 Task: Compose an email with the signature Heidi Phillips with the subject Request for feedback and the message Could you arrange a training session for the team on the new software? from softage.5@softage.net to softage.8@softage.net, select last 2 words, change the font color from current to blue and background color to purple Send the email. Finally, move the email from Sent Items to the label Sports training
Action: Mouse moved to (1241, 96)
Screenshot: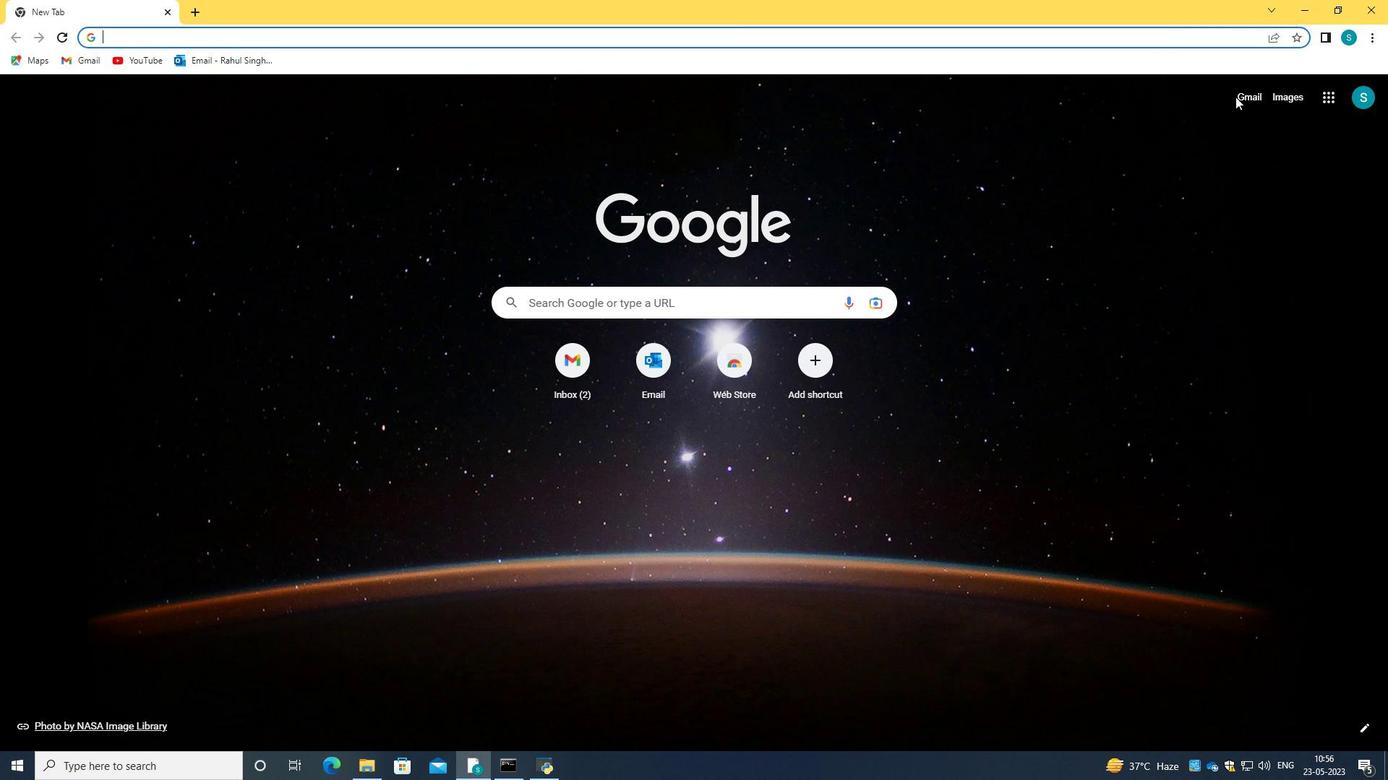 
Action: Mouse pressed left at (1241, 96)
Screenshot: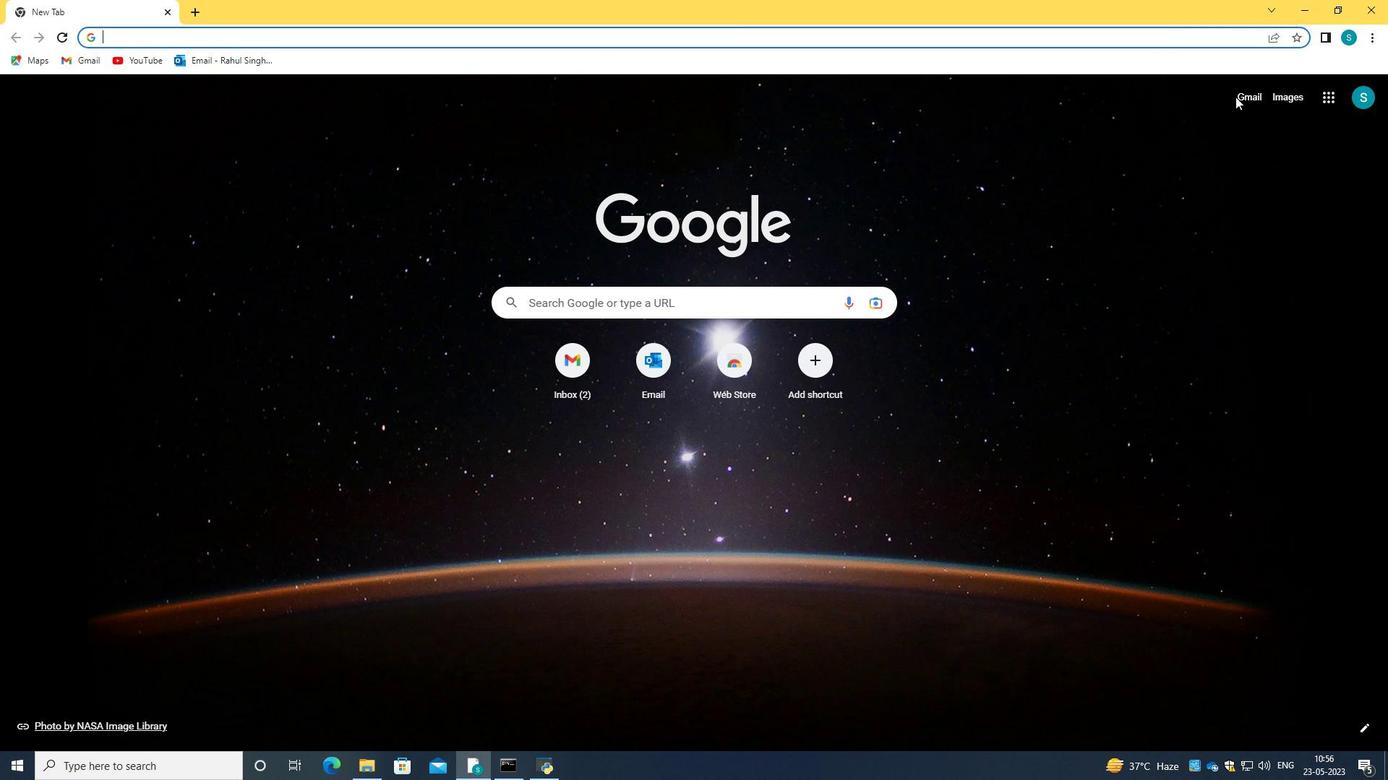 
Action: Mouse moved to (685, 226)
Screenshot: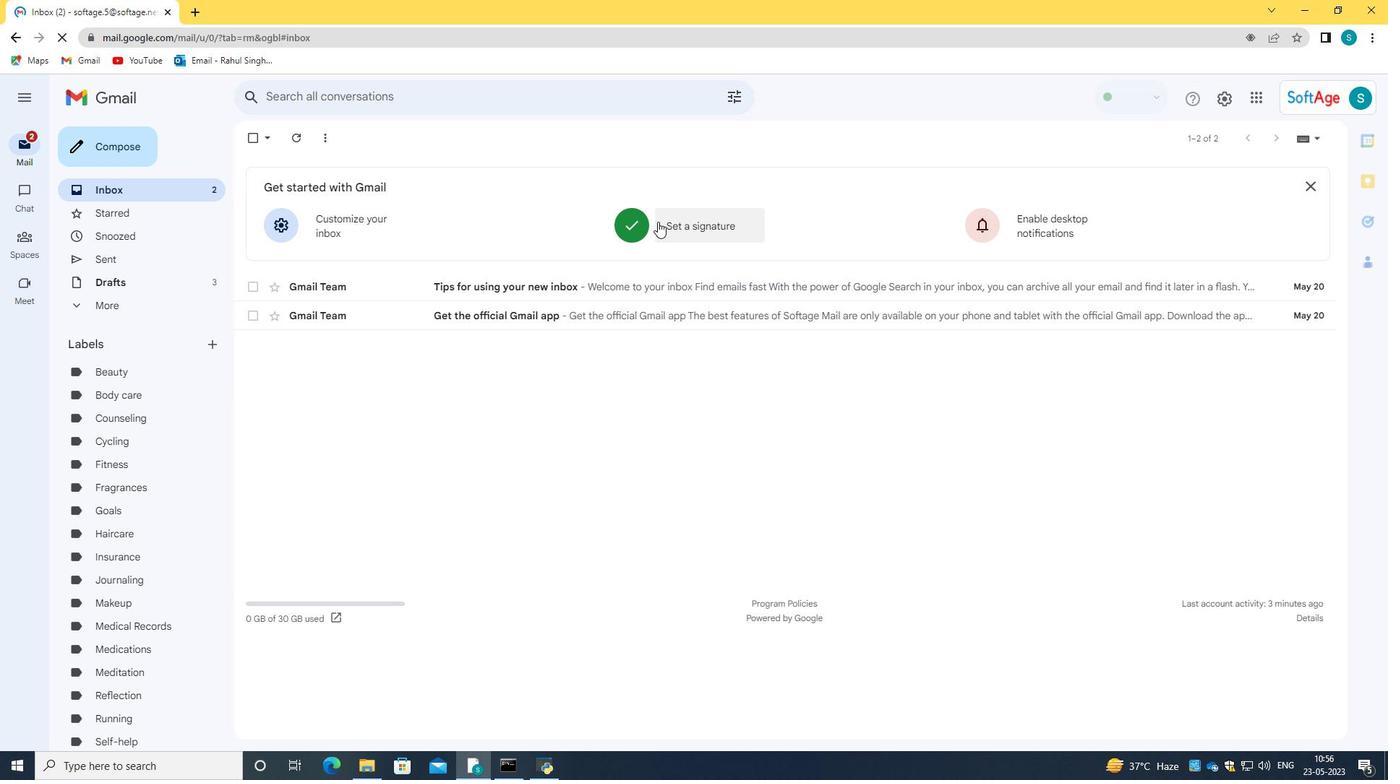 
Action: Mouse pressed left at (685, 226)
Screenshot: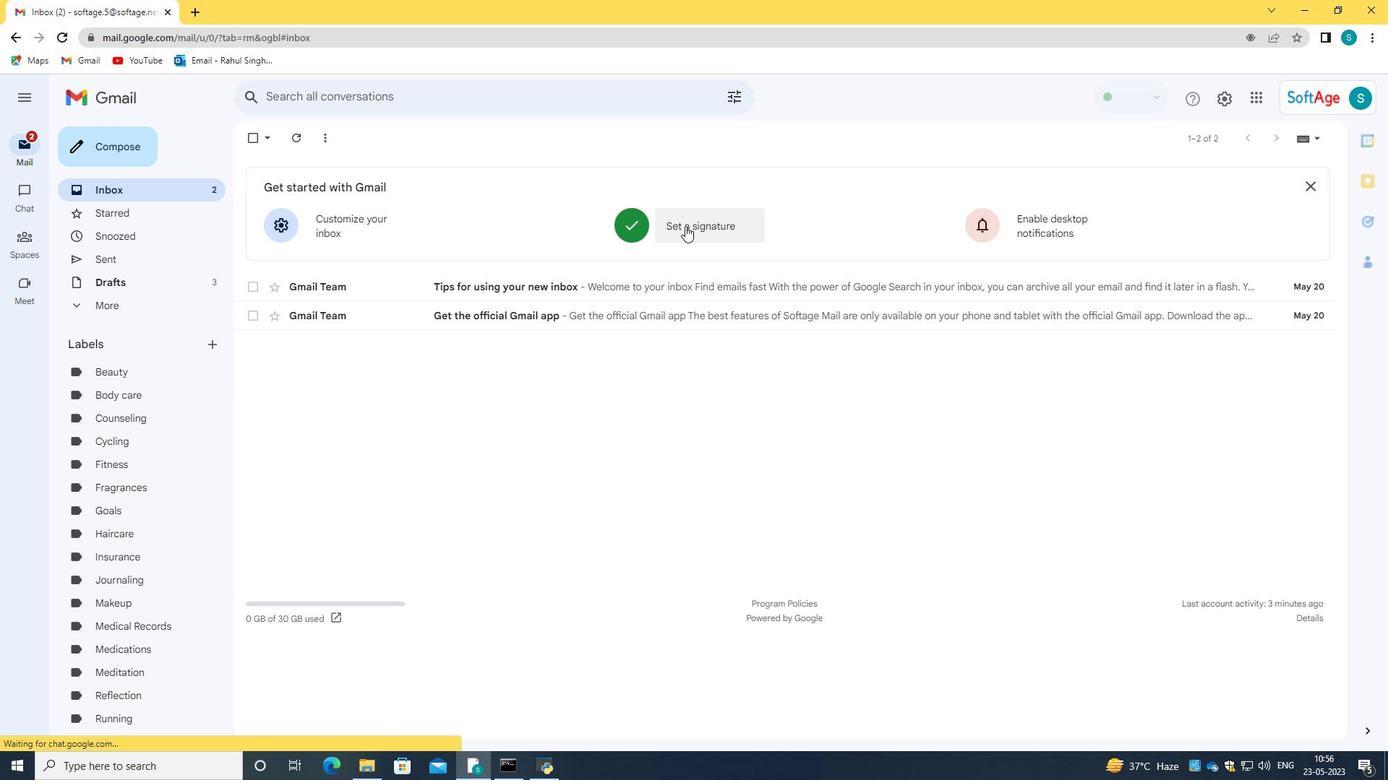 
Action: Mouse moved to (688, 224)
Screenshot: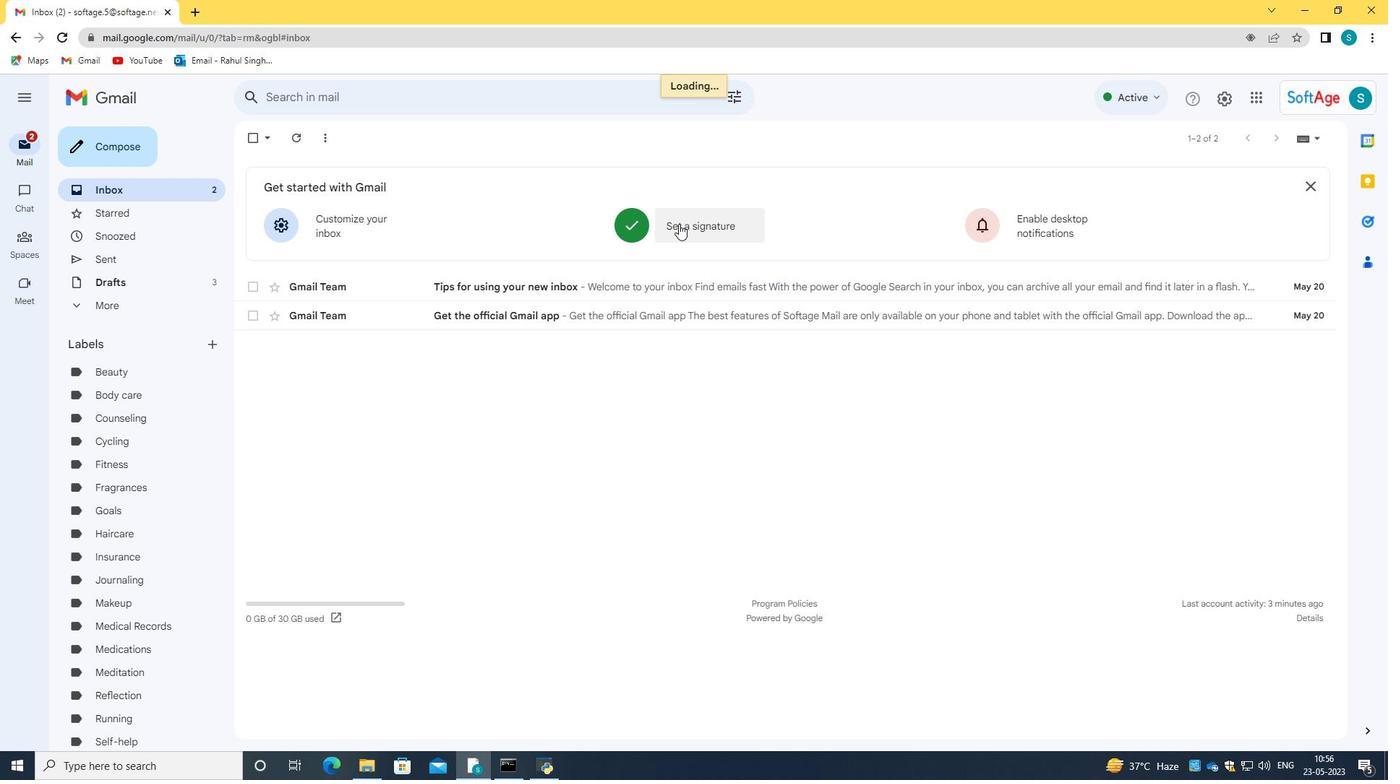 
Action: Mouse pressed left at (688, 224)
Screenshot: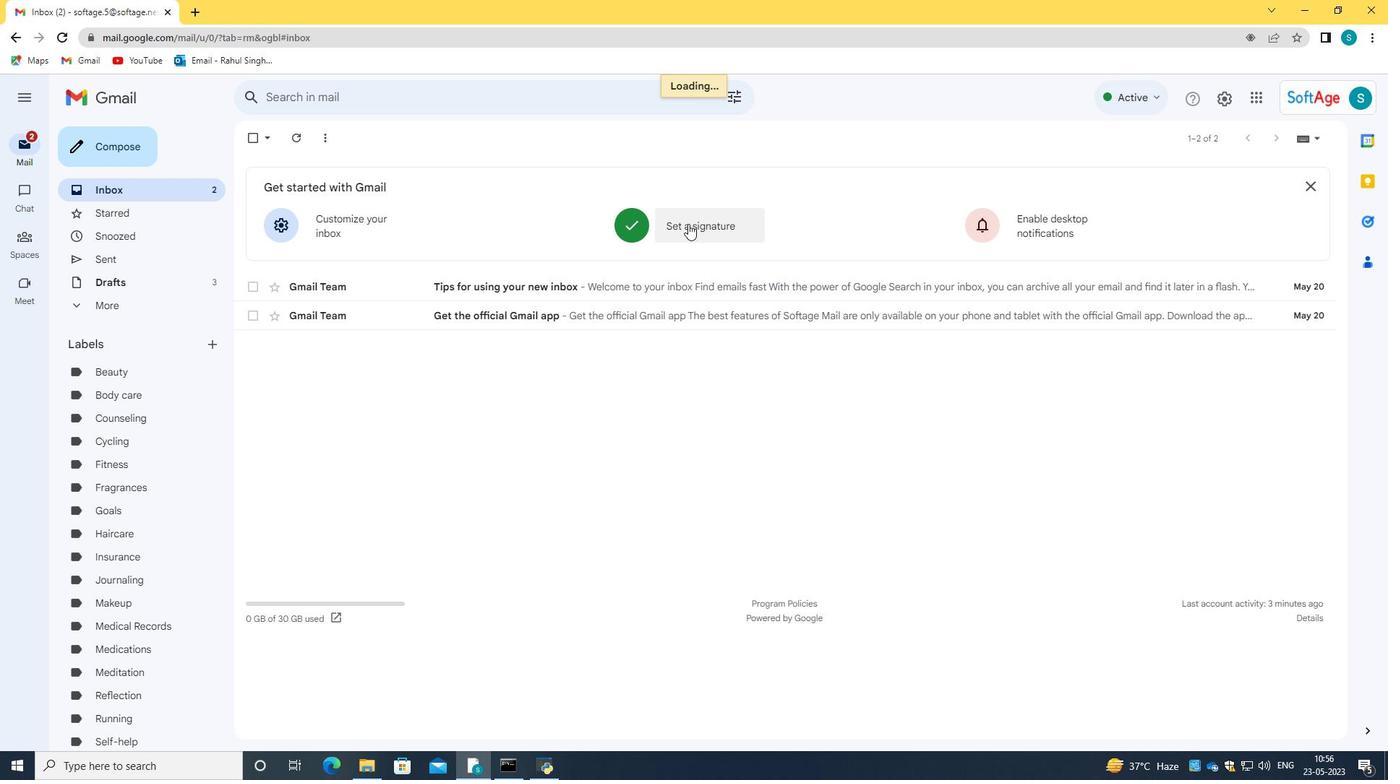 
Action: Mouse moved to (697, 323)
Screenshot: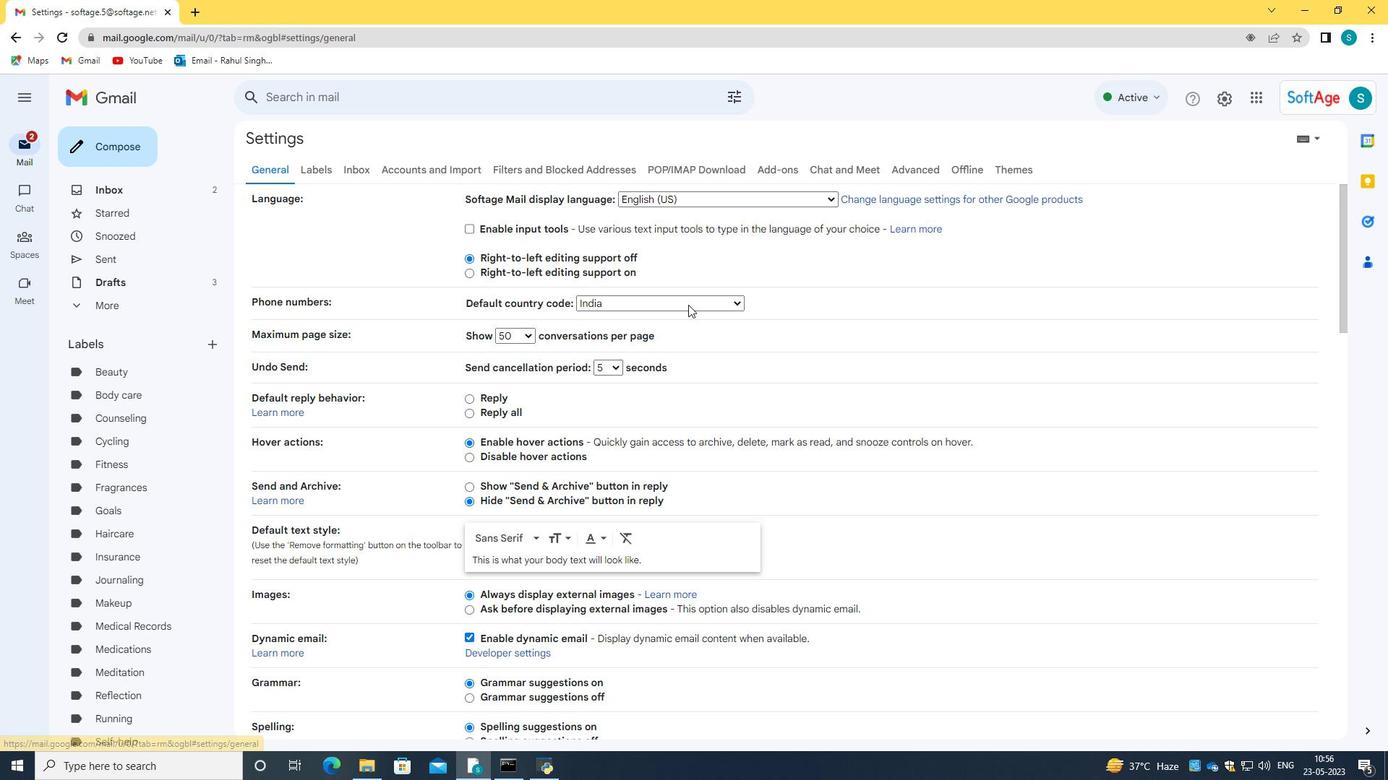 
Action: Mouse scrolled (697, 323) with delta (0, 0)
Screenshot: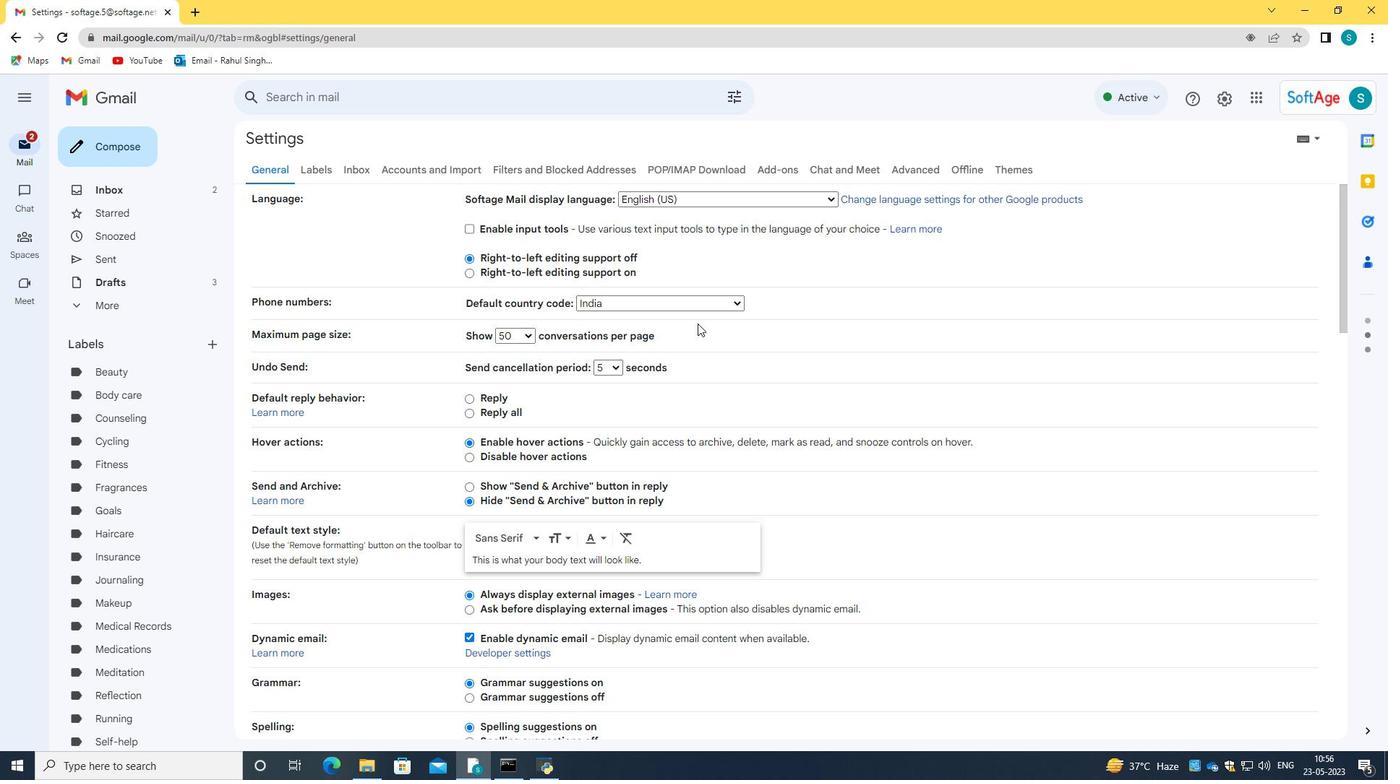 
Action: Mouse scrolled (697, 323) with delta (0, 0)
Screenshot: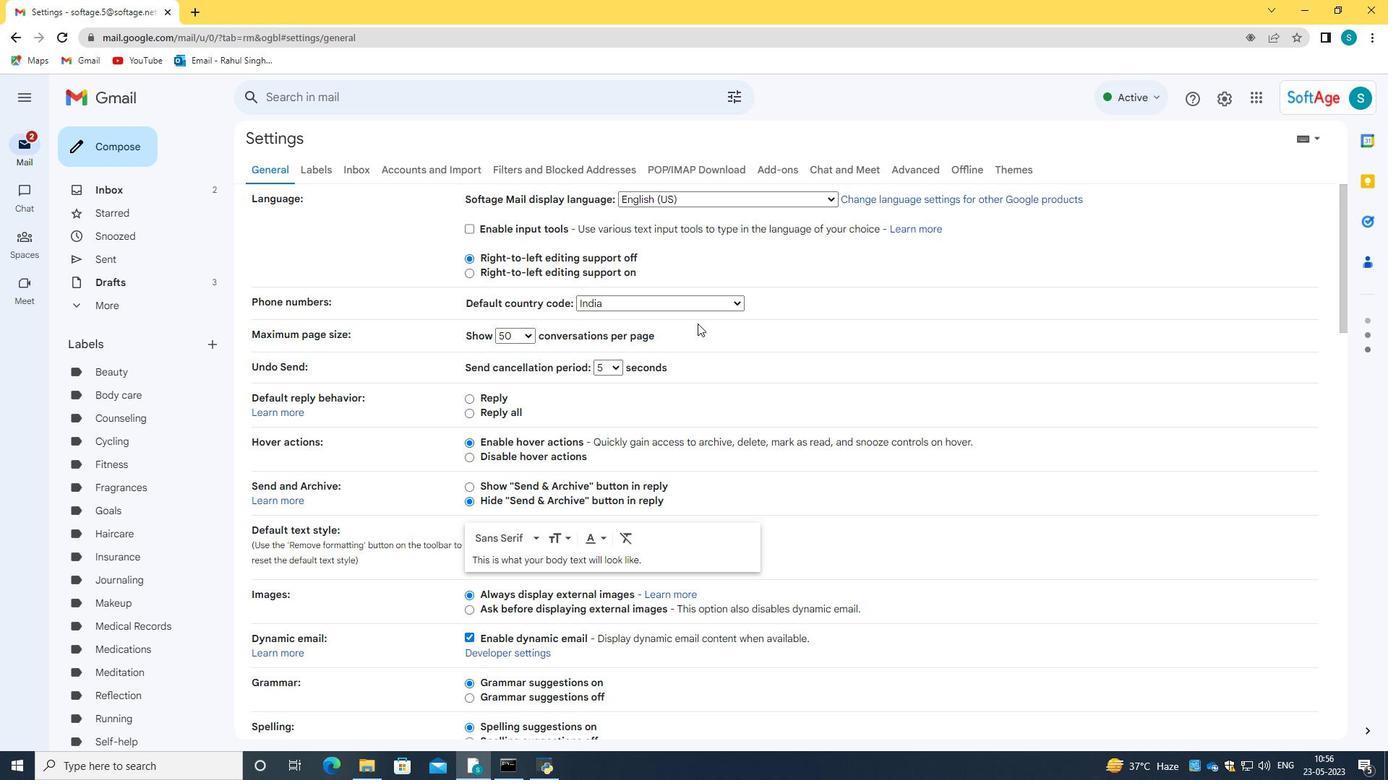 
Action: Mouse scrolled (697, 323) with delta (0, 0)
Screenshot: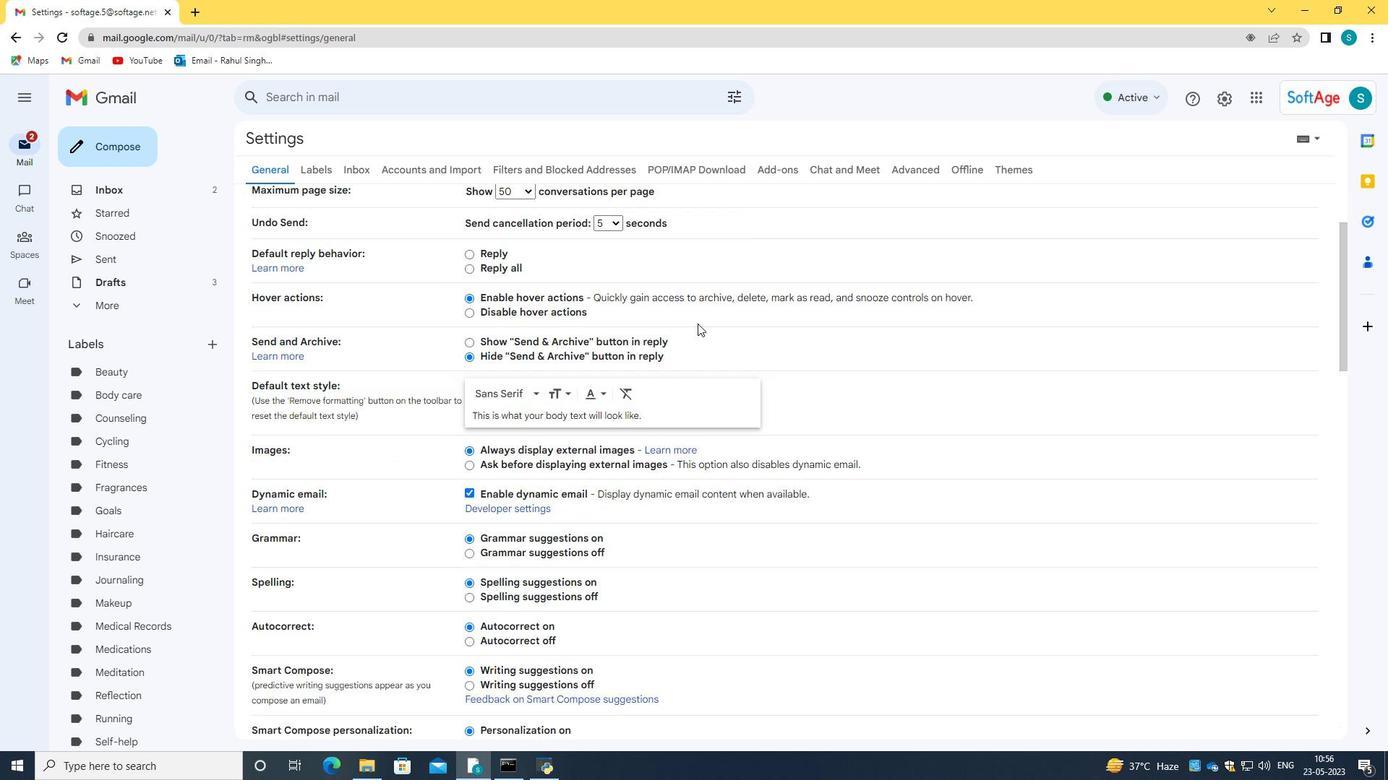
Action: Mouse scrolled (697, 323) with delta (0, 0)
Screenshot: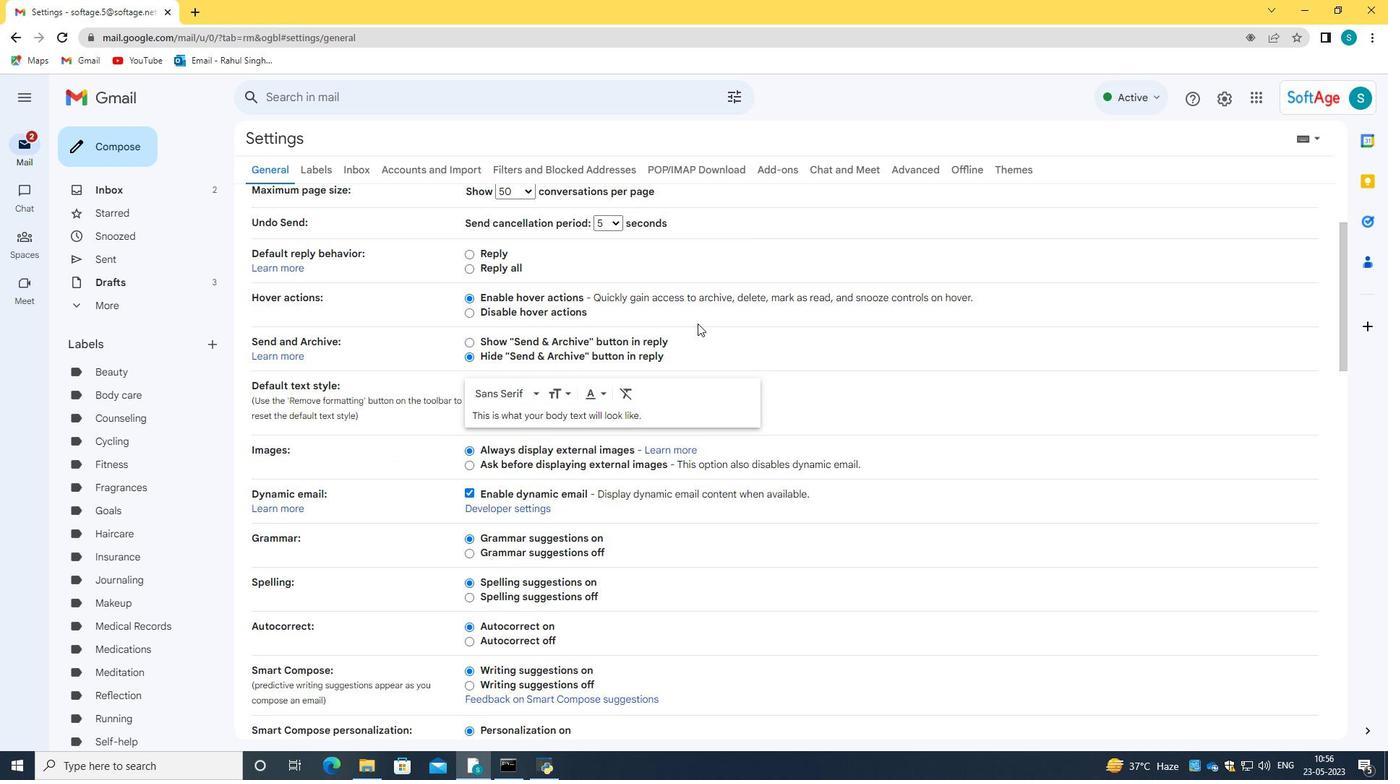 
Action: Mouse scrolled (697, 323) with delta (0, 0)
Screenshot: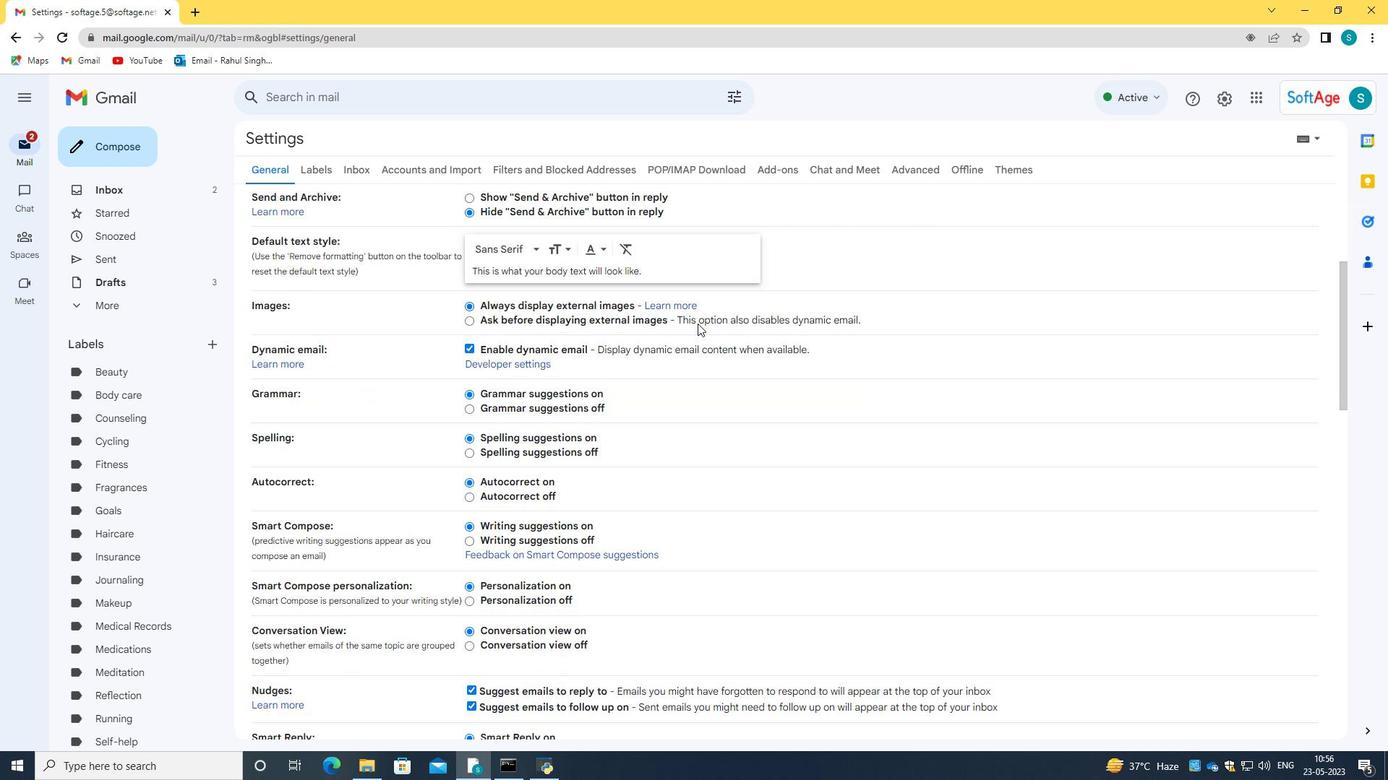 
Action: Mouse scrolled (697, 323) with delta (0, 0)
Screenshot: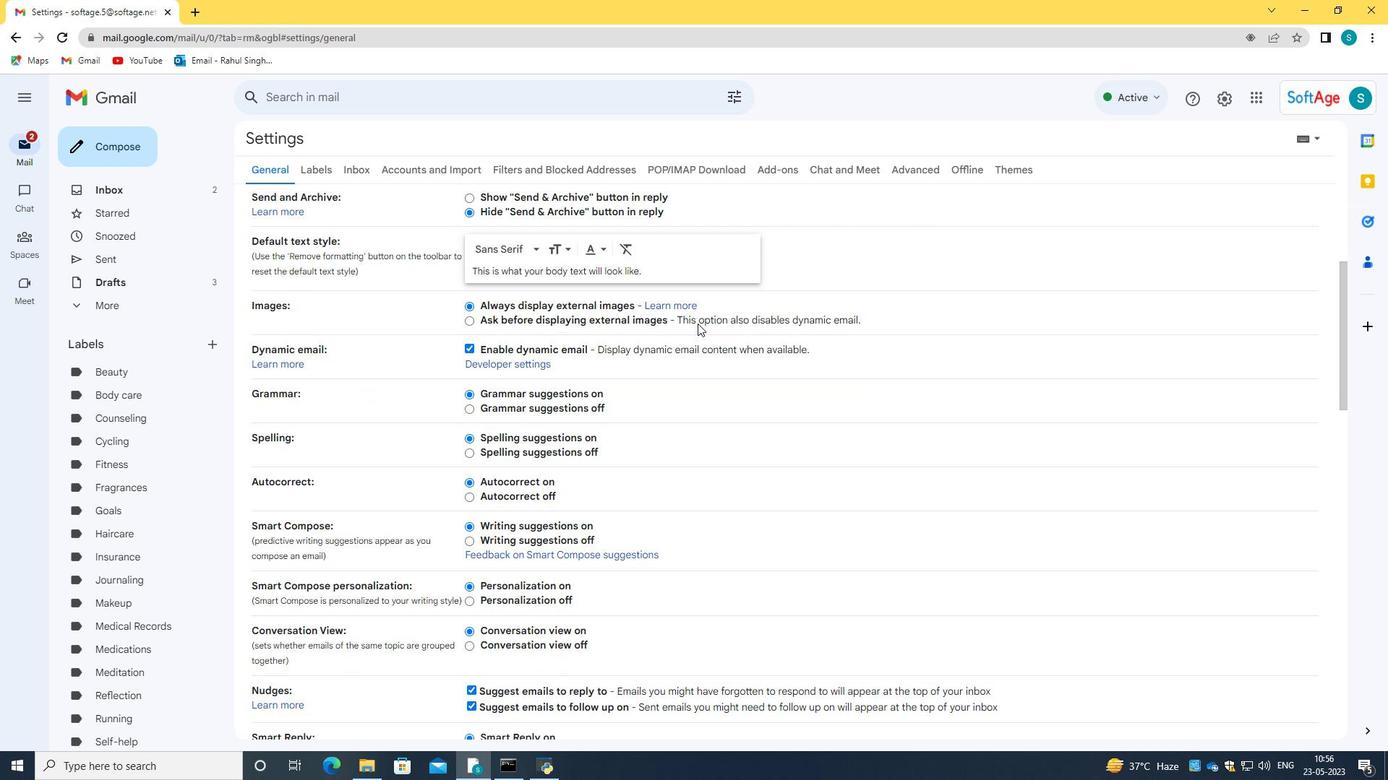 
Action: Mouse moved to (697, 323)
Screenshot: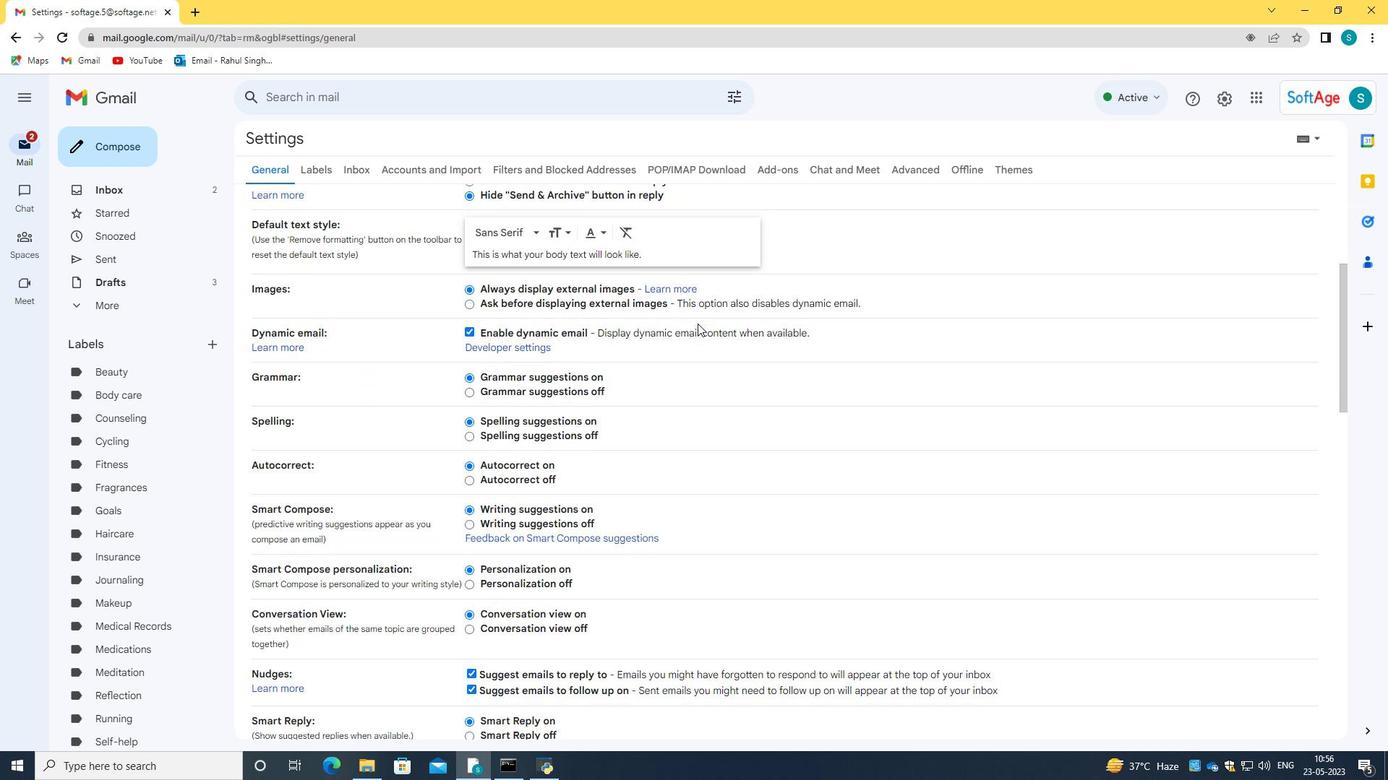 
Action: Mouse scrolled (697, 323) with delta (0, 0)
Screenshot: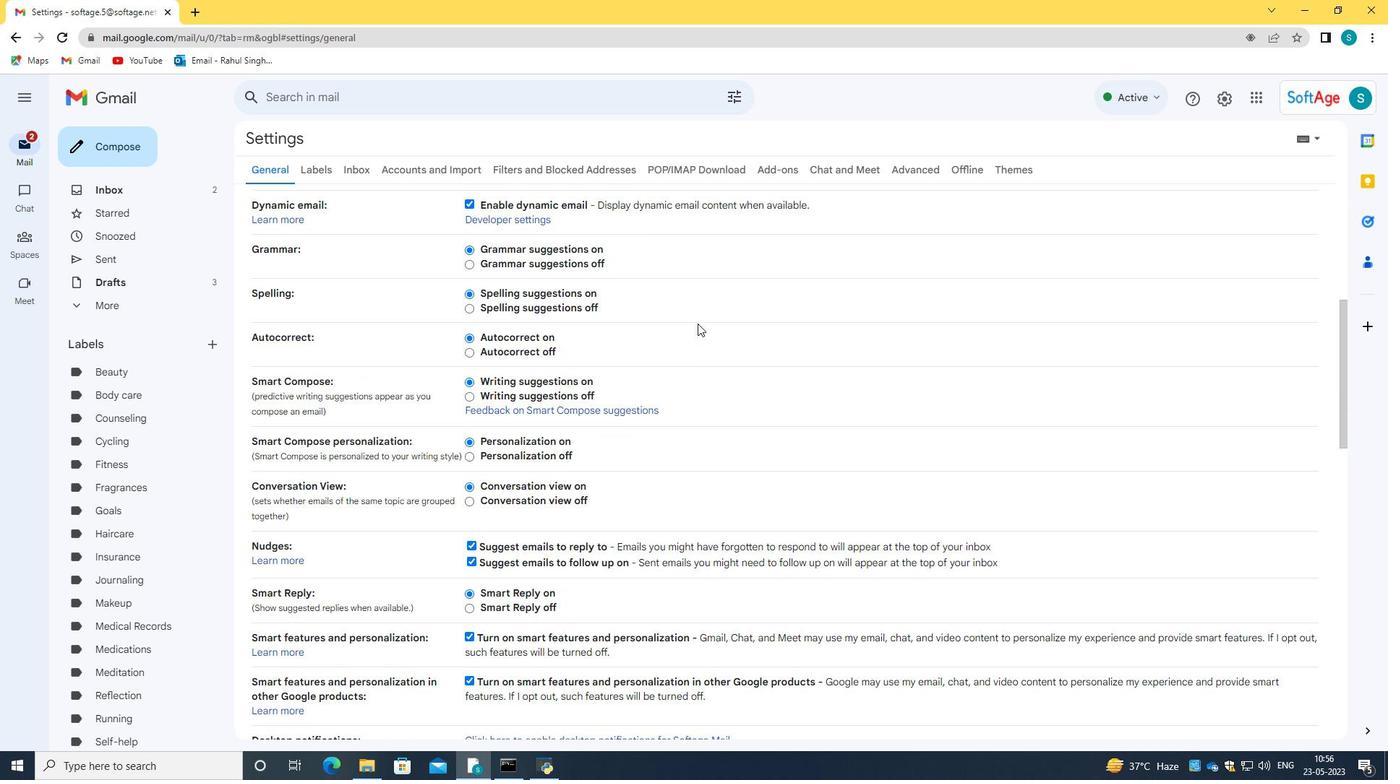 
Action: Mouse scrolled (697, 323) with delta (0, 0)
Screenshot: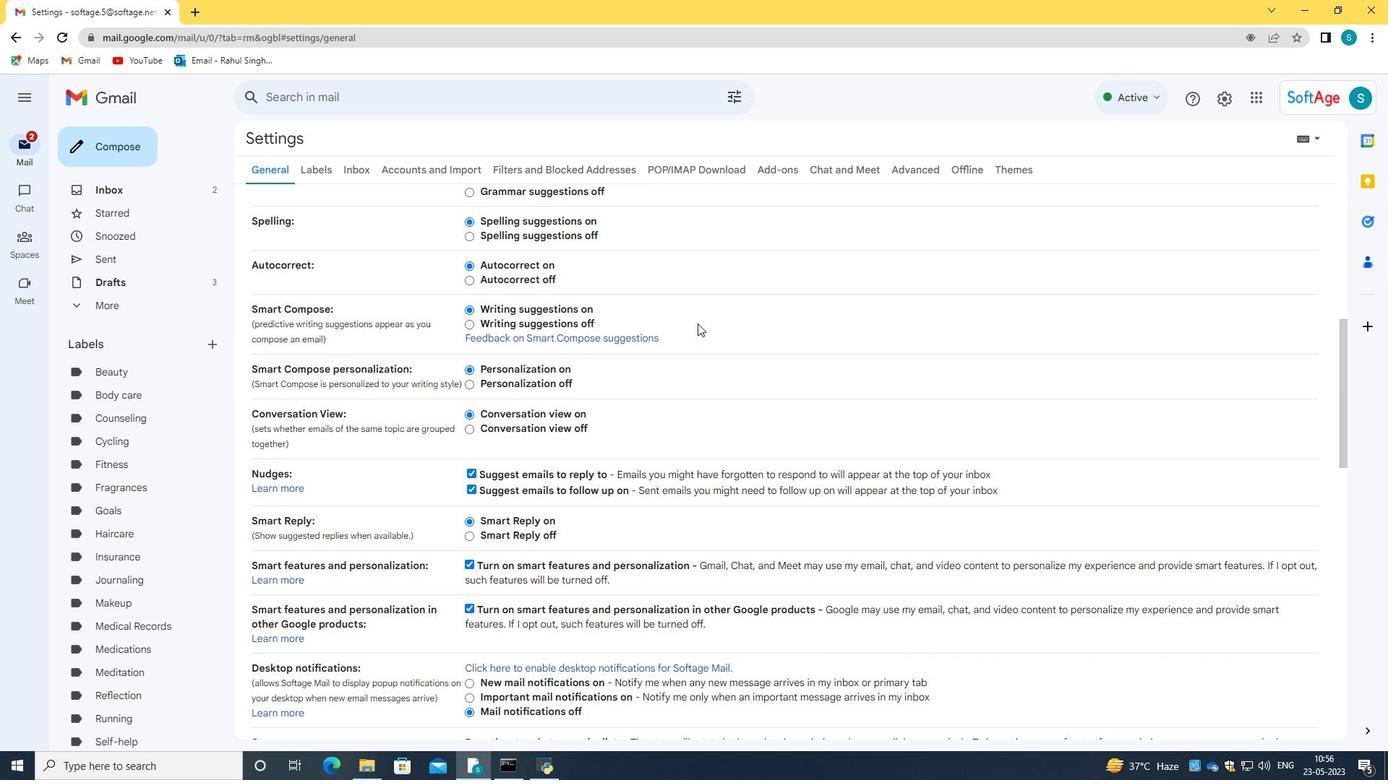 
Action: Mouse scrolled (697, 323) with delta (0, 0)
Screenshot: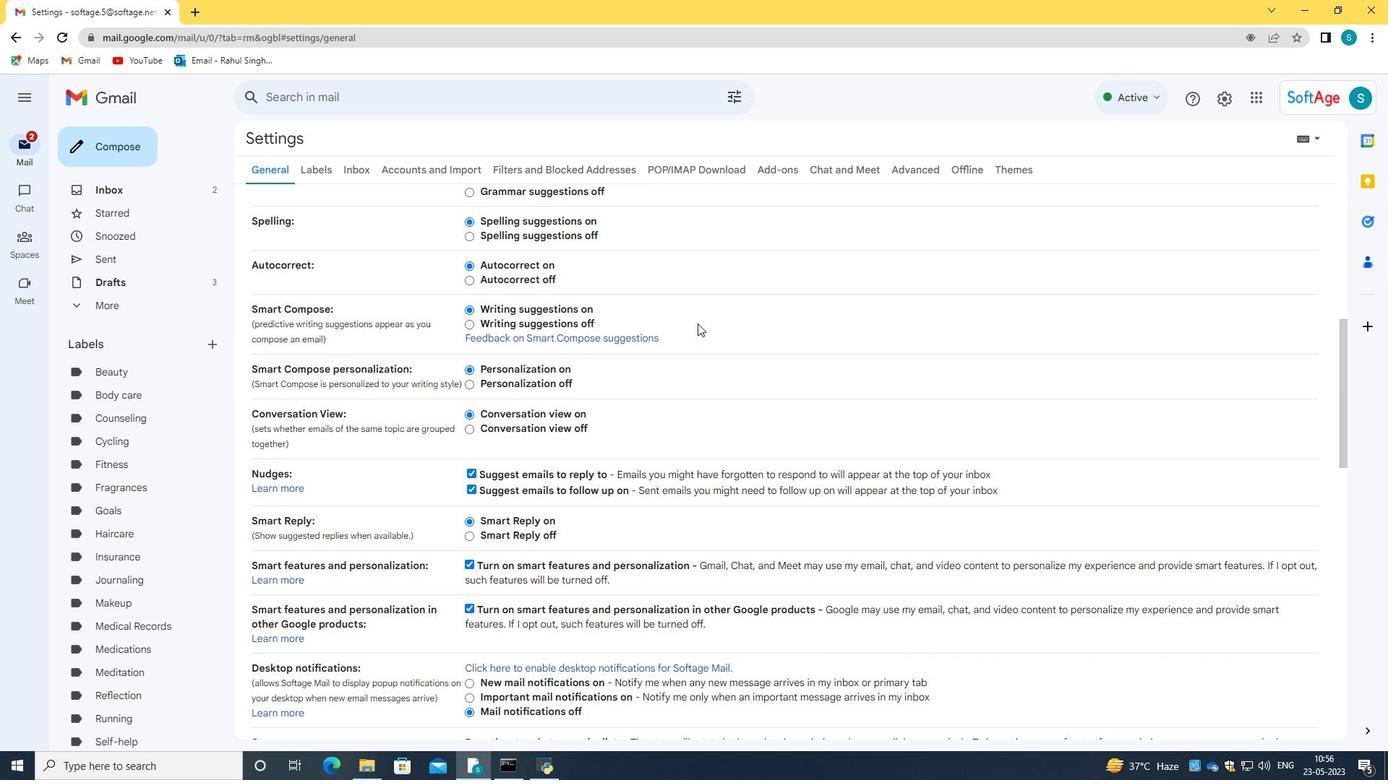 
Action: Mouse scrolled (697, 323) with delta (0, 0)
Screenshot: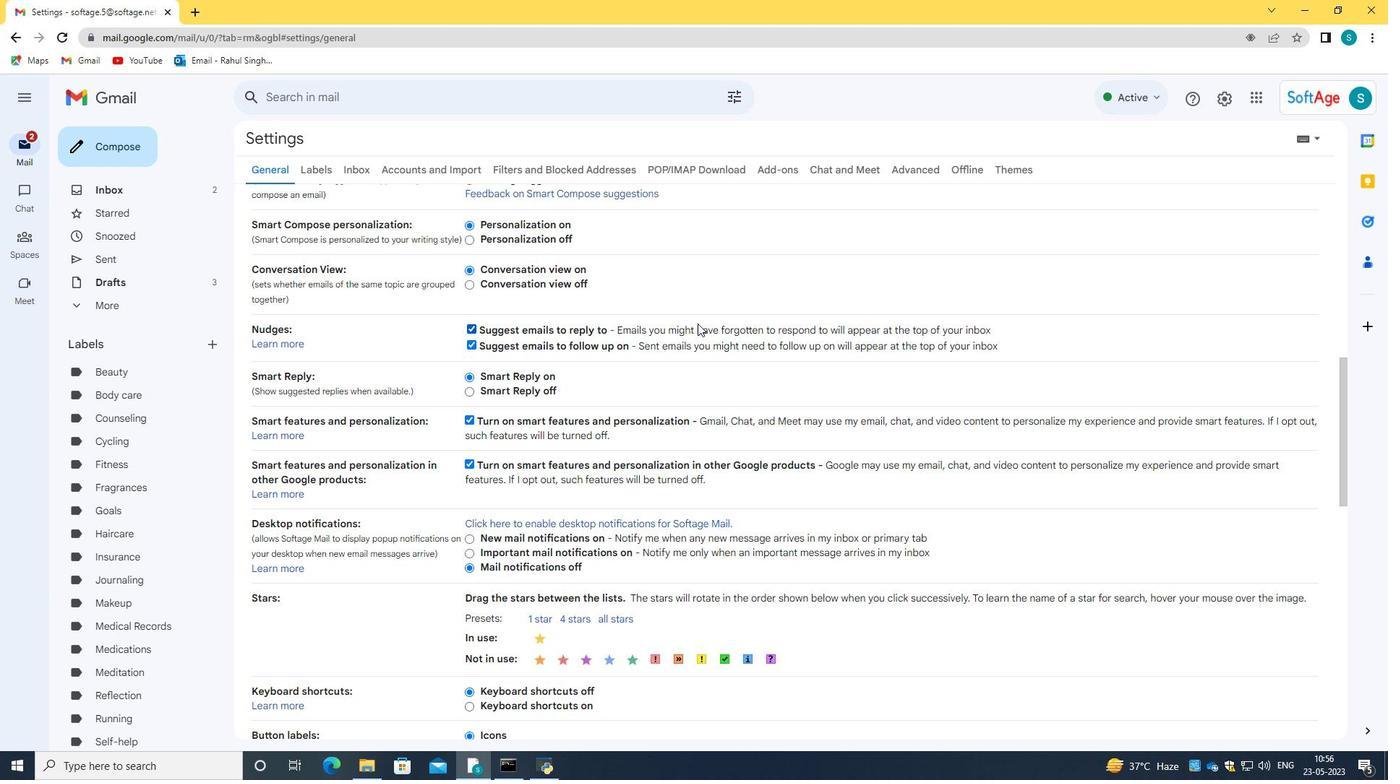 
Action: Mouse scrolled (697, 323) with delta (0, 0)
Screenshot: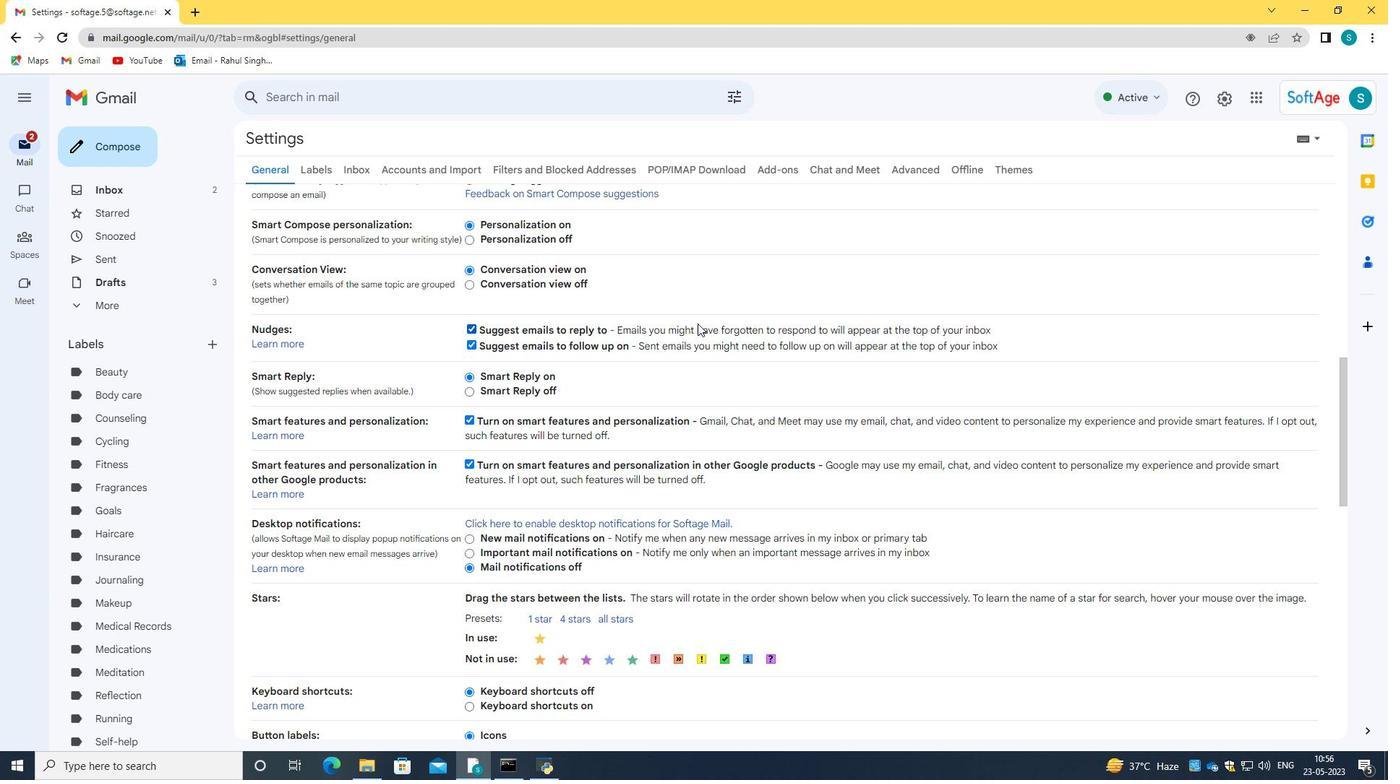 
Action: Mouse scrolled (697, 323) with delta (0, 0)
Screenshot: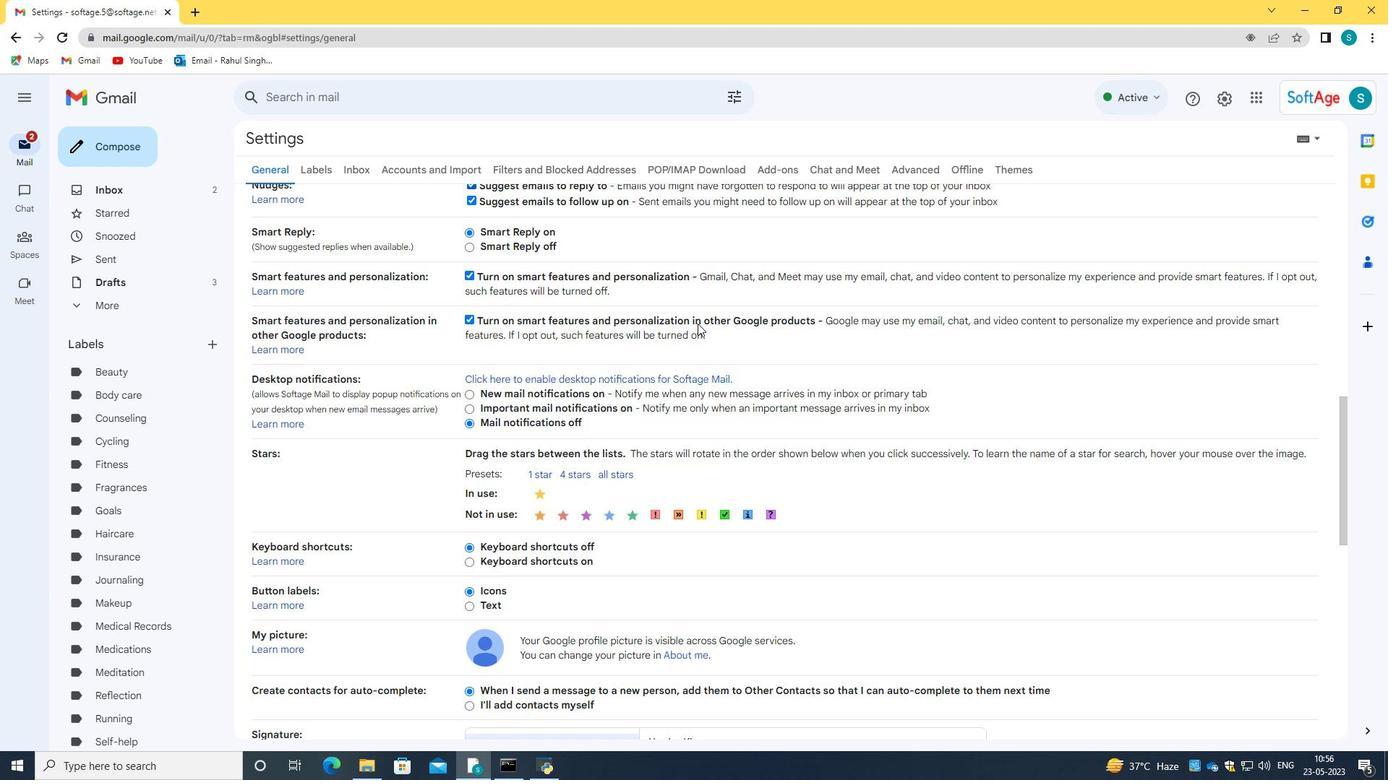 
Action: Mouse moved to (697, 331)
Screenshot: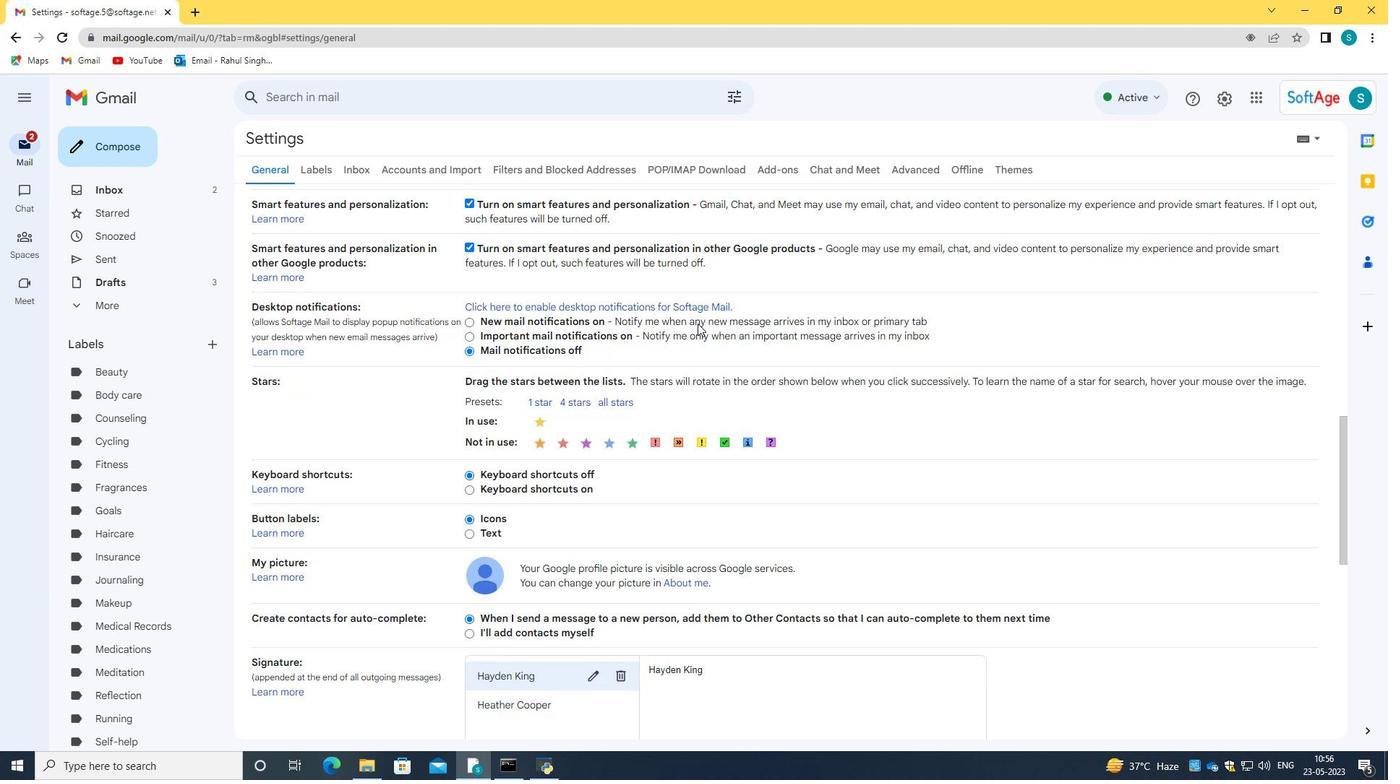 
Action: Mouse scrolled (697, 330) with delta (0, 0)
Screenshot: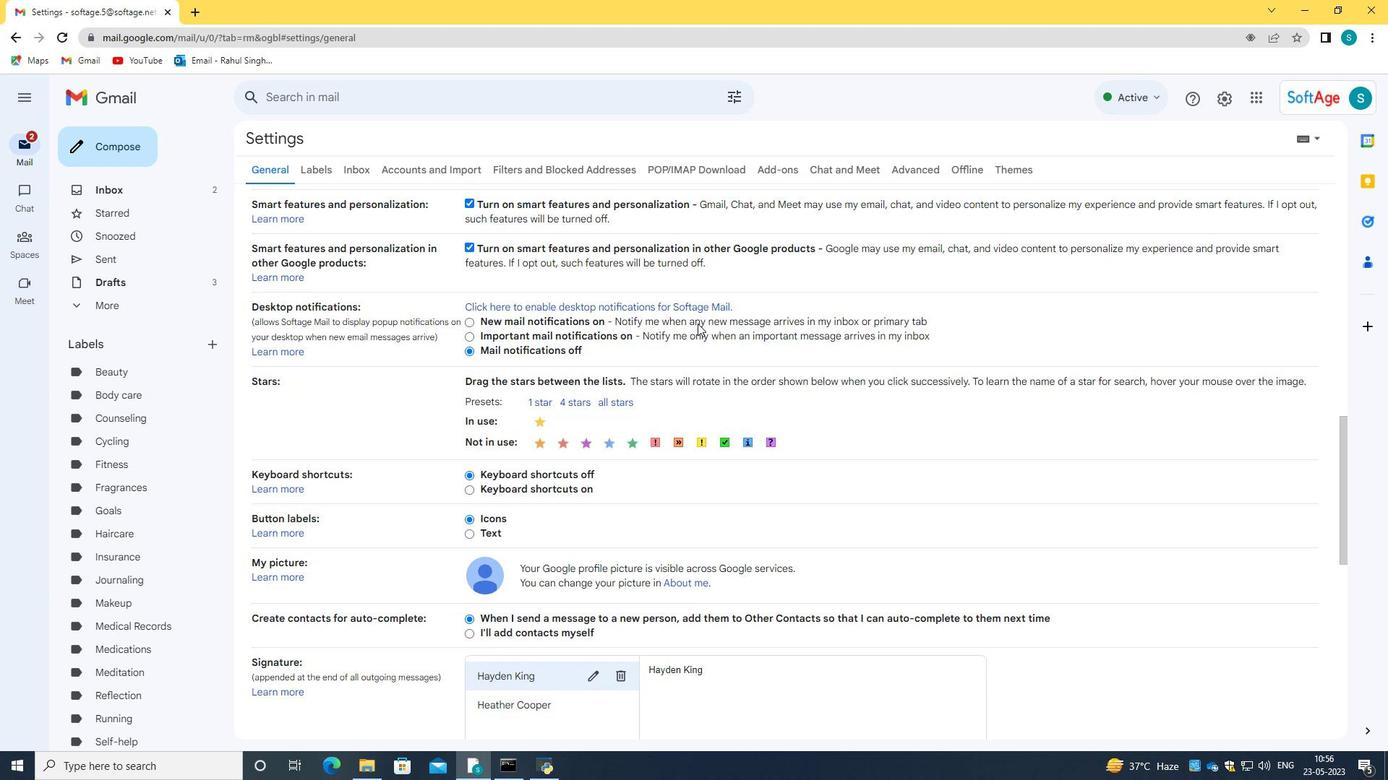 
Action: Mouse scrolled (697, 330) with delta (0, 0)
Screenshot: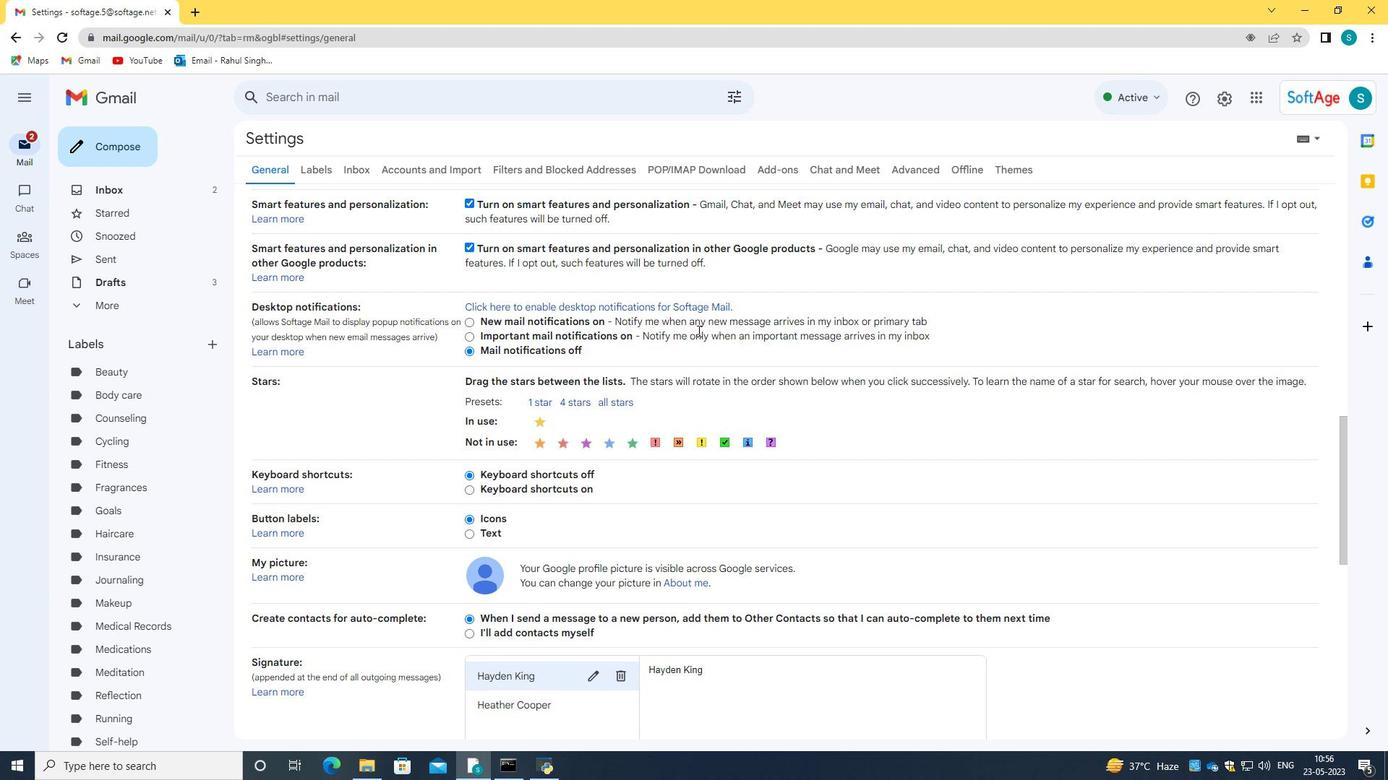 
Action: Mouse moved to (584, 648)
Screenshot: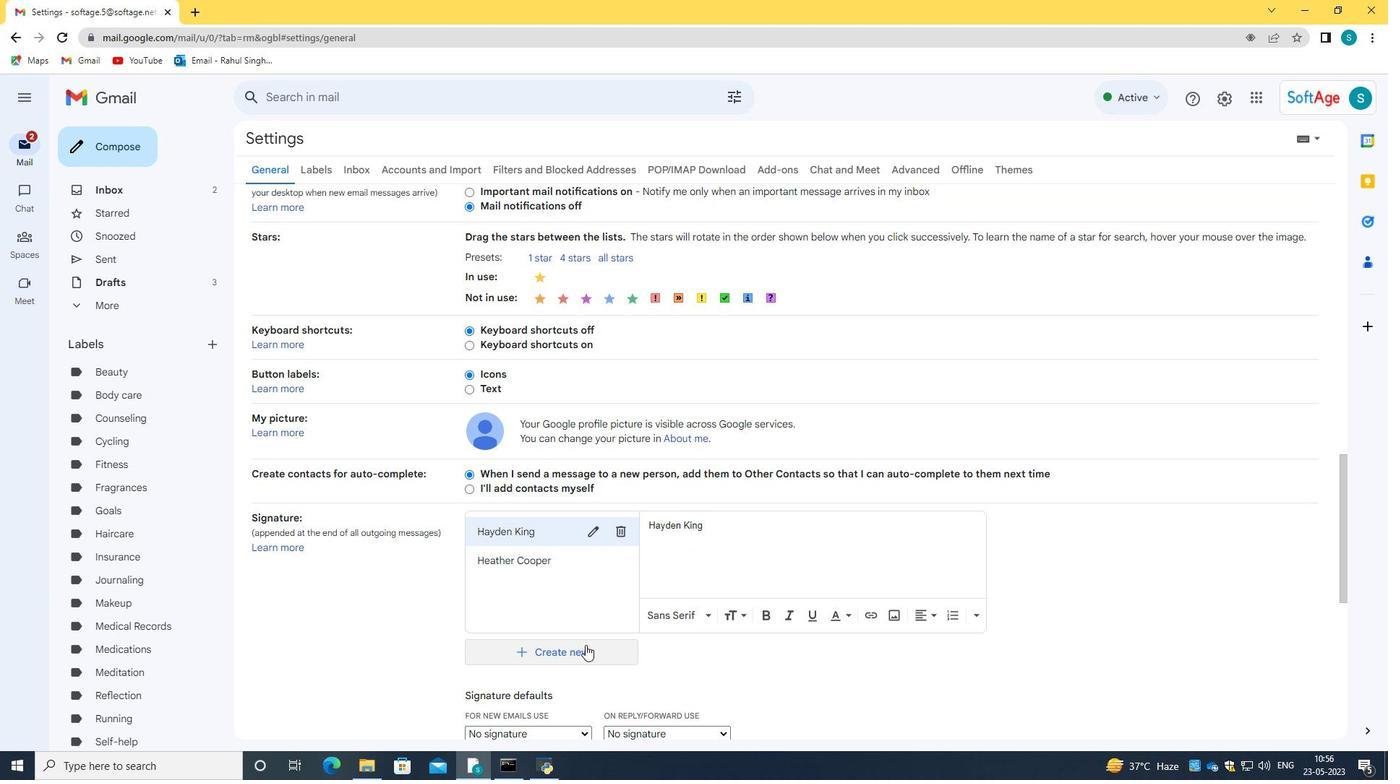 
Action: Mouse pressed left at (584, 648)
Screenshot: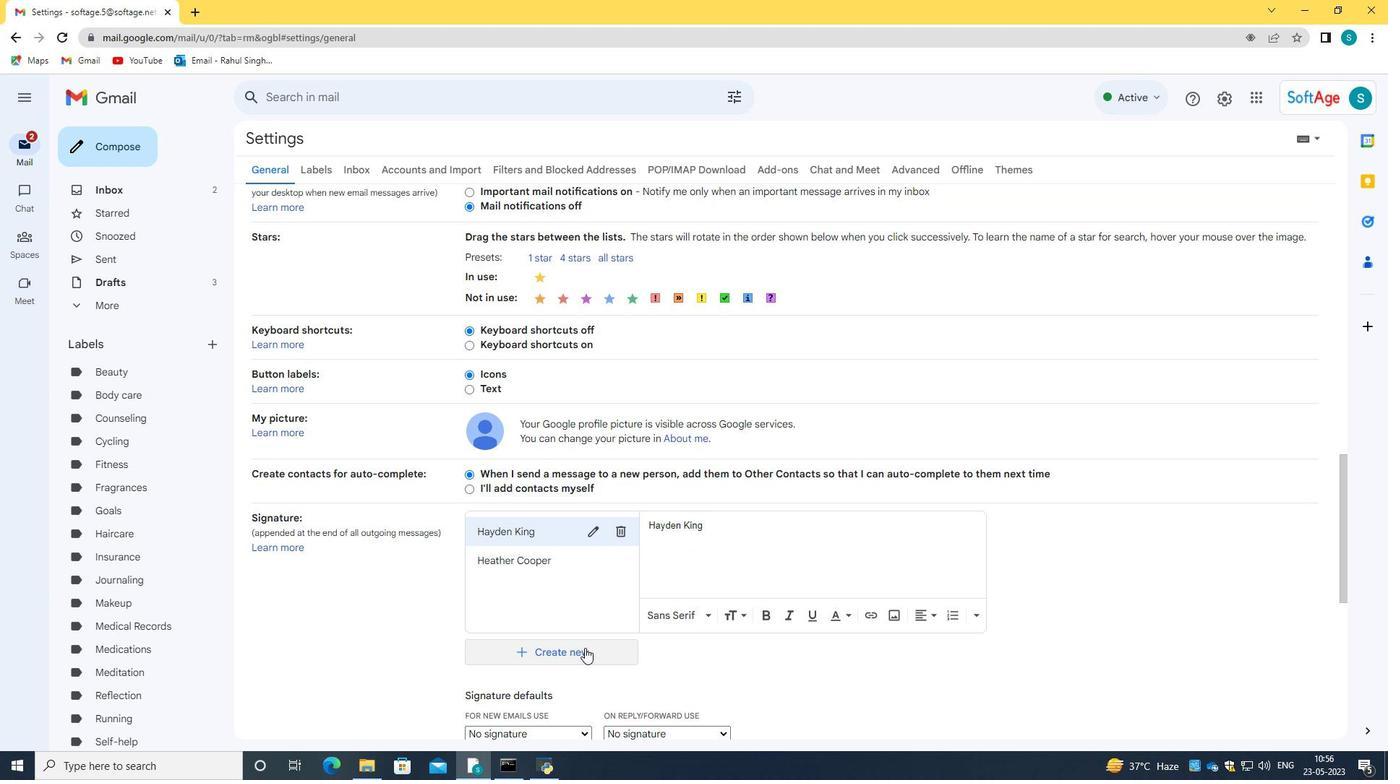 
Action: Mouse moved to (607, 410)
Screenshot: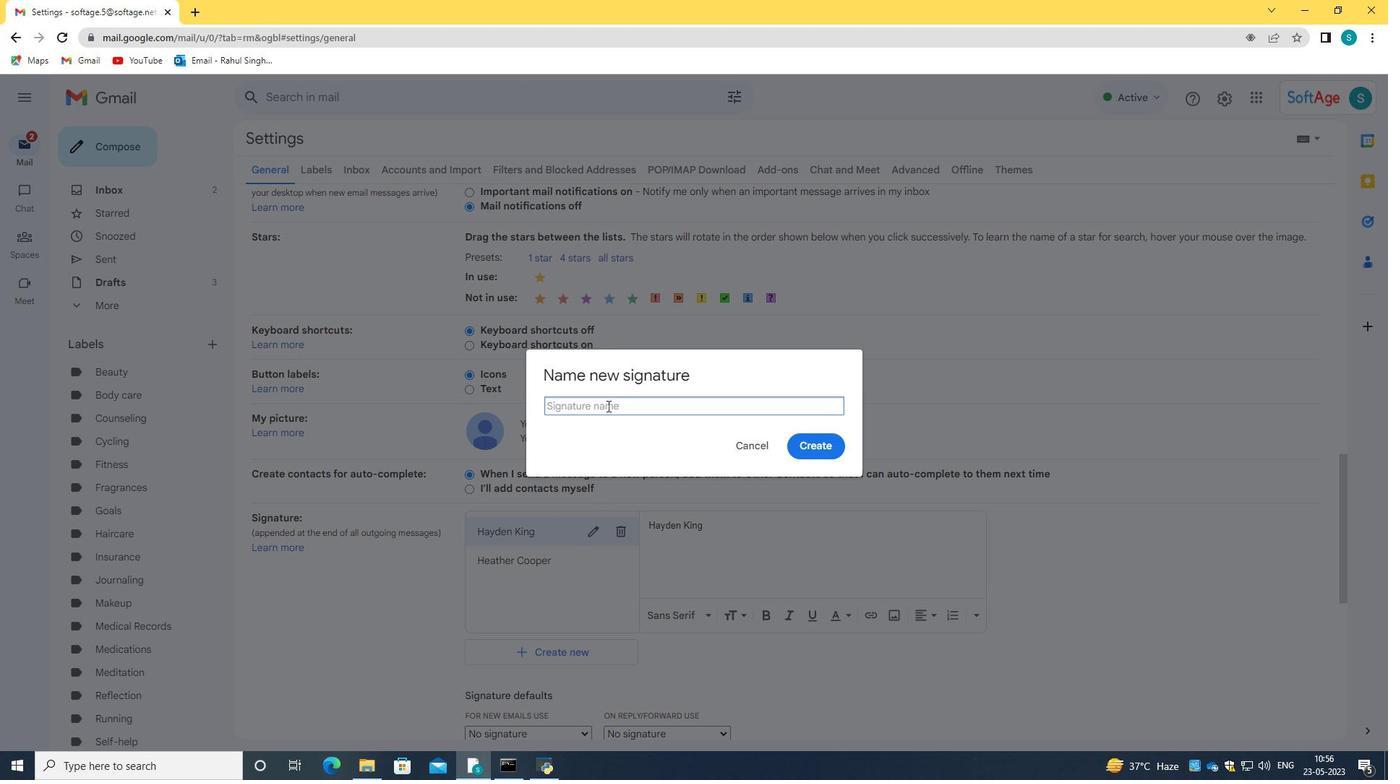 
Action: Key pressed <Key.caps_lock>H<Key.caps_lock>eidi<Key.space><Key.caps_lock>P<Key.caps_lock>hillips
Screenshot: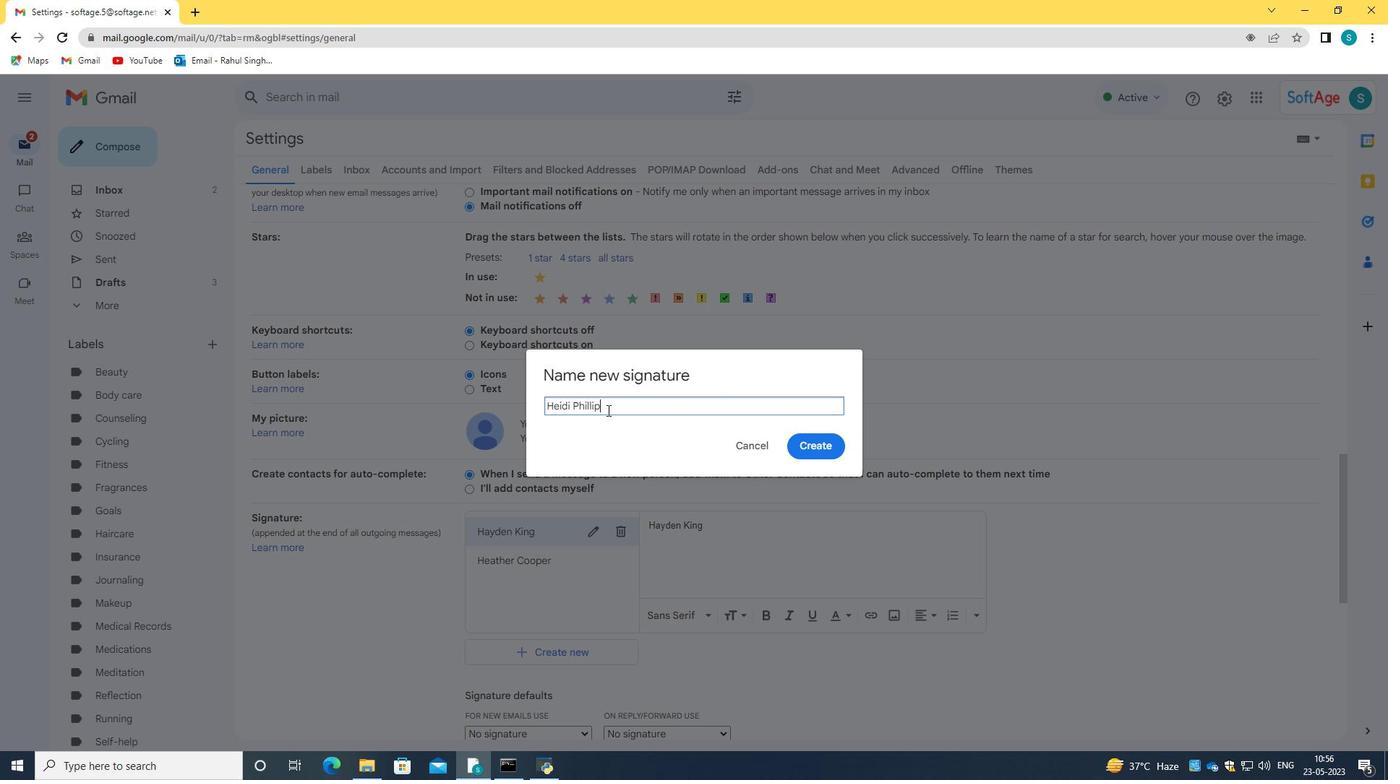 
Action: Mouse moved to (790, 447)
Screenshot: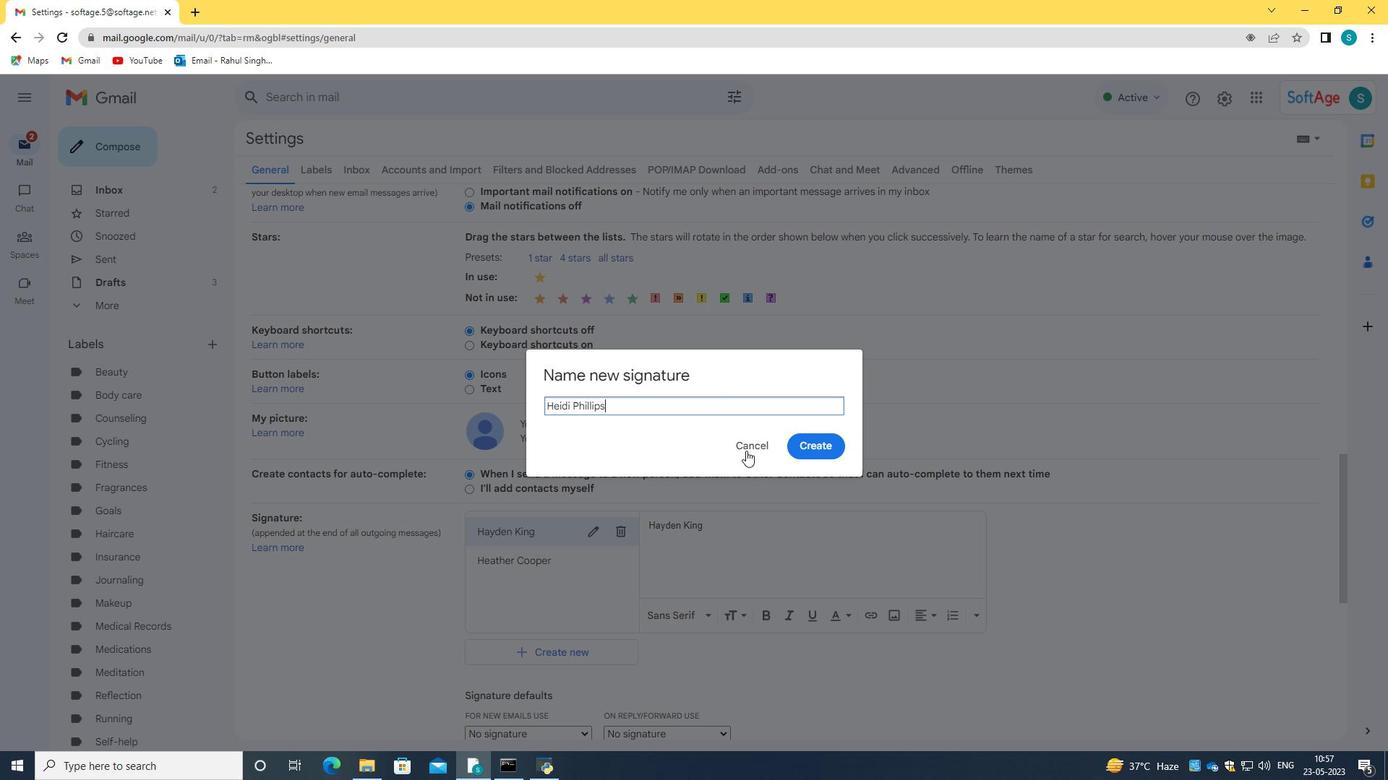 
Action: Mouse pressed left at (790, 447)
Screenshot: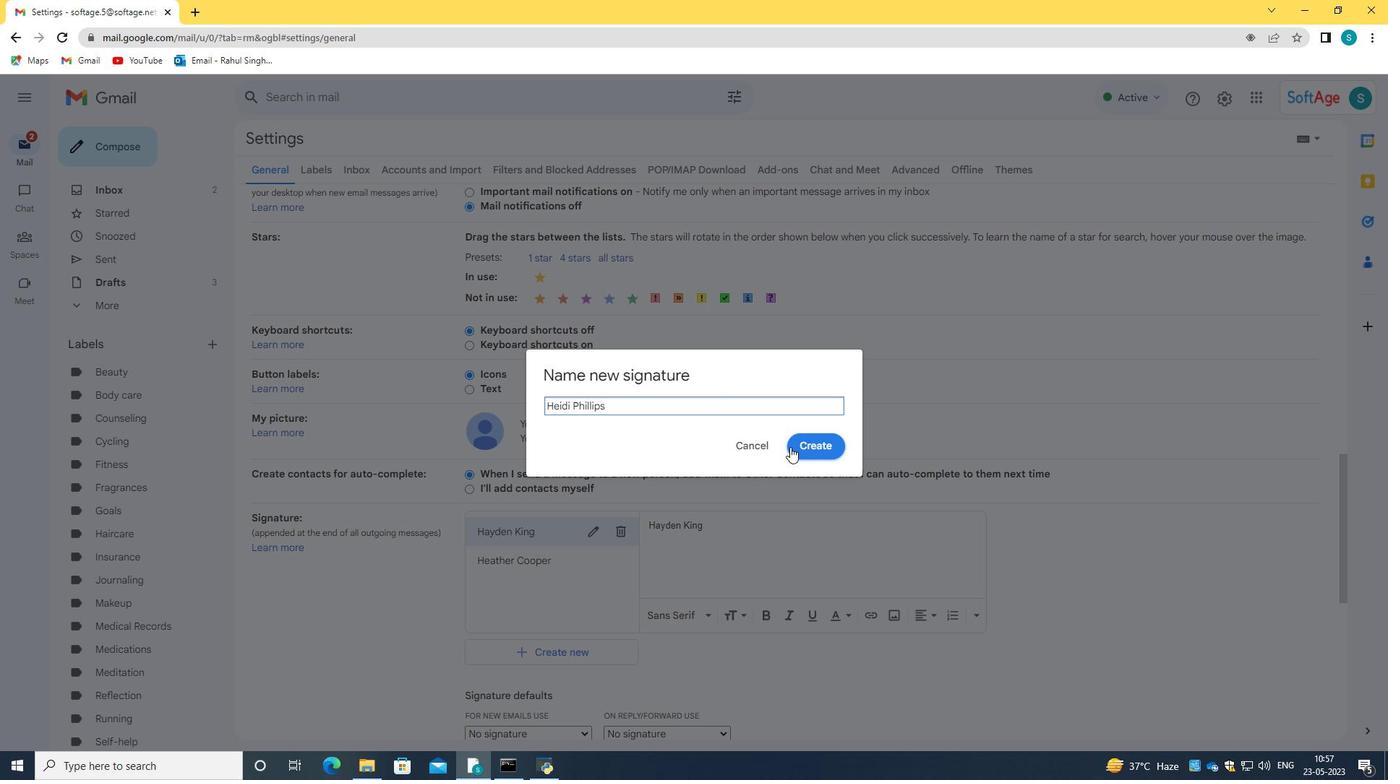 
Action: Mouse moved to (683, 527)
Screenshot: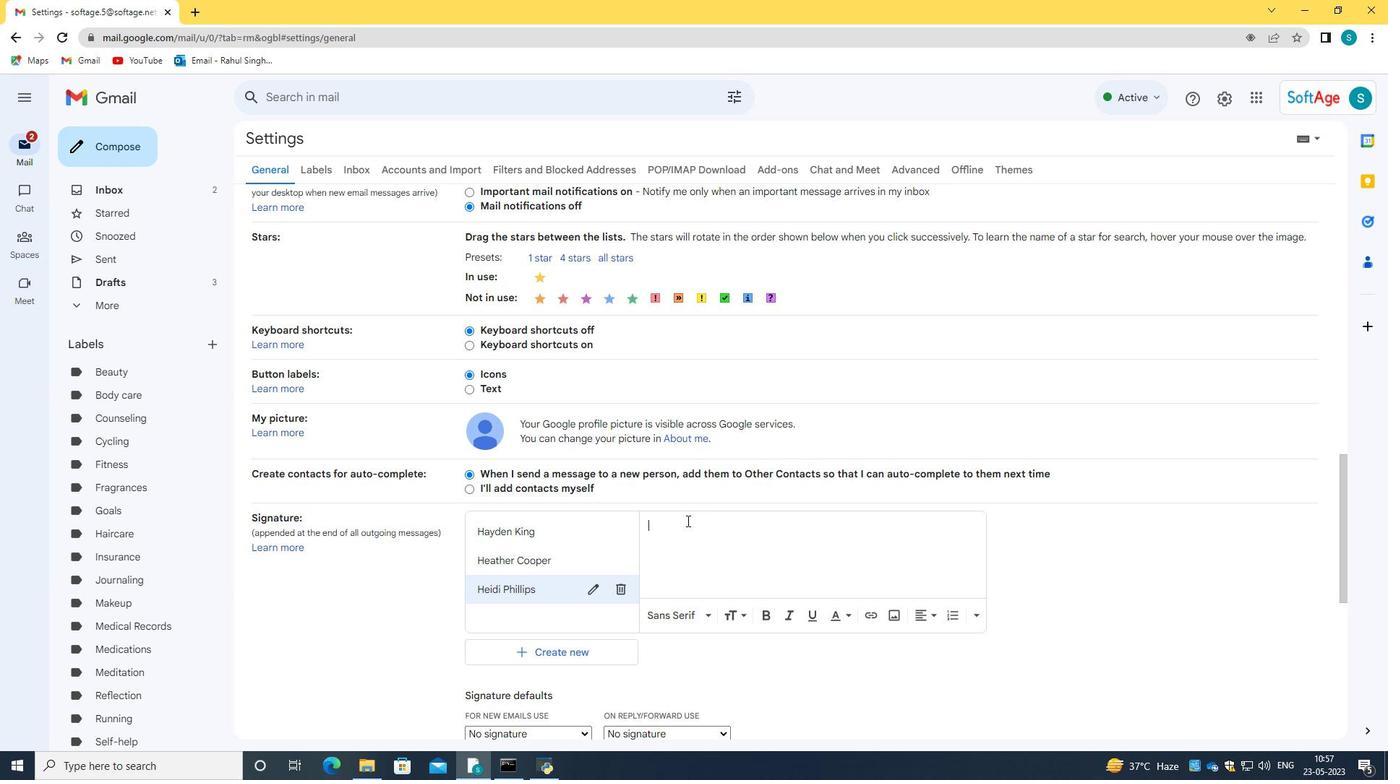
Action: Key pressed <Key.caps_lock>H<Key.caps_lock>eidi<Key.space><Key.caps_lock>P<Key.caps_lock>hillips
Screenshot: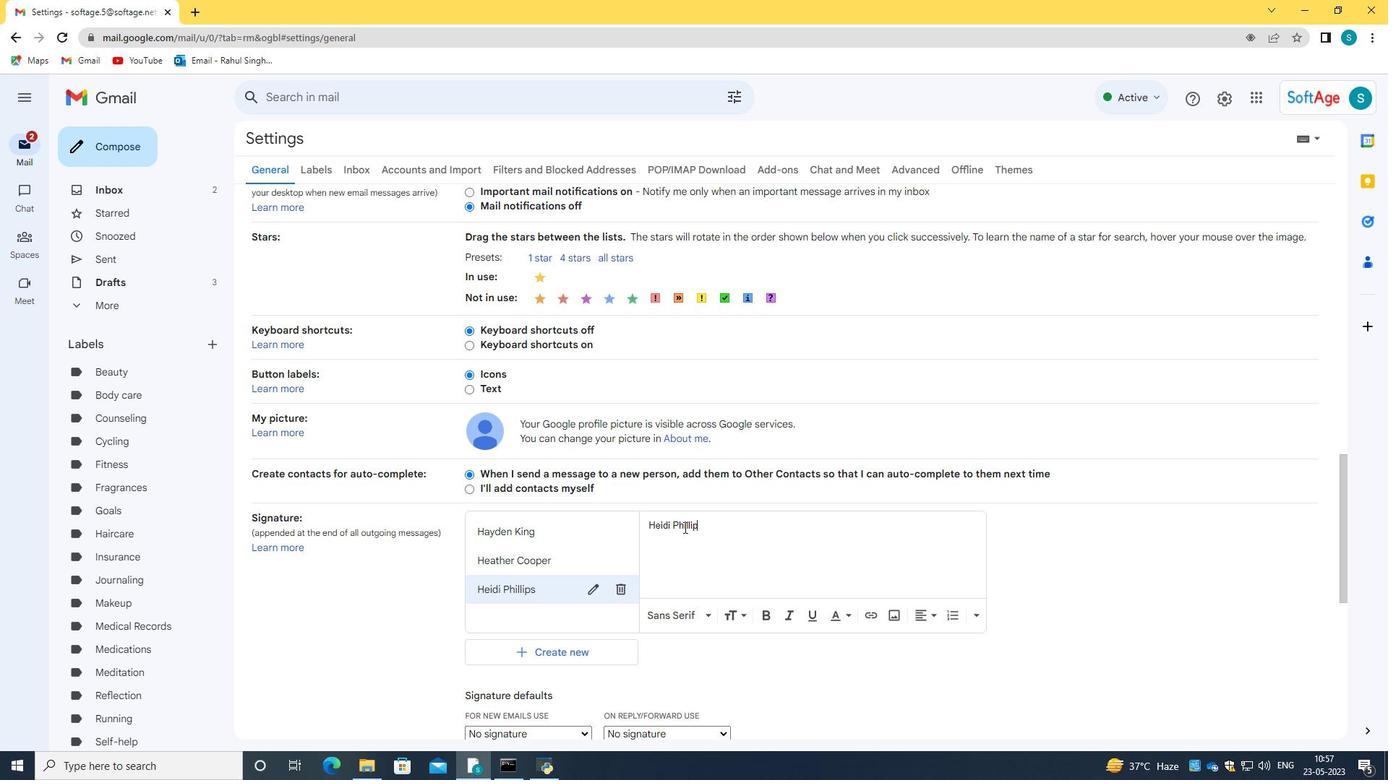 
Action: Mouse moved to (736, 556)
Screenshot: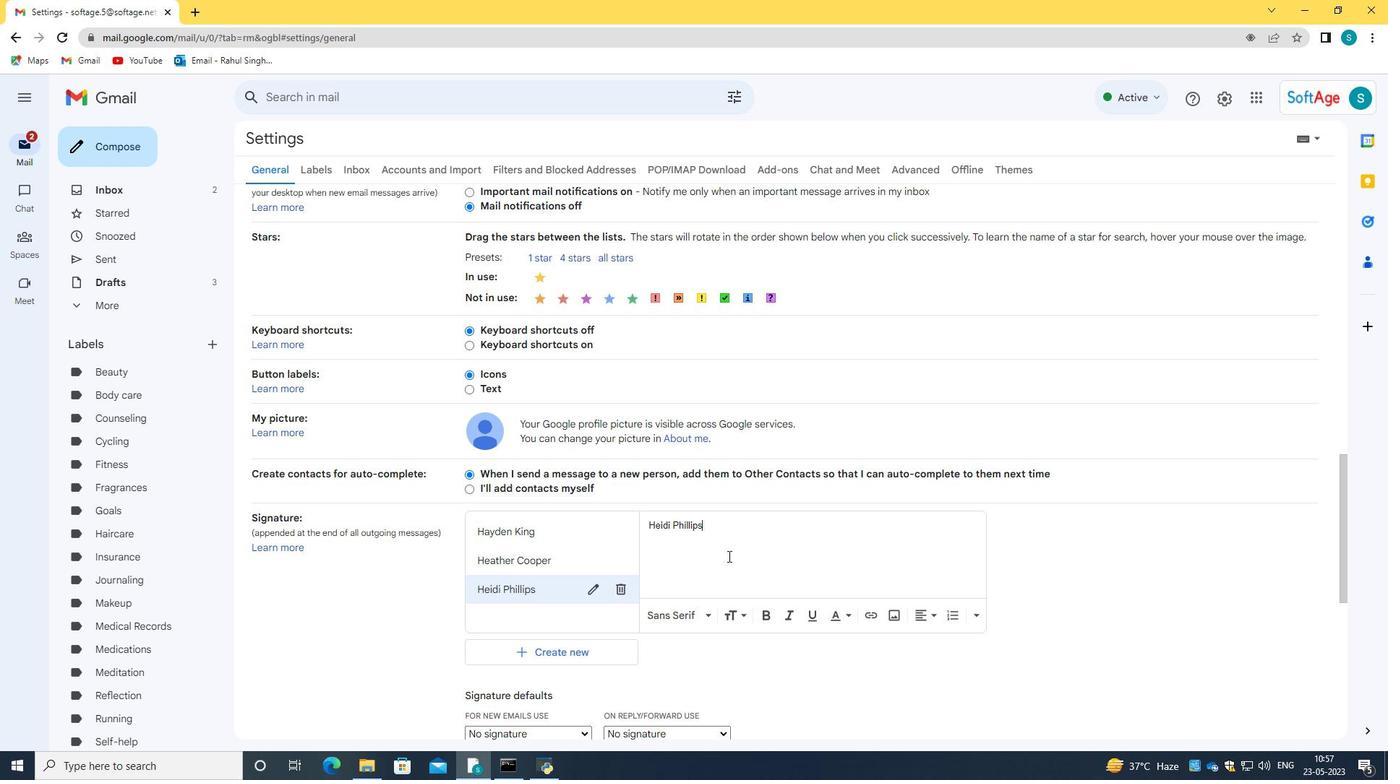 
Action: Mouse scrolled (736, 555) with delta (0, 0)
Screenshot: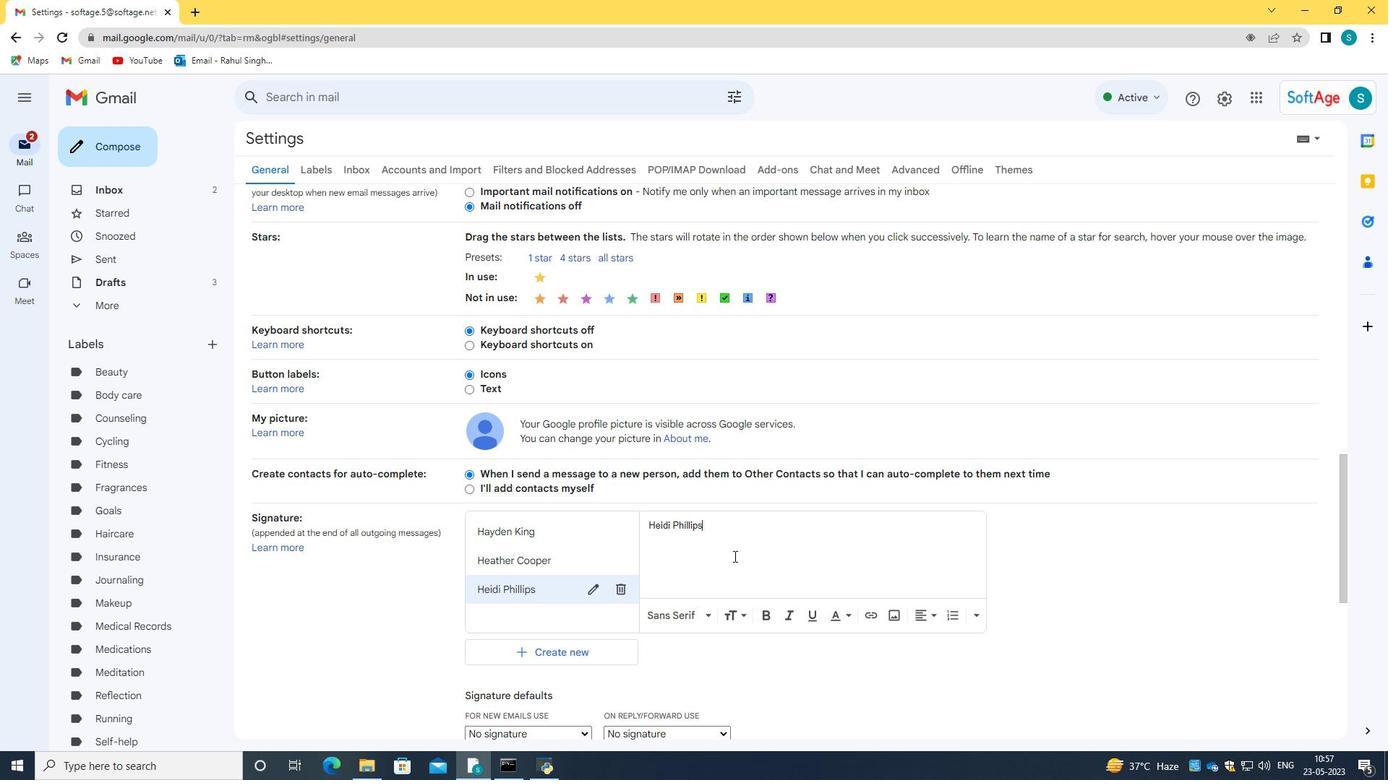 
Action: Mouse scrolled (736, 555) with delta (0, 0)
Screenshot: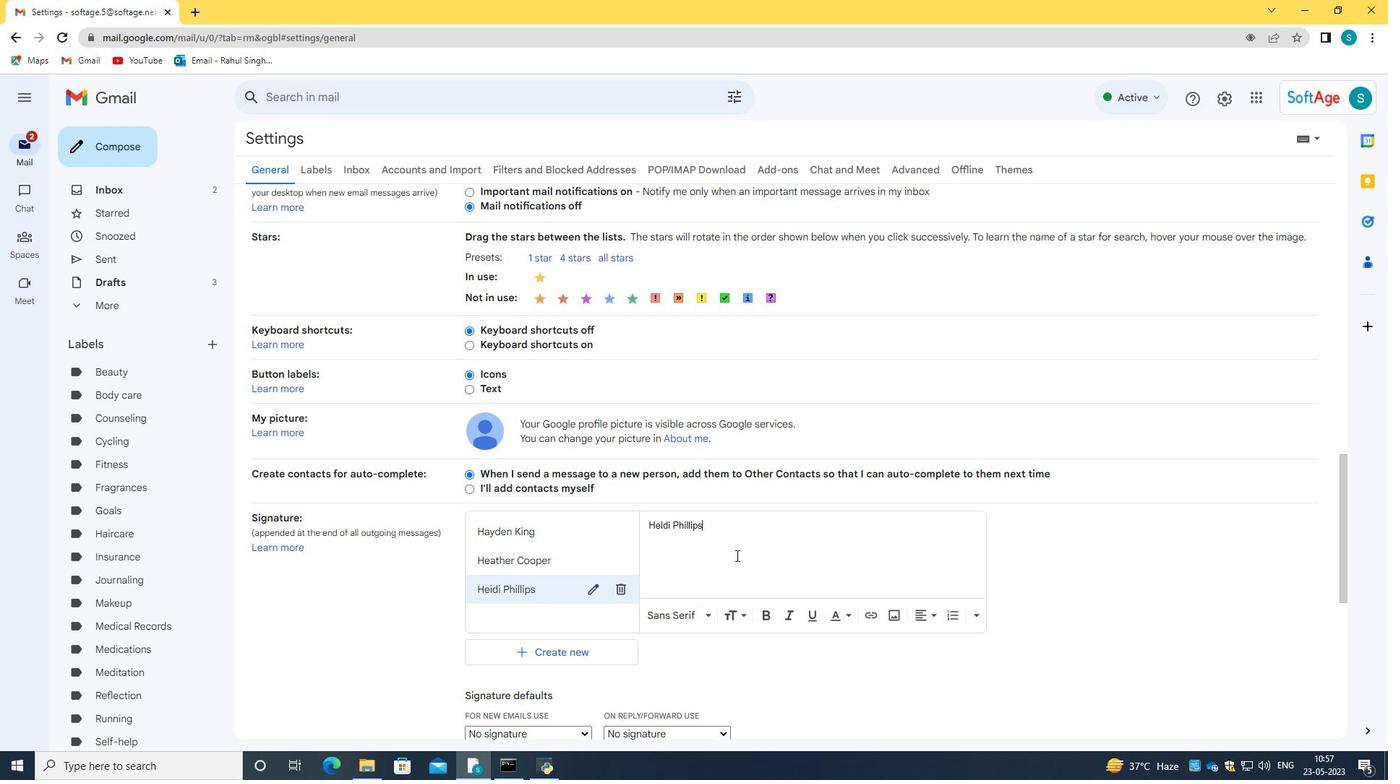
Action: Mouse scrolled (736, 555) with delta (0, 0)
Screenshot: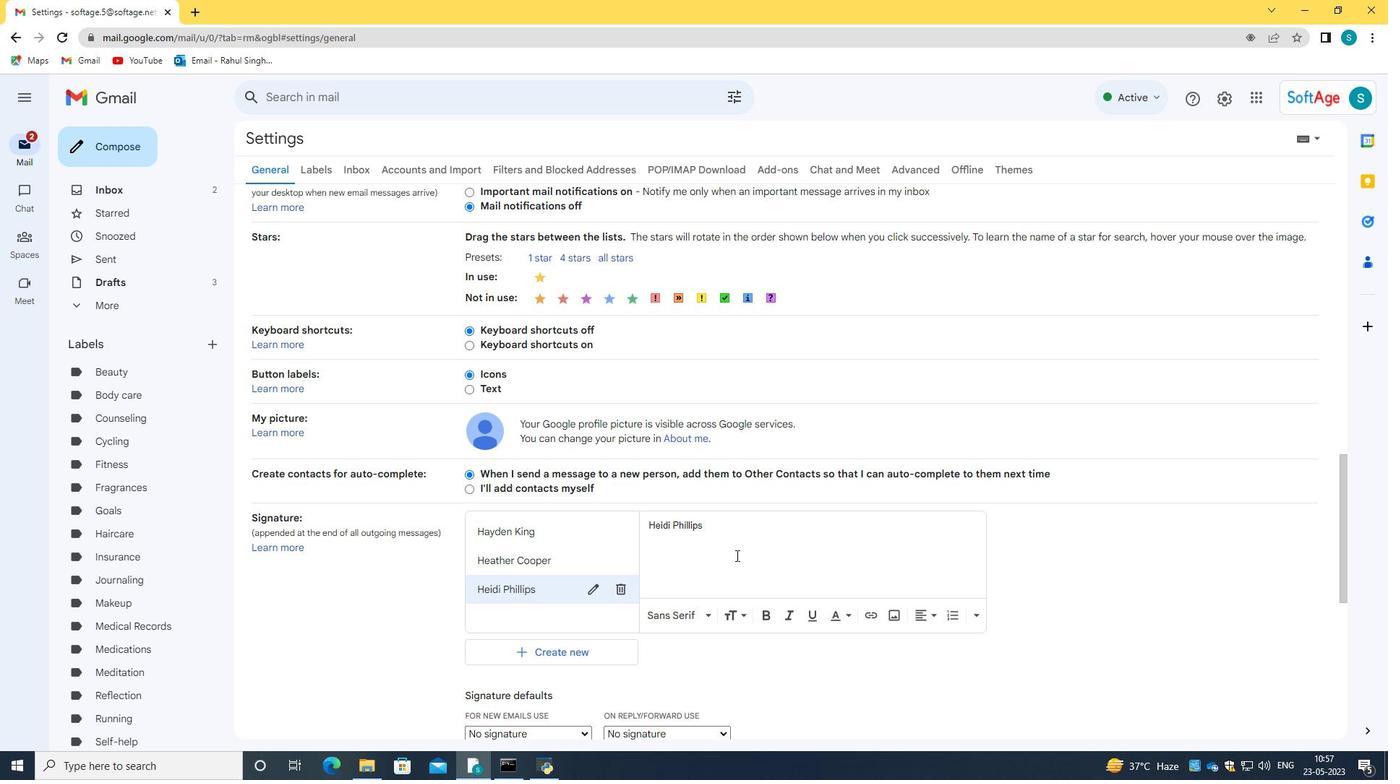 
Action: Mouse scrolled (736, 555) with delta (0, 0)
Screenshot: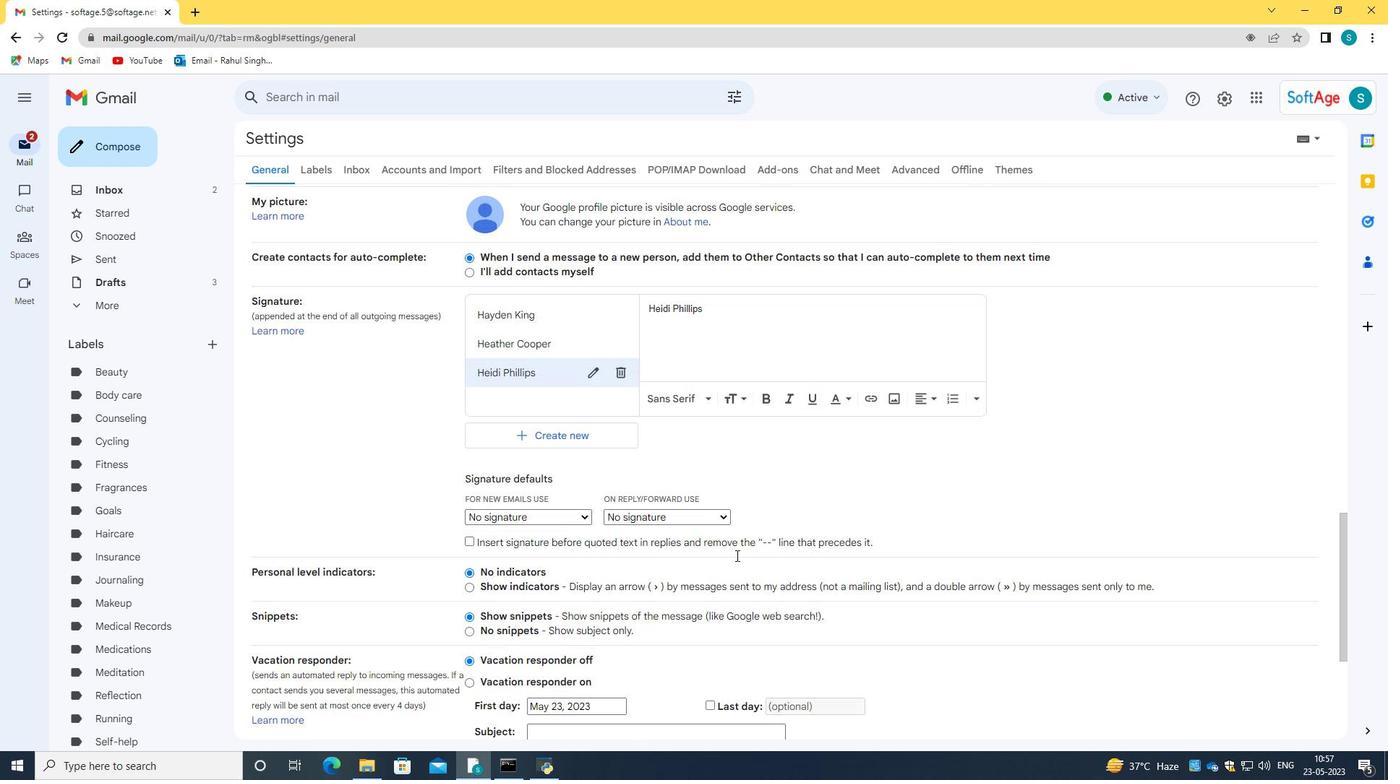 
Action: Mouse scrolled (736, 555) with delta (0, 0)
Screenshot: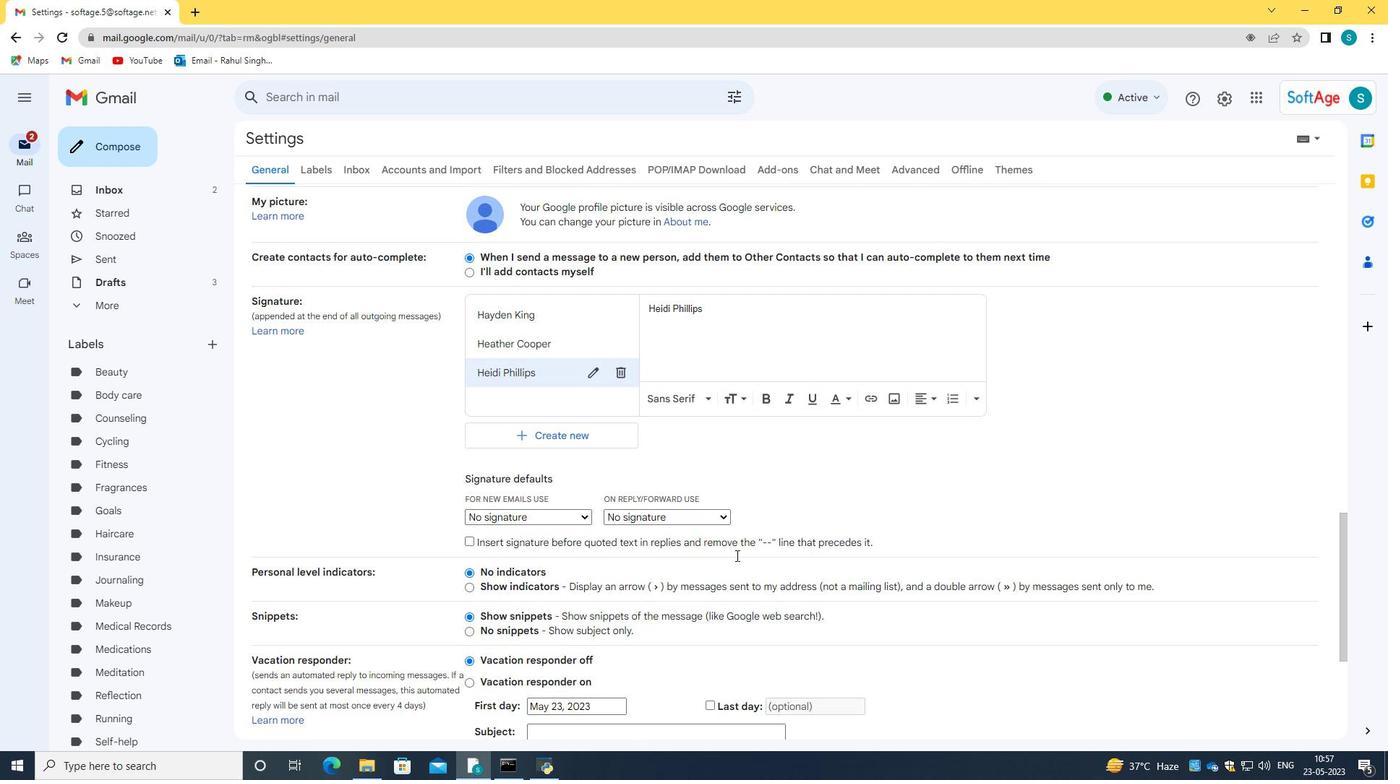 
Action: Mouse scrolled (736, 555) with delta (0, 0)
Screenshot: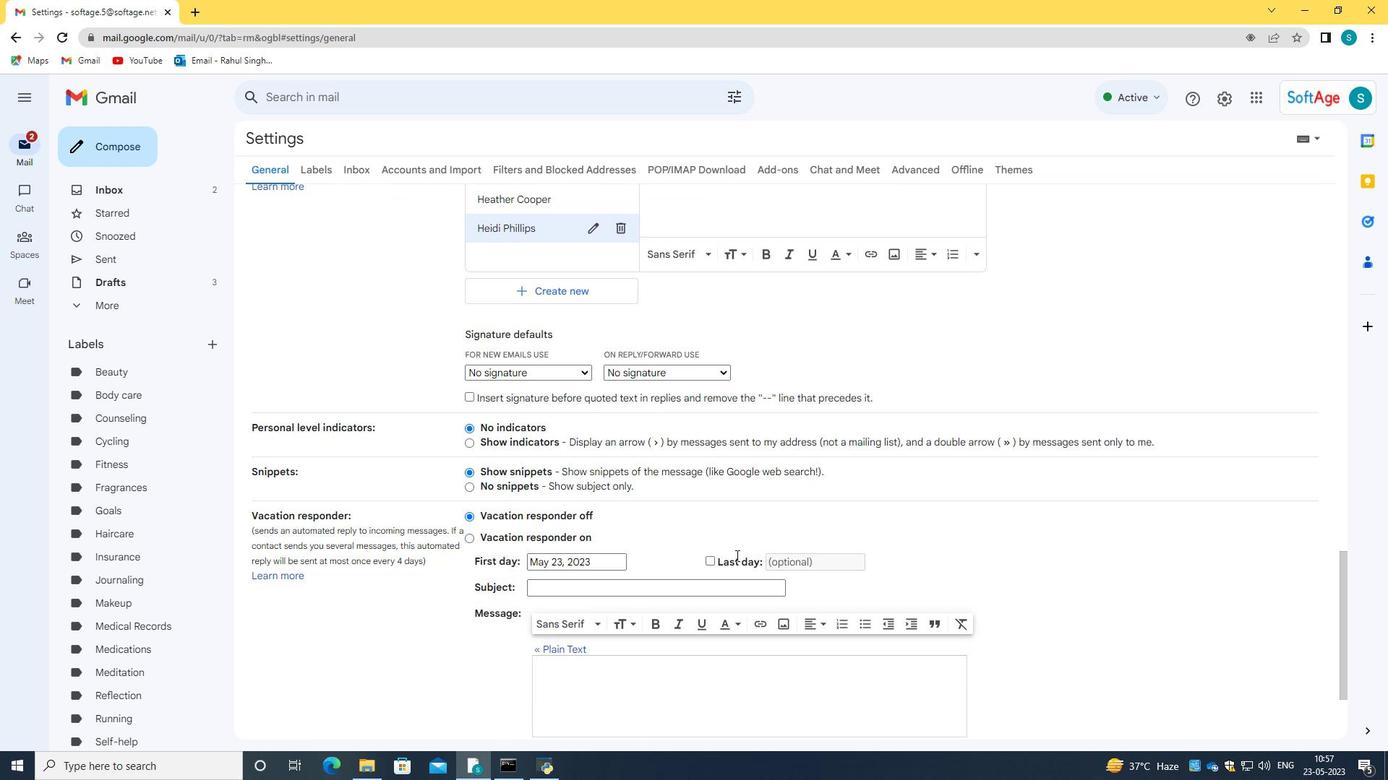 
Action: Mouse scrolled (736, 555) with delta (0, 0)
Screenshot: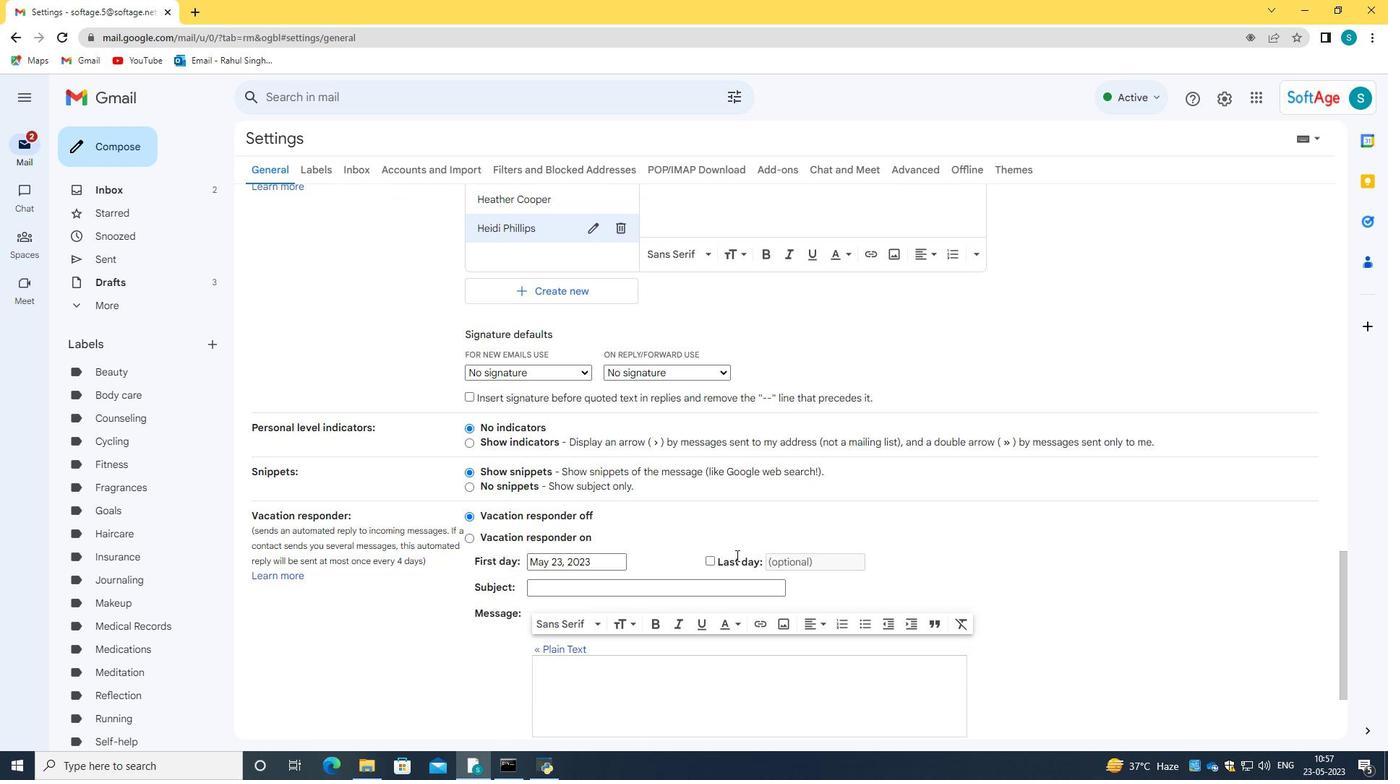 
Action: Mouse moved to (737, 556)
Screenshot: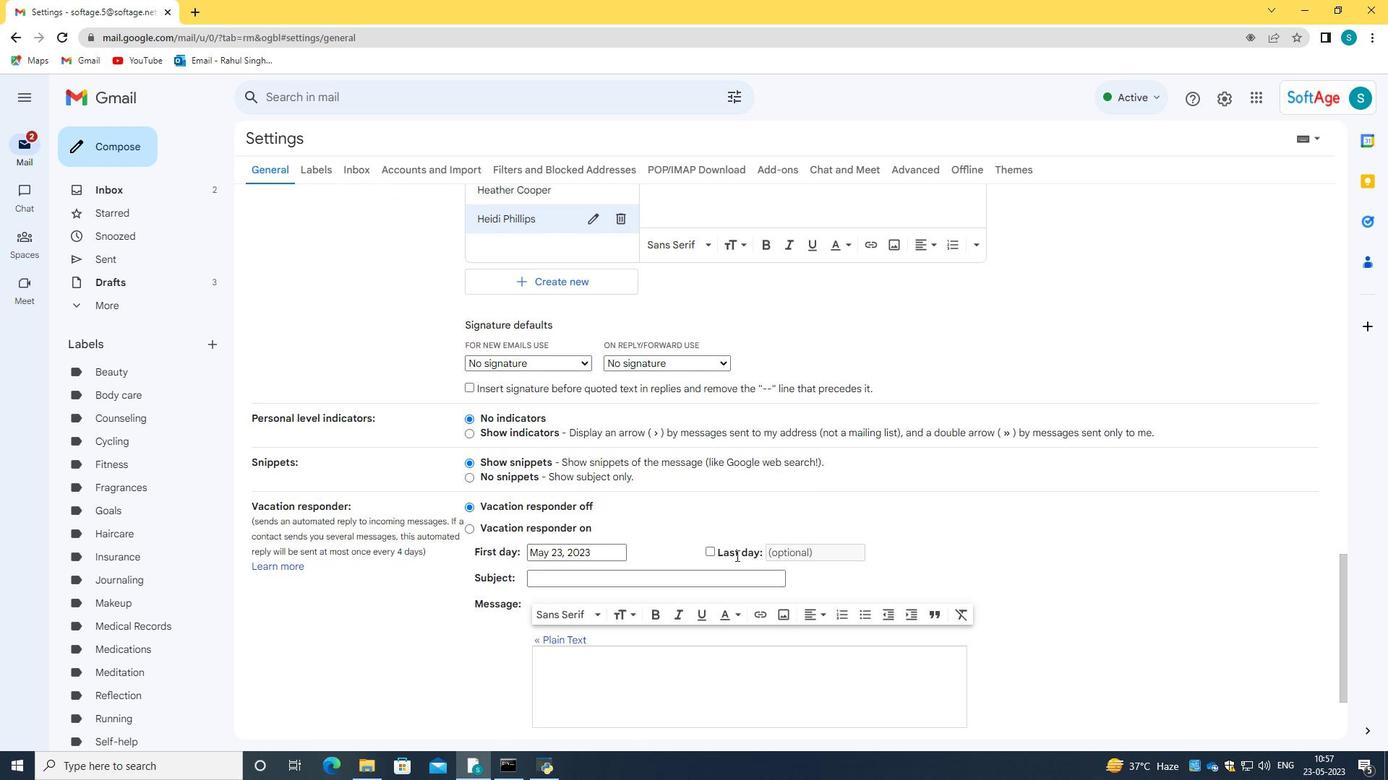 
Action: Mouse scrolled (737, 555) with delta (0, 0)
Screenshot: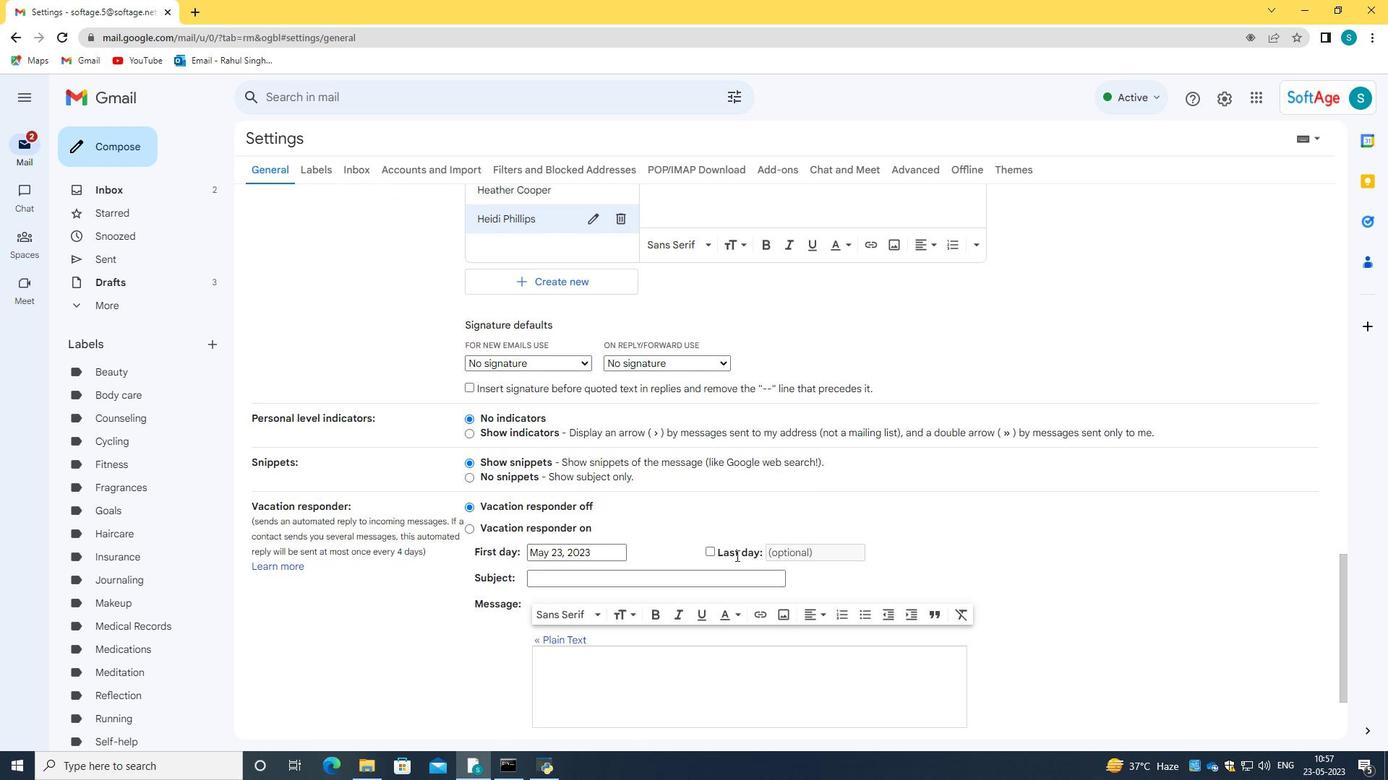 
Action: Mouse moved to (763, 666)
Screenshot: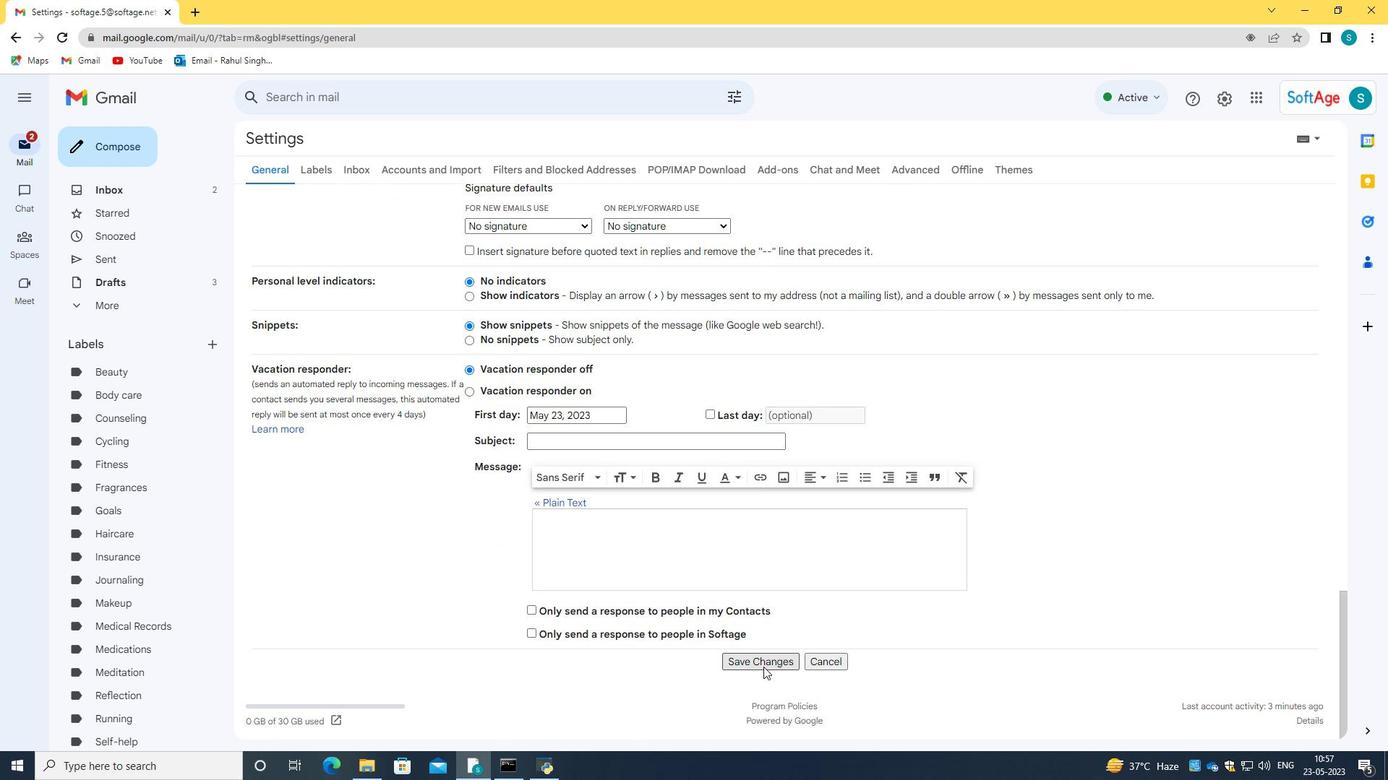 
Action: Mouse pressed left at (763, 666)
Screenshot: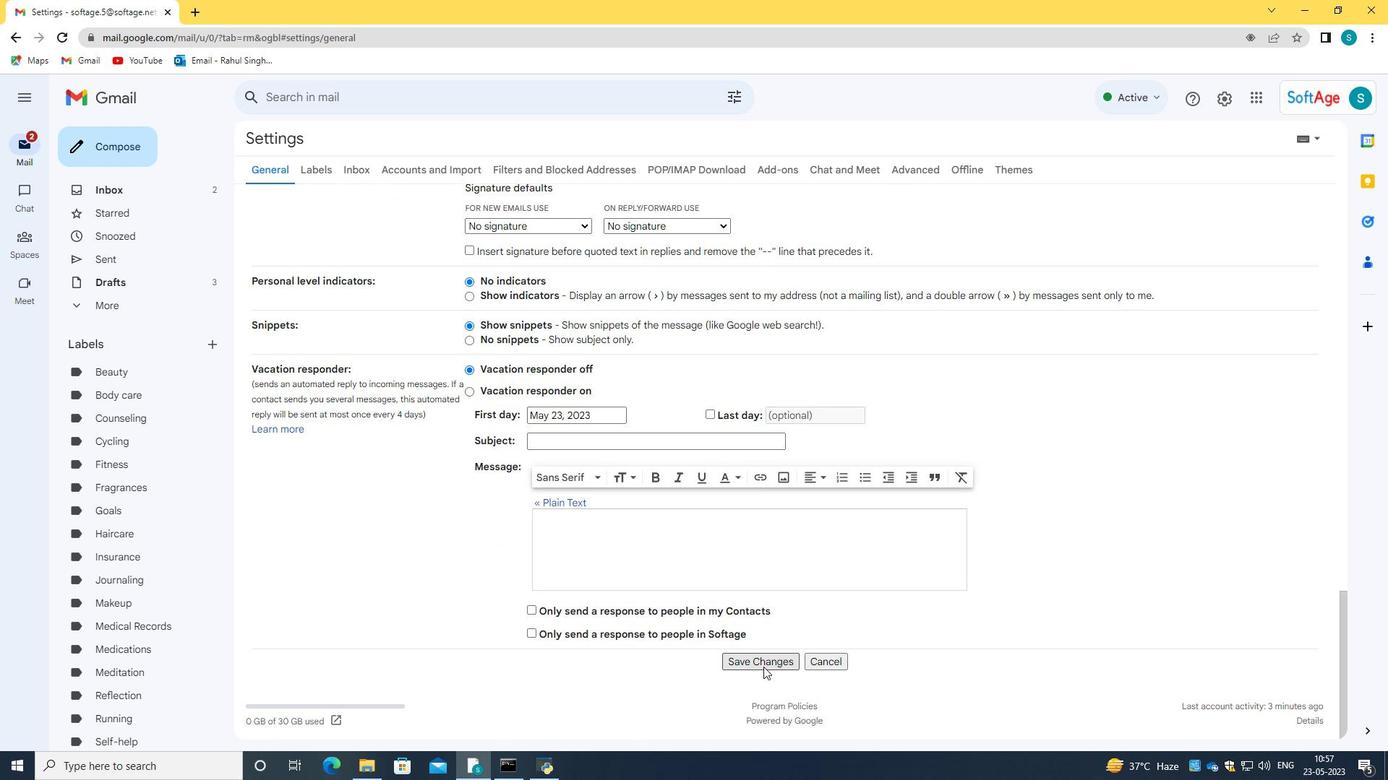 
Action: Mouse moved to (407, 456)
Screenshot: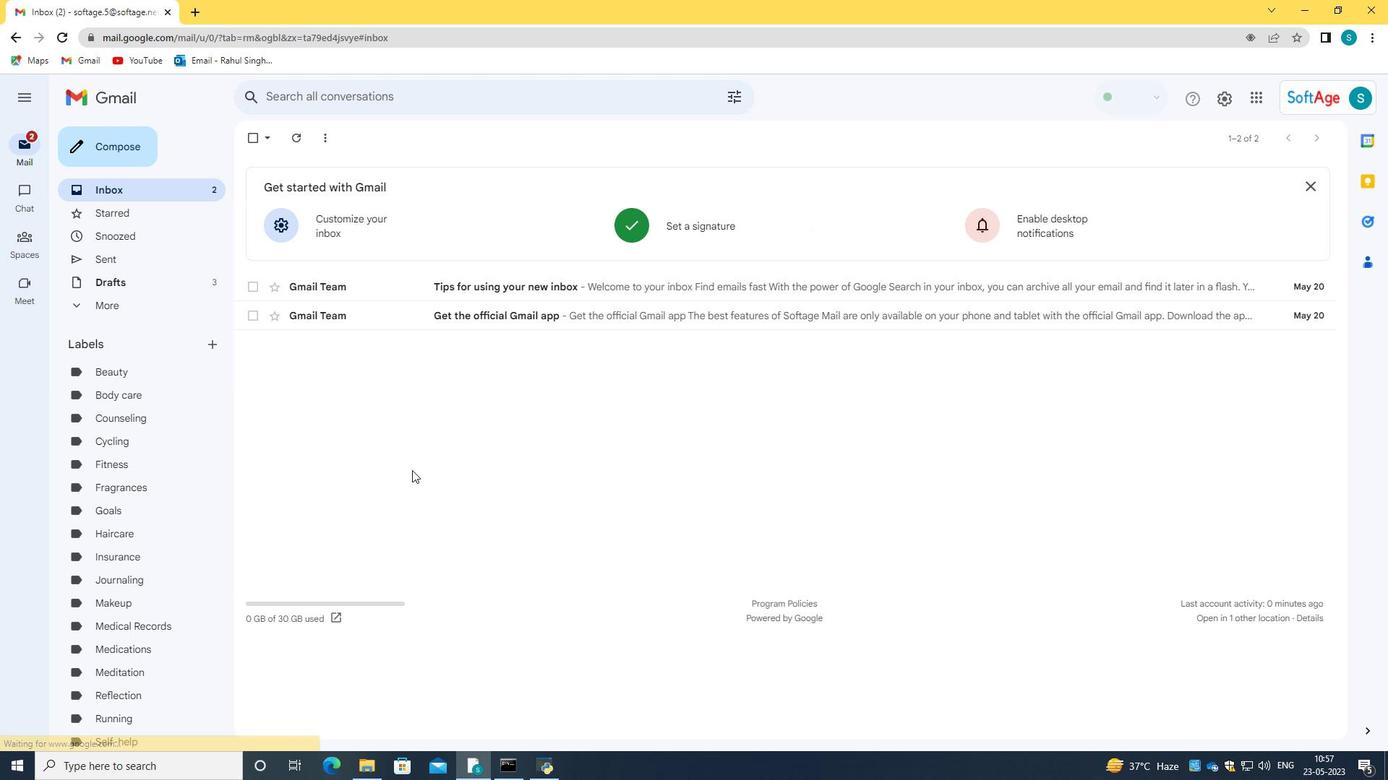 
Action: Mouse pressed left at (407, 456)
Screenshot: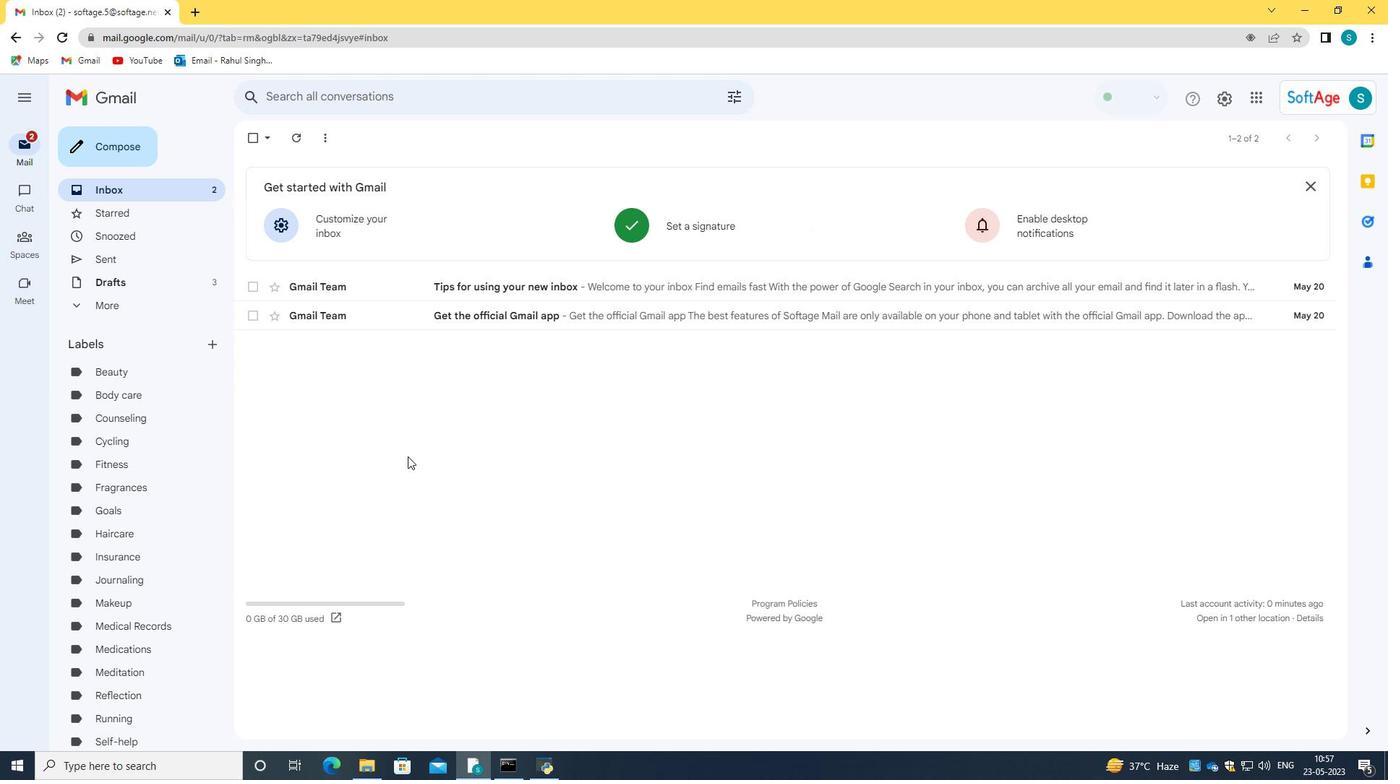 
Action: Mouse moved to (143, 265)
Screenshot: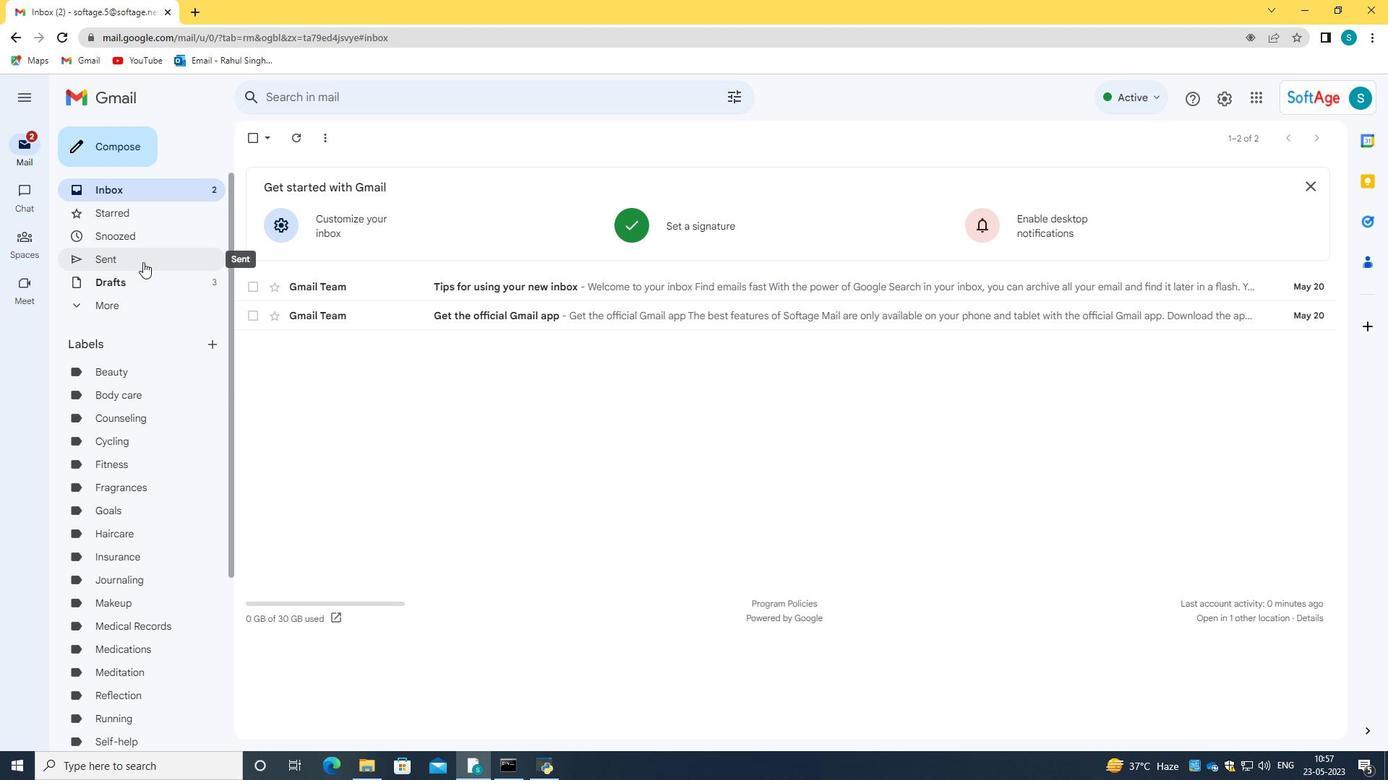 
Action: Mouse pressed left at (143, 265)
Screenshot: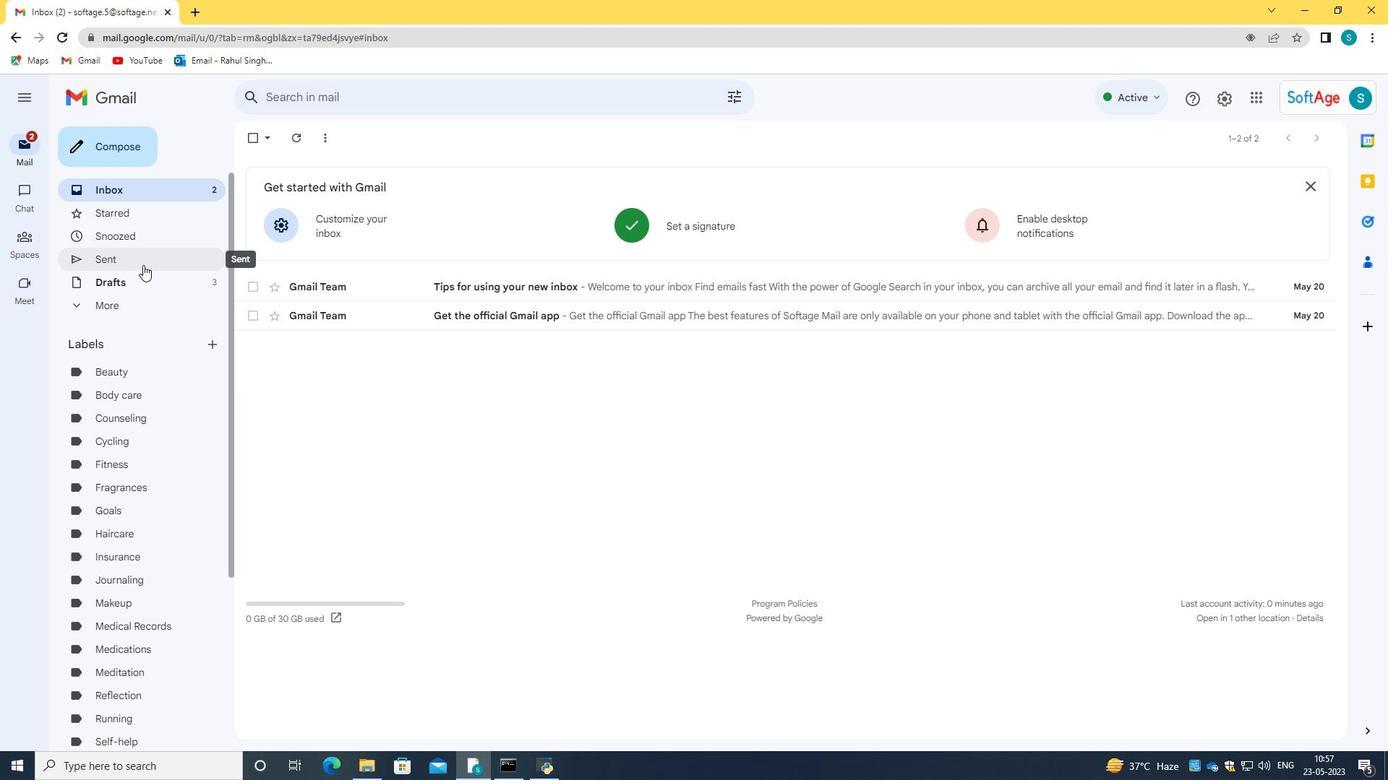 
Action: Mouse moved to (415, 210)
Screenshot: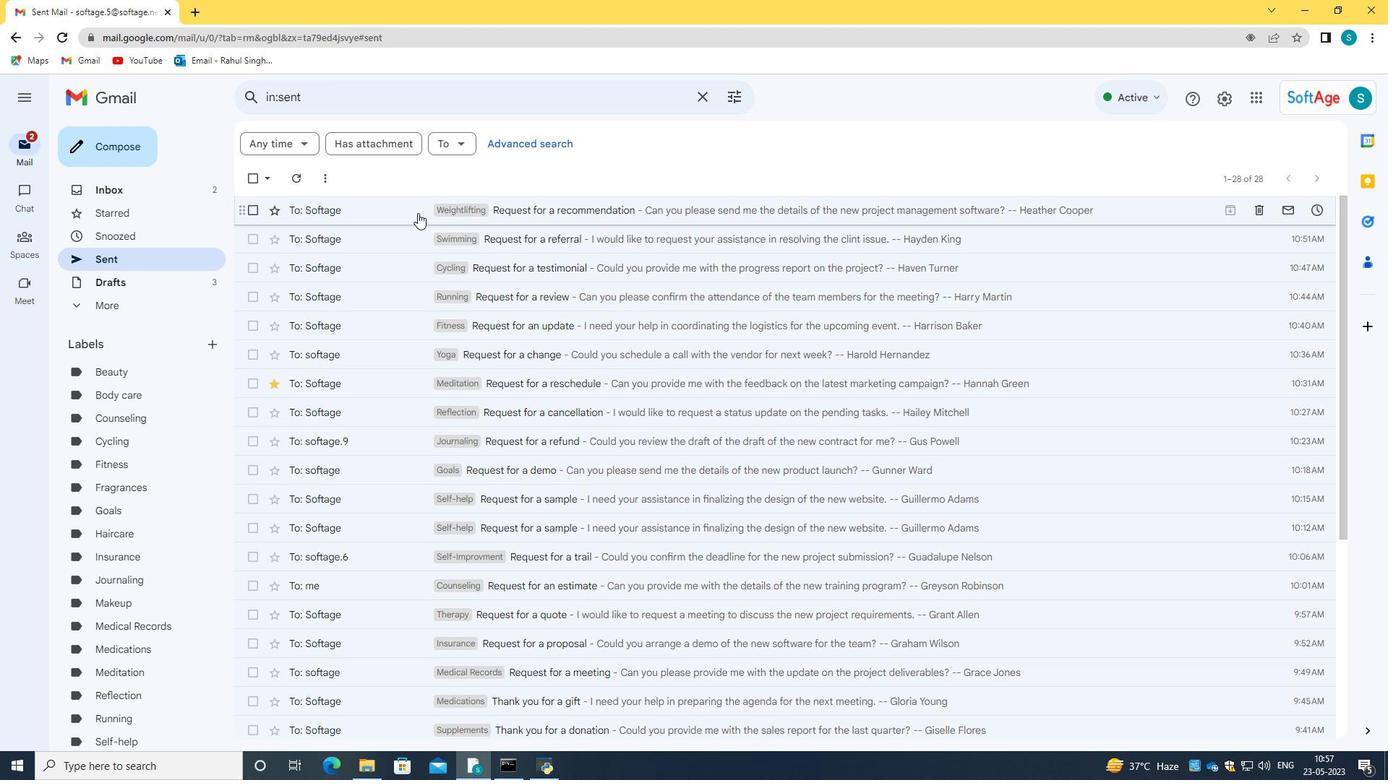 
Action: Mouse pressed left at (415, 210)
Screenshot: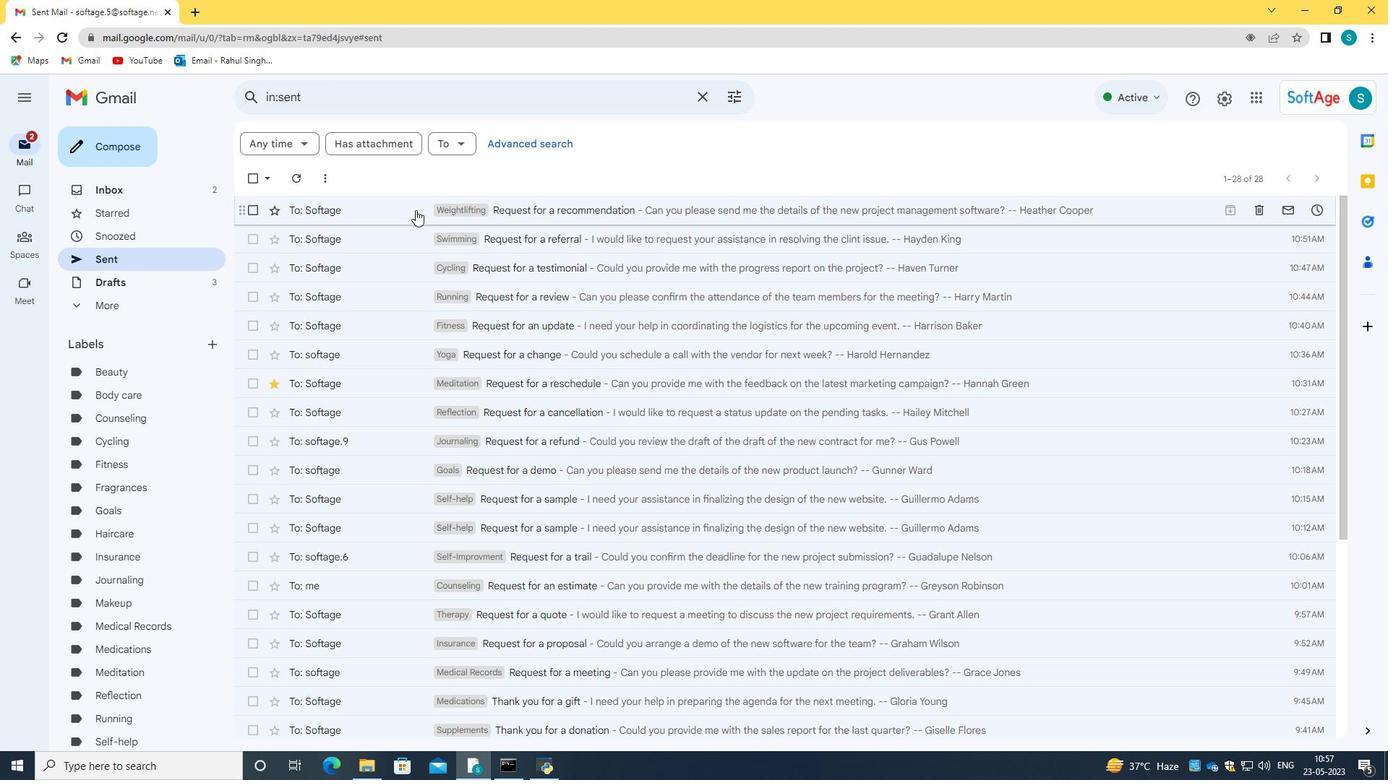 
Action: Mouse moved to (15, 39)
Screenshot: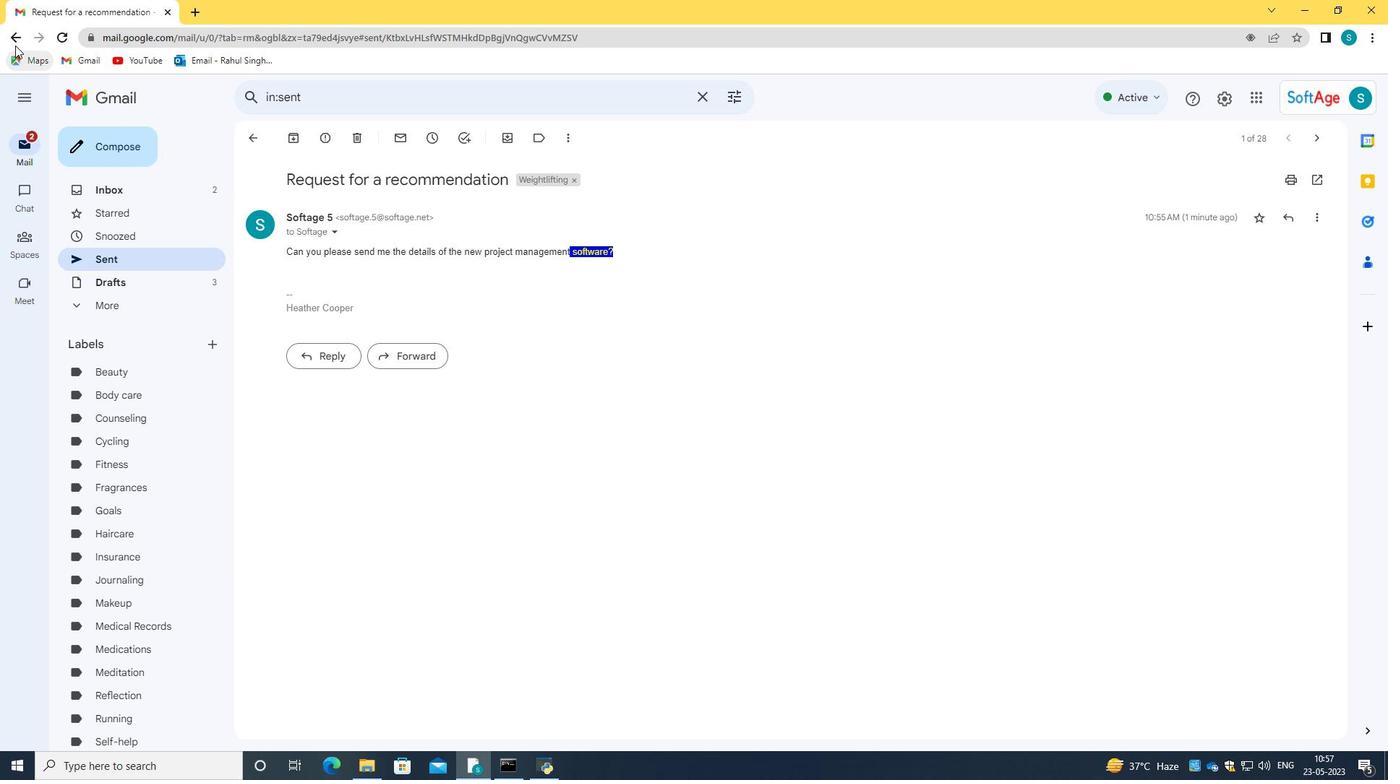 
Action: Mouse pressed left at (15, 39)
Screenshot: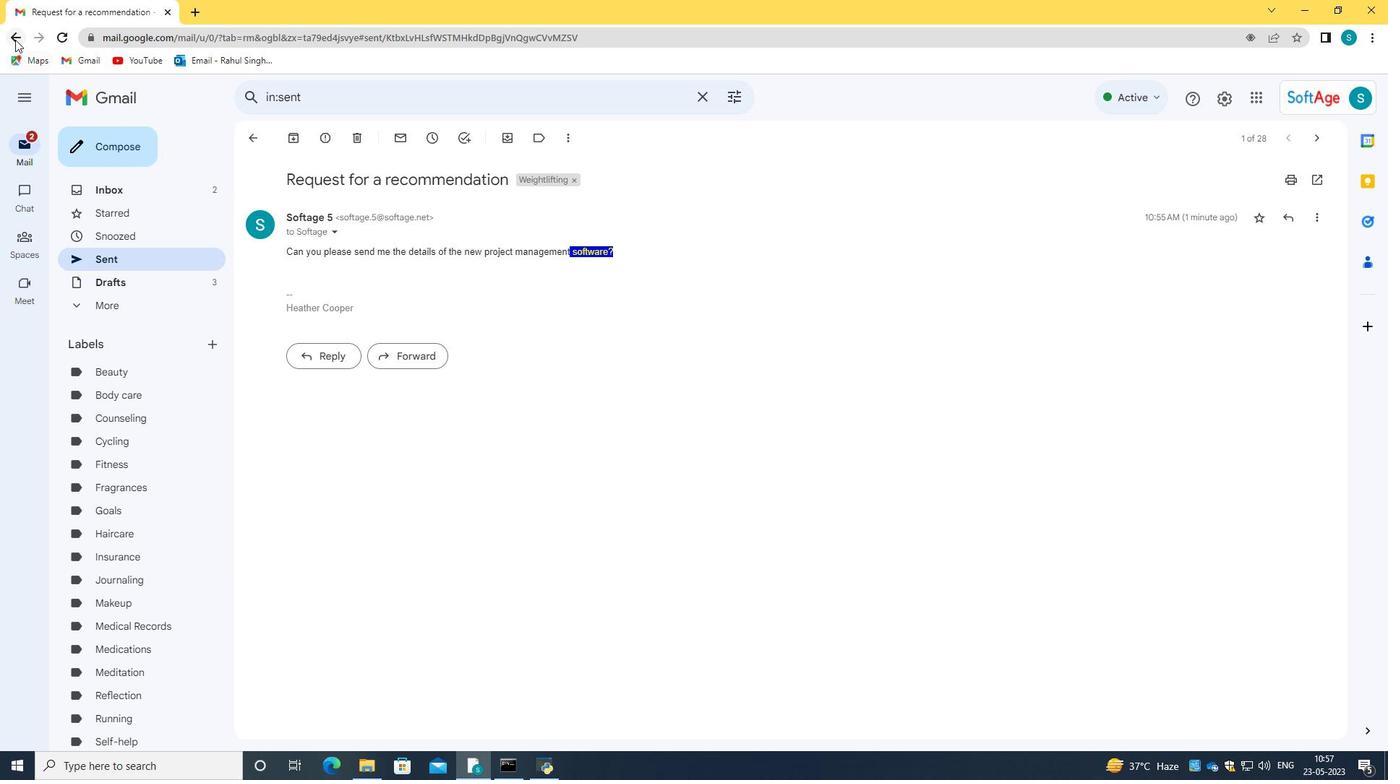 
Action: Mouse moved to (102, 137)
Screenshot: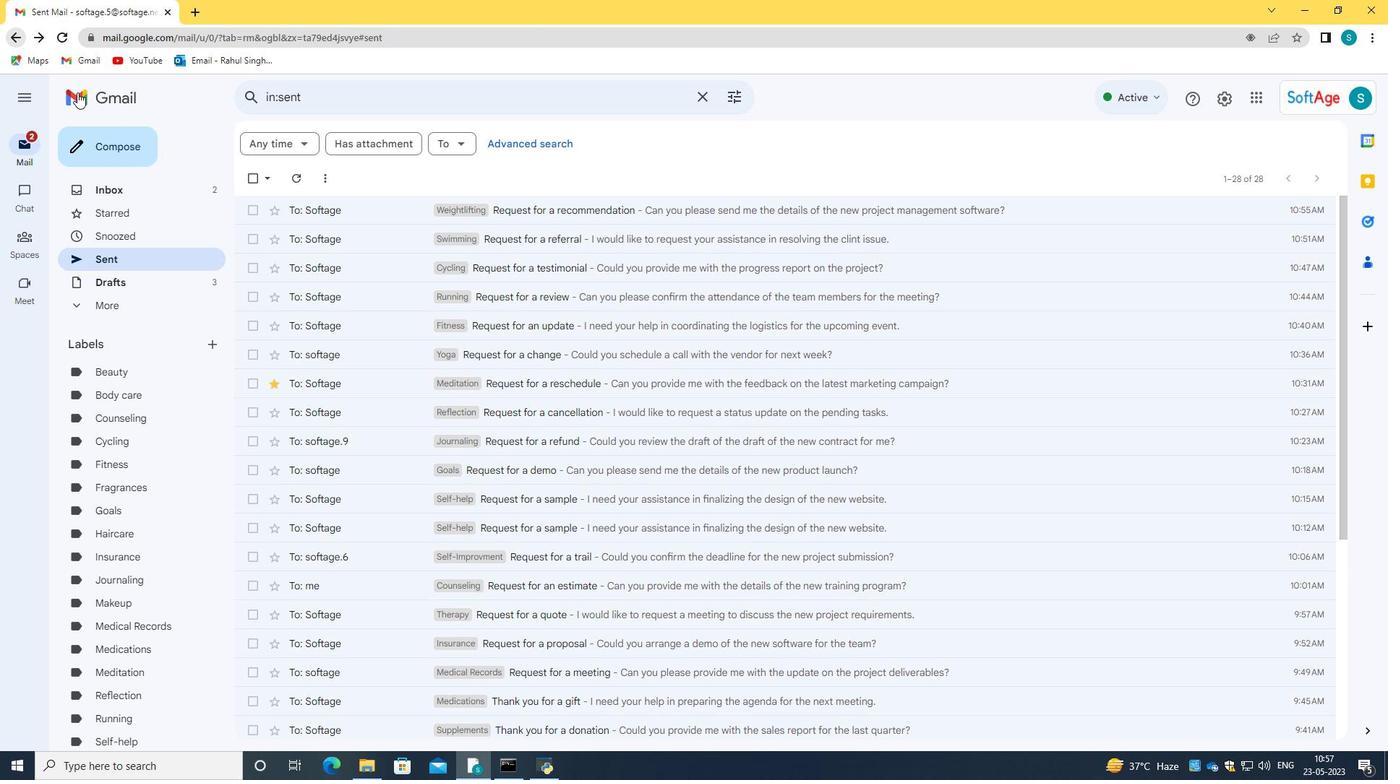 
Action: Mouse pressed left at (102, 137)
Screenshot: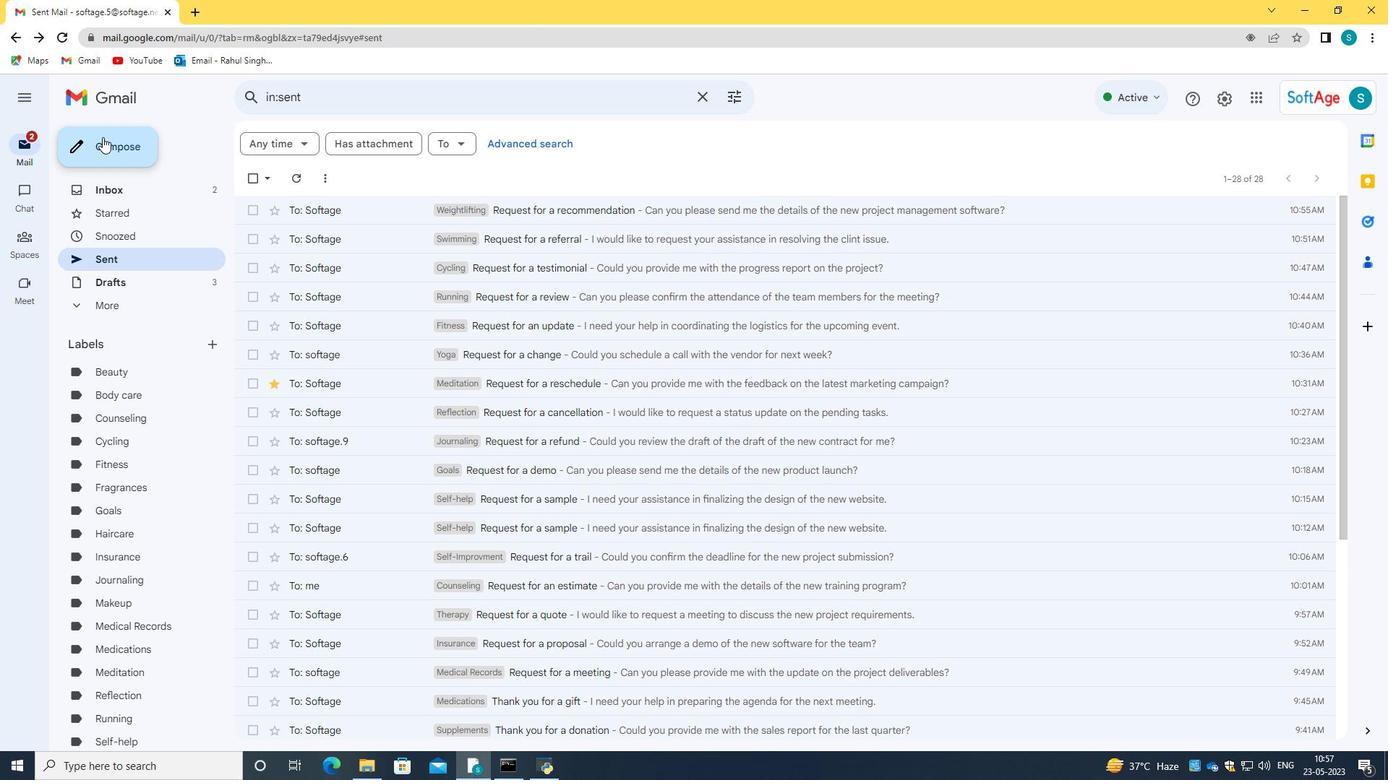 
Action: Mouse moved to (1326, 318)
Screenshot: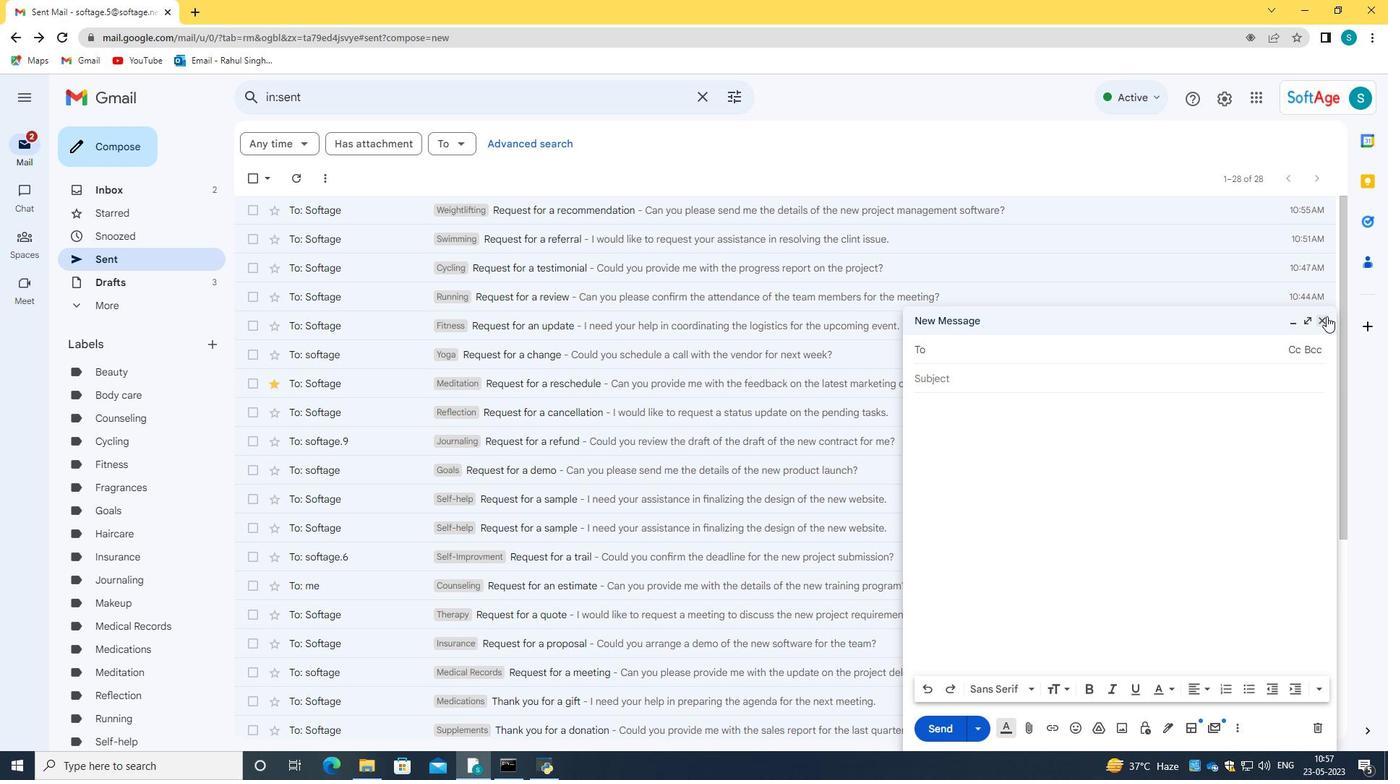 
Action: Mouse pressed left at (1326, 318)
Screenshot: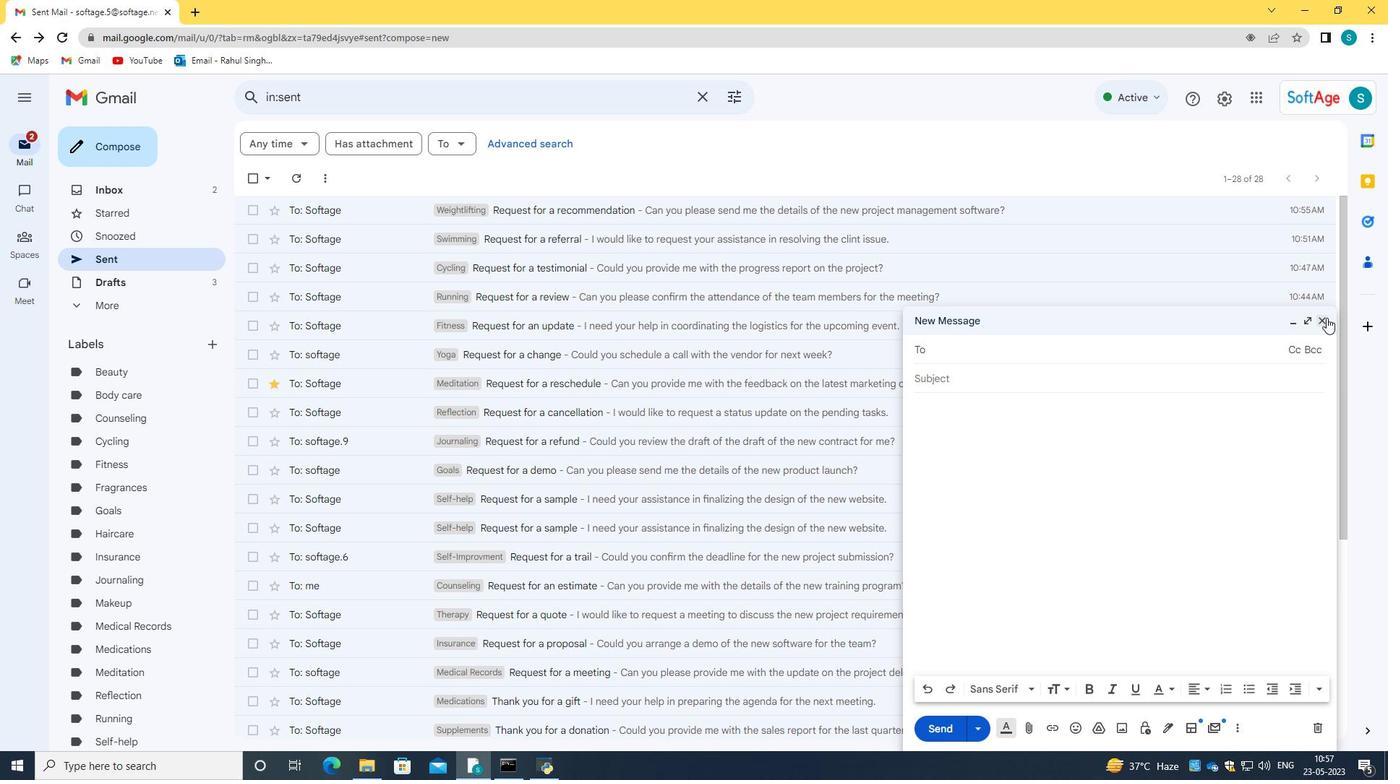 
Action: Mouse moved to (130, 146)
Screenshot: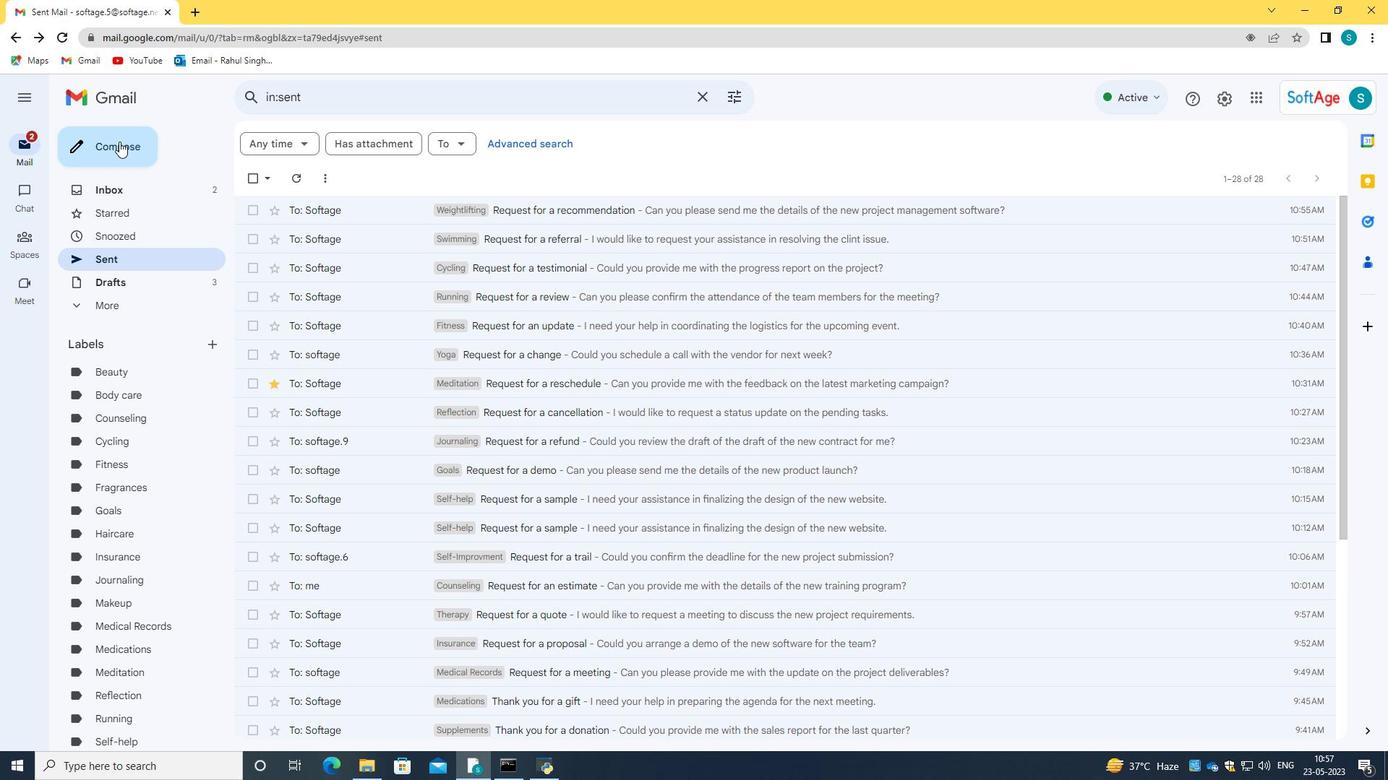 
Action: Mouse pressed left at (130, 146)
Screenshot: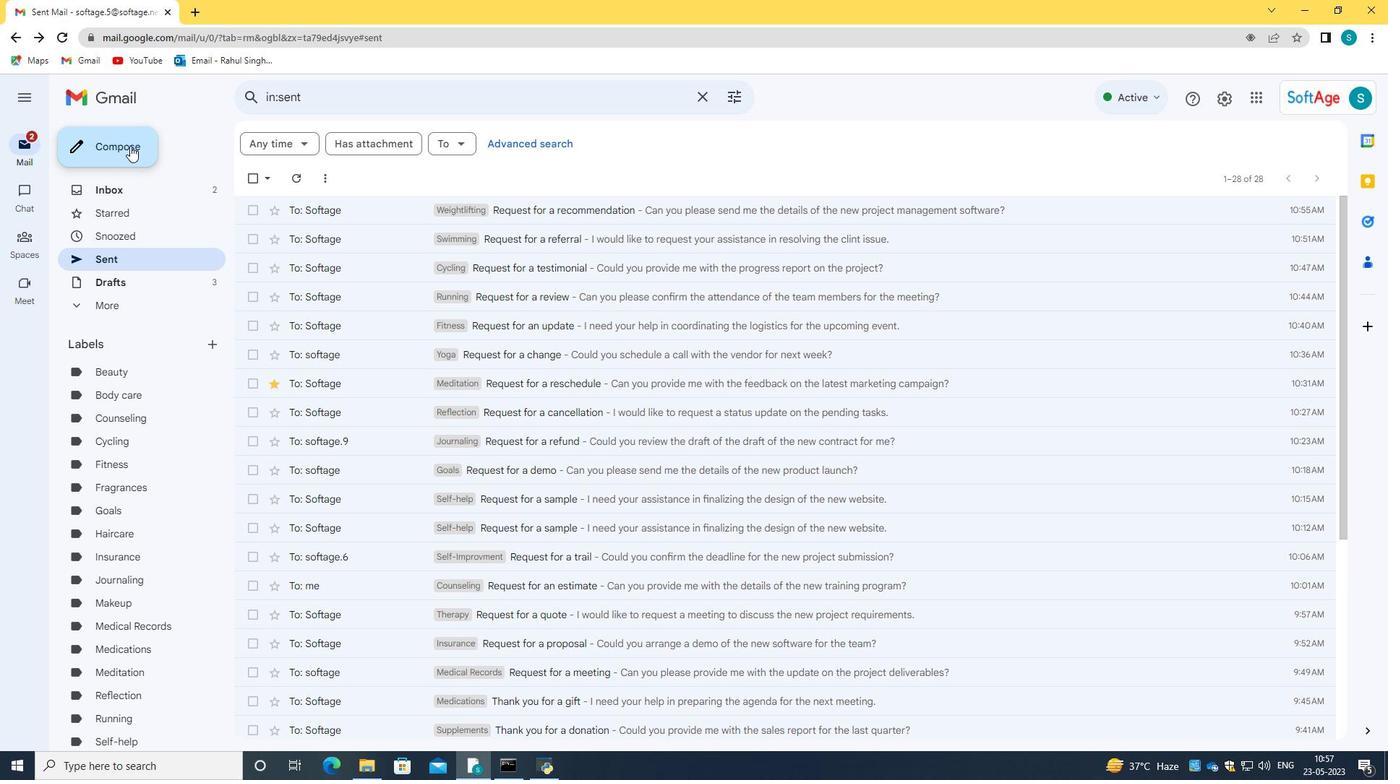 
Action: Mouse moved to (1307, 326)
Screenshot: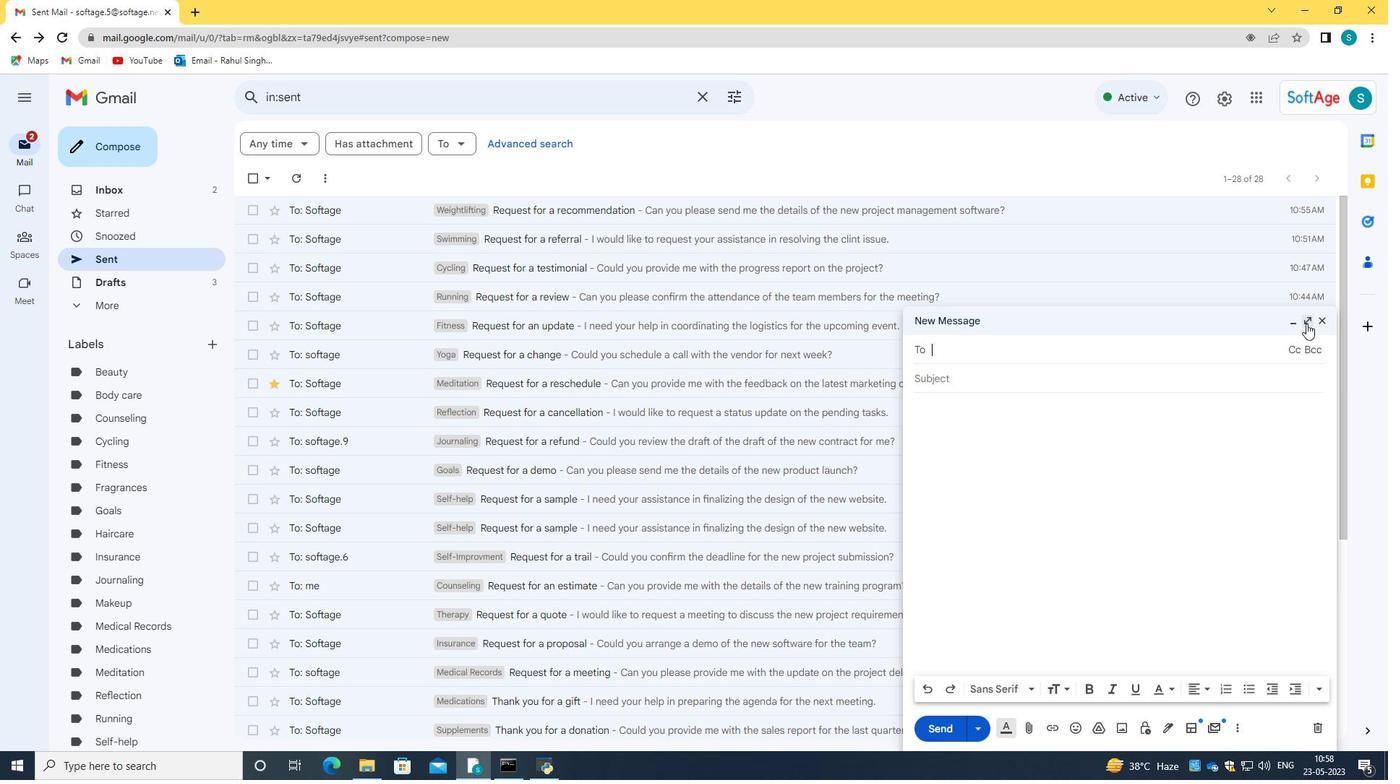 
Action: Mouse pressed left at (1307, 326)
Screenshot: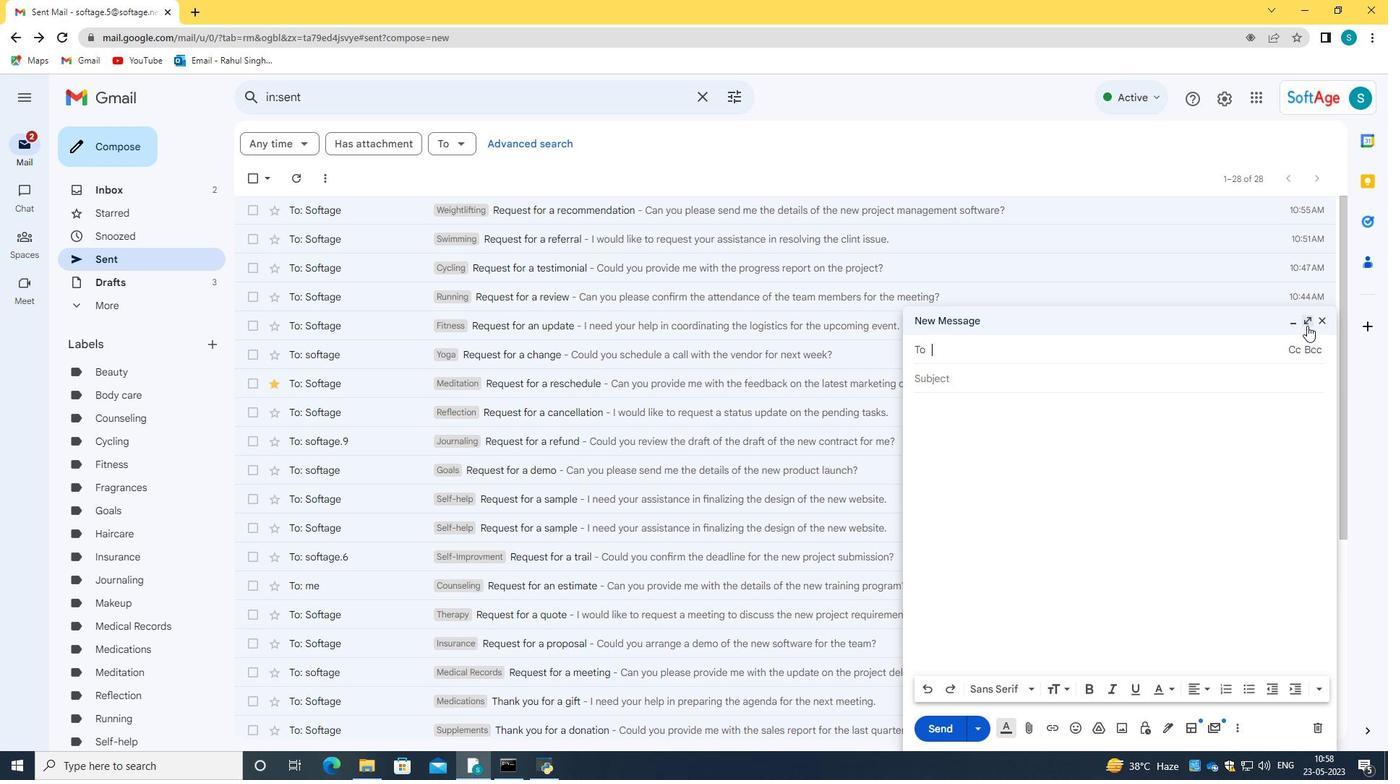 
Action: Mouse moved to (373, 707)
Screenshot: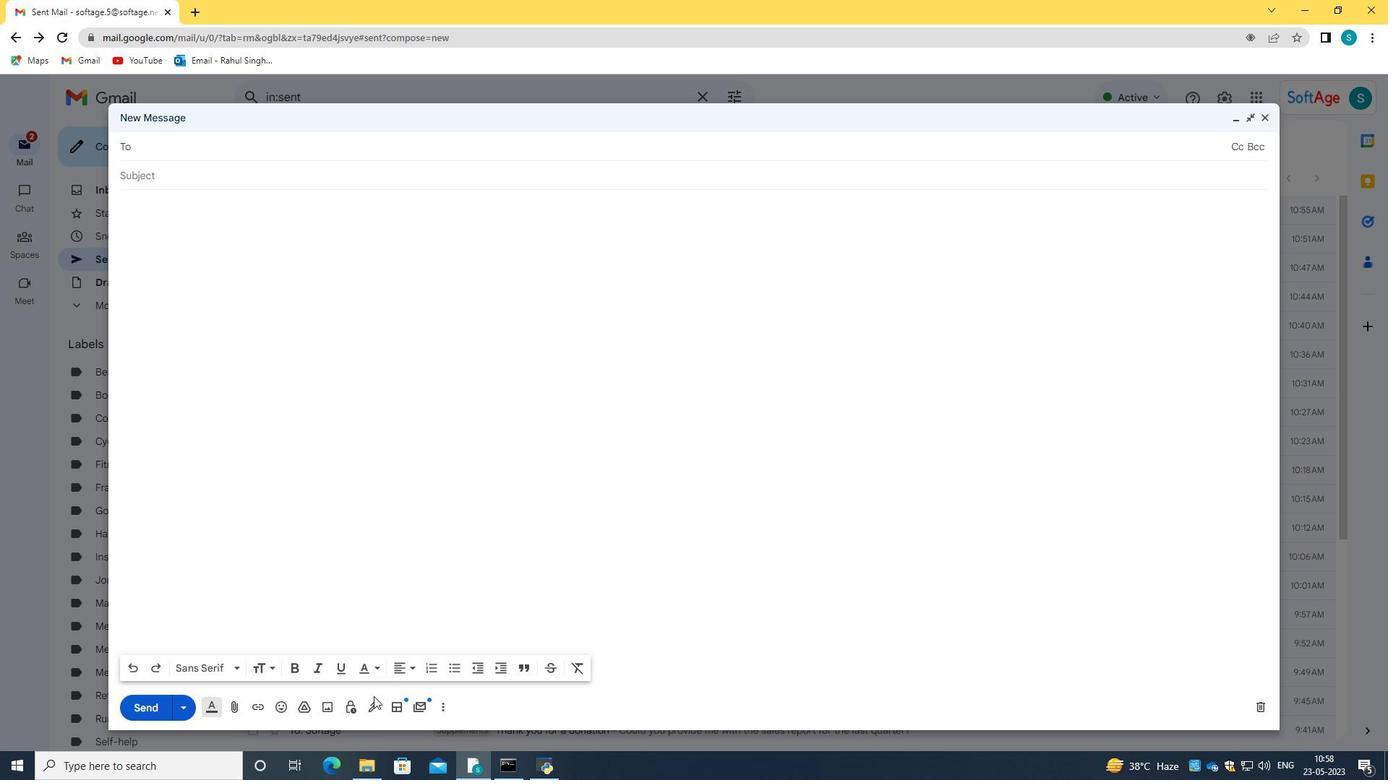
Action: Mouse pressed left at (373, 707)
Screenshot: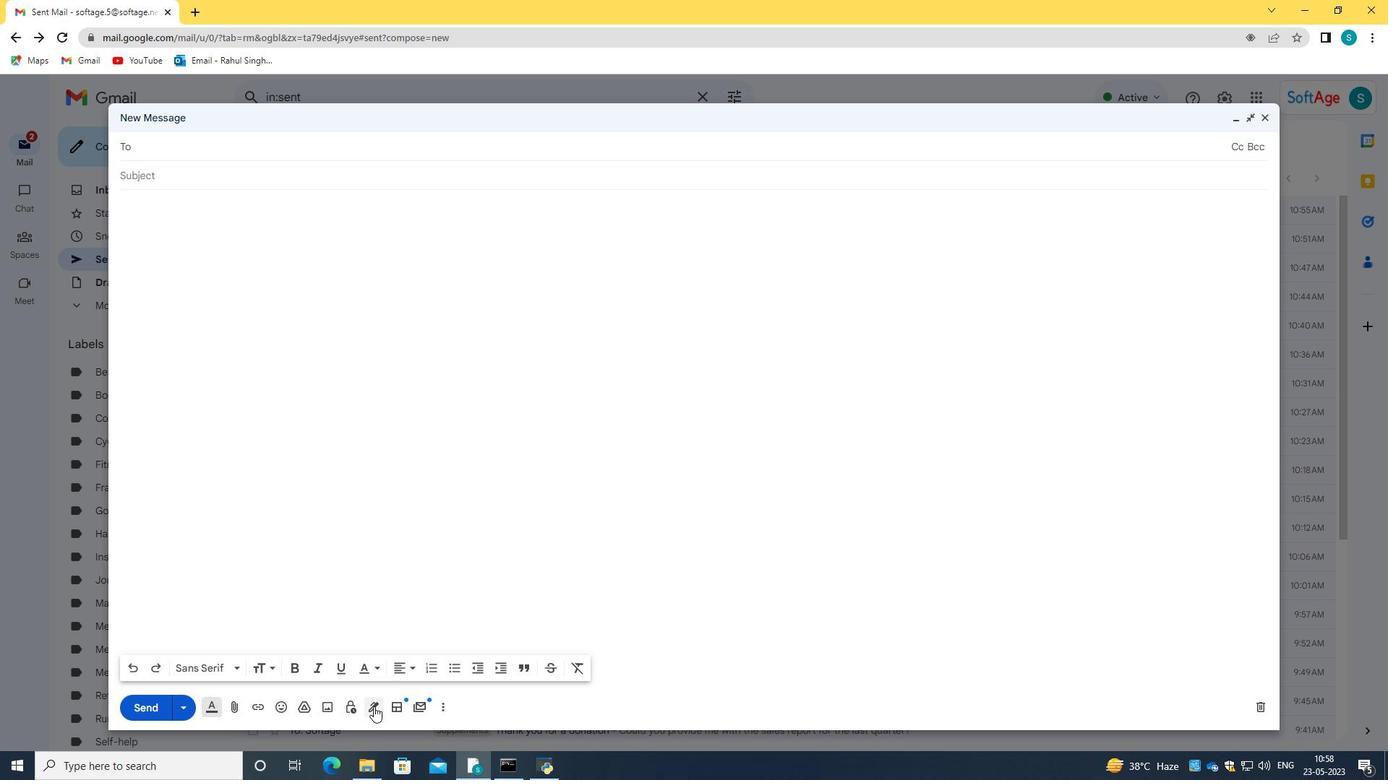 
Action: Mouse moved to (424, 689)
Screenshot: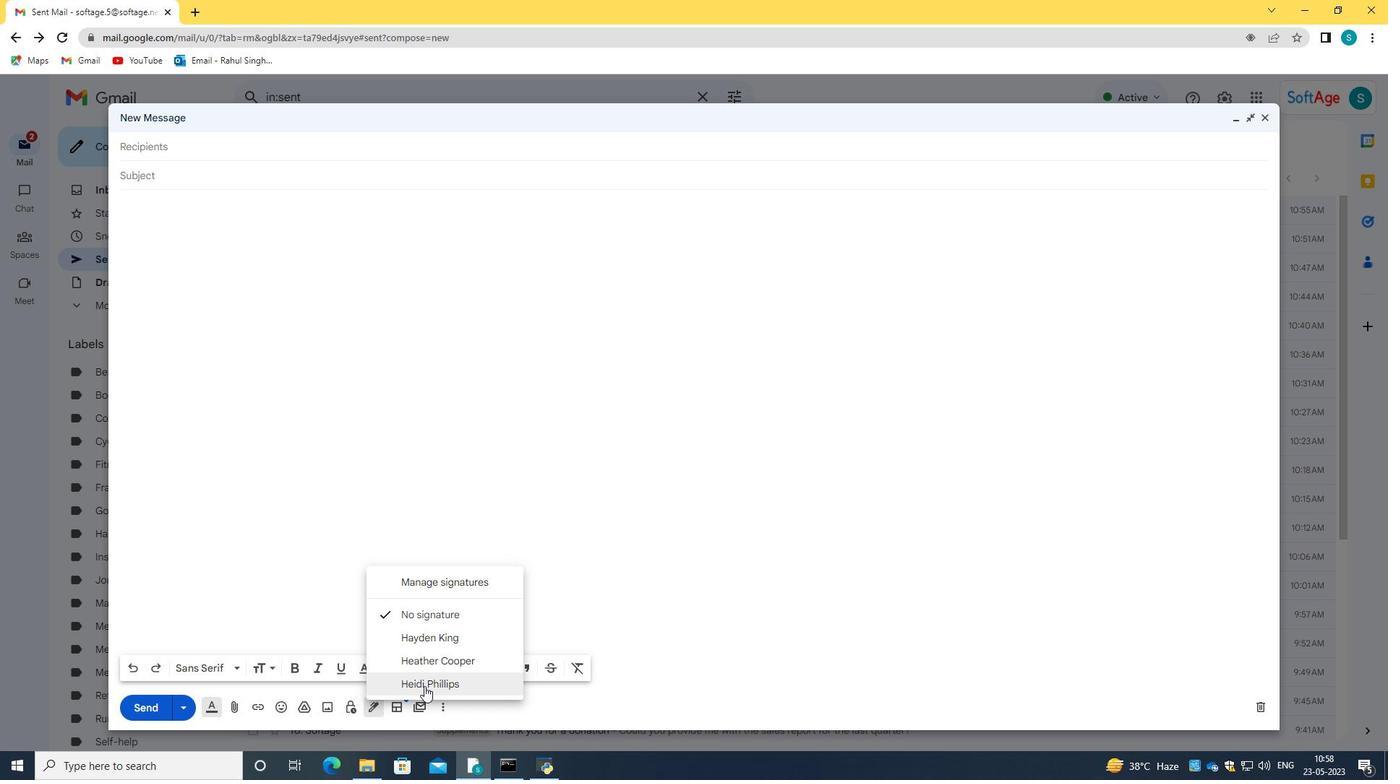 
Action: Mouse pressed left at (424, 689)
Screenshot: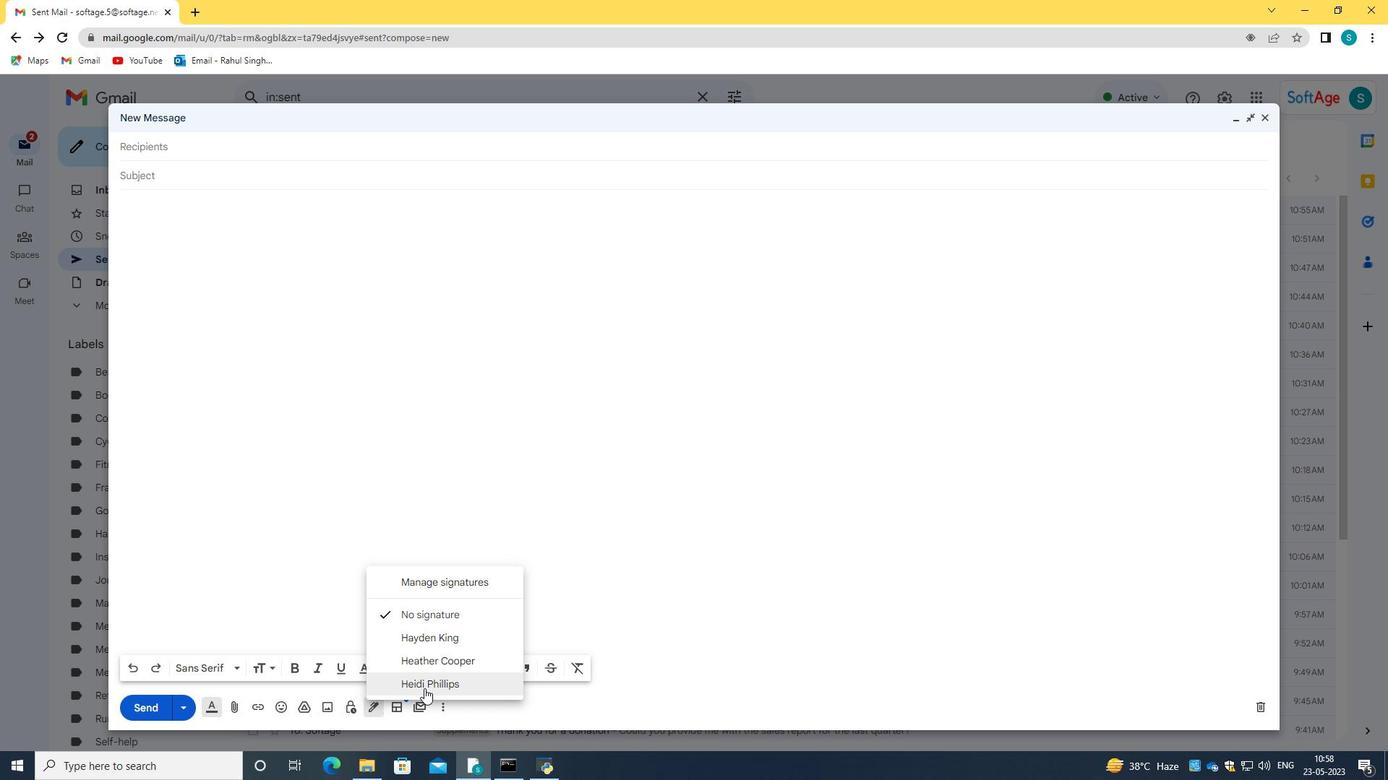 
Action: Mouse moved to (183, 214)
Screenshot: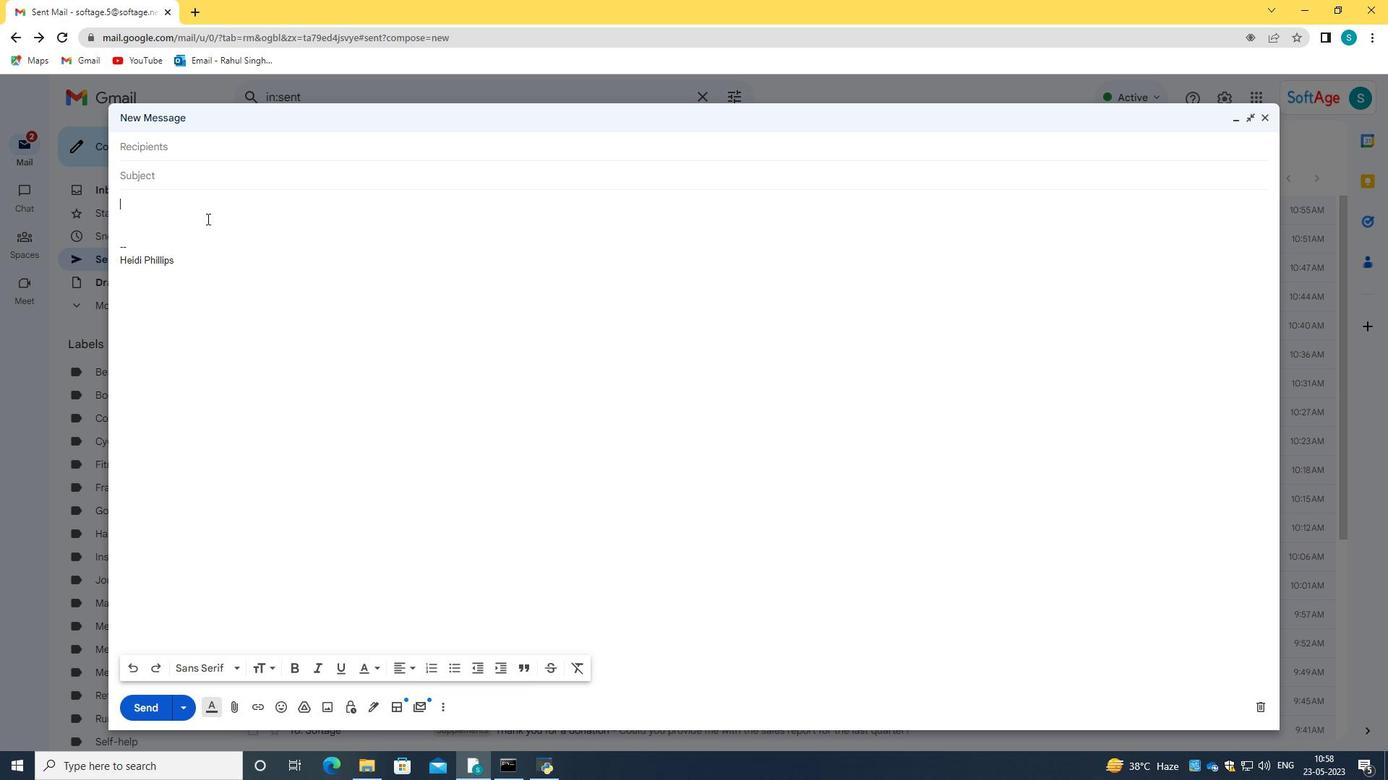 
Action: Key pressed <Key.caps_lock>
Screenshot: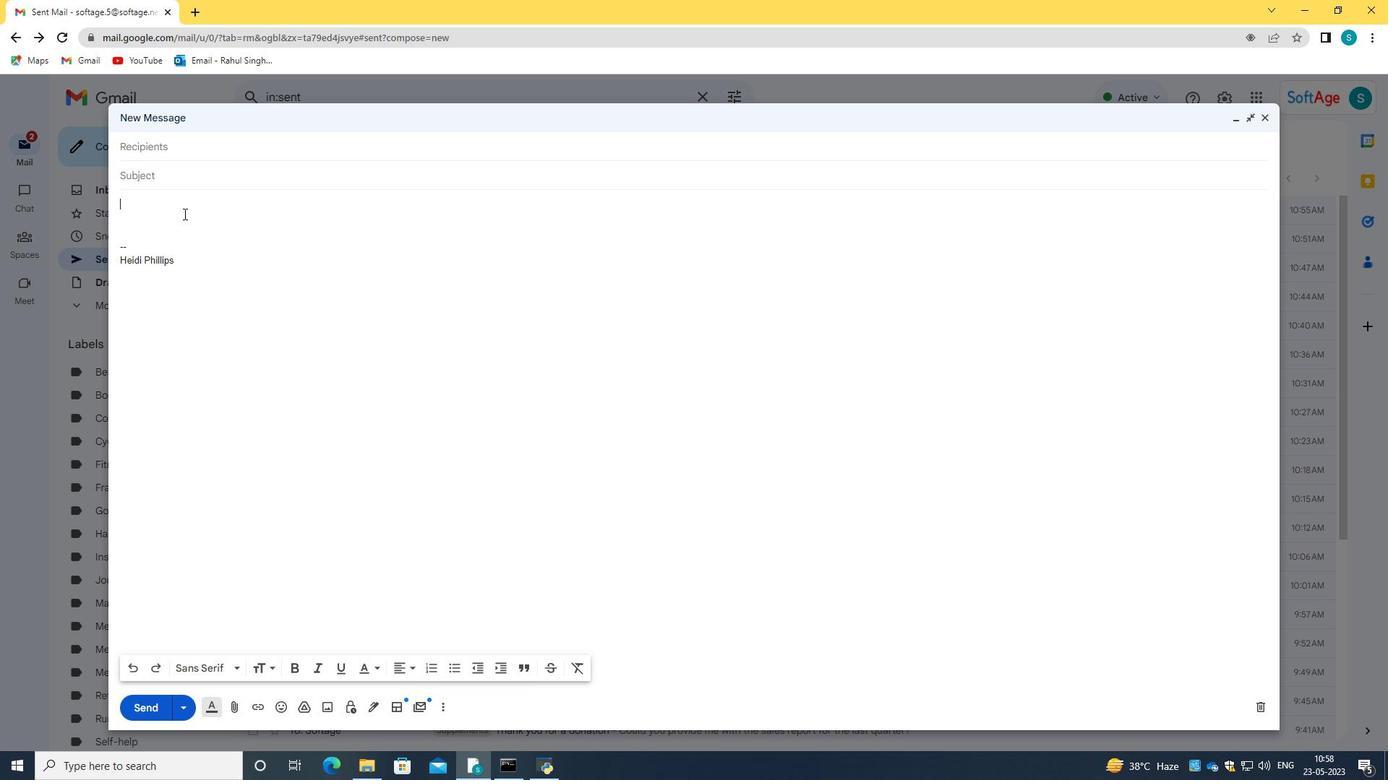 
Action: Mouse moved to (191, 174)
Screenshot: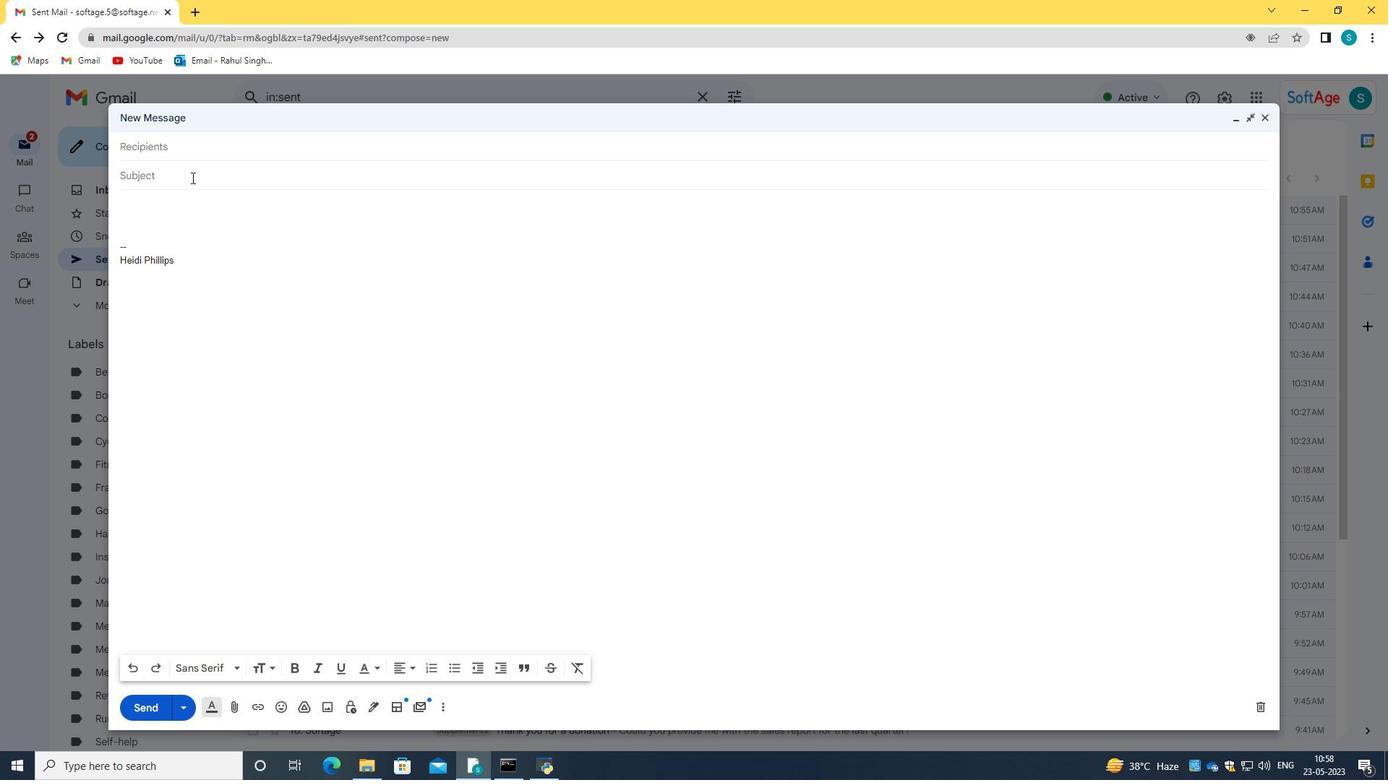 
Action: Mouse pressed left at (191, 174)
Screenshot: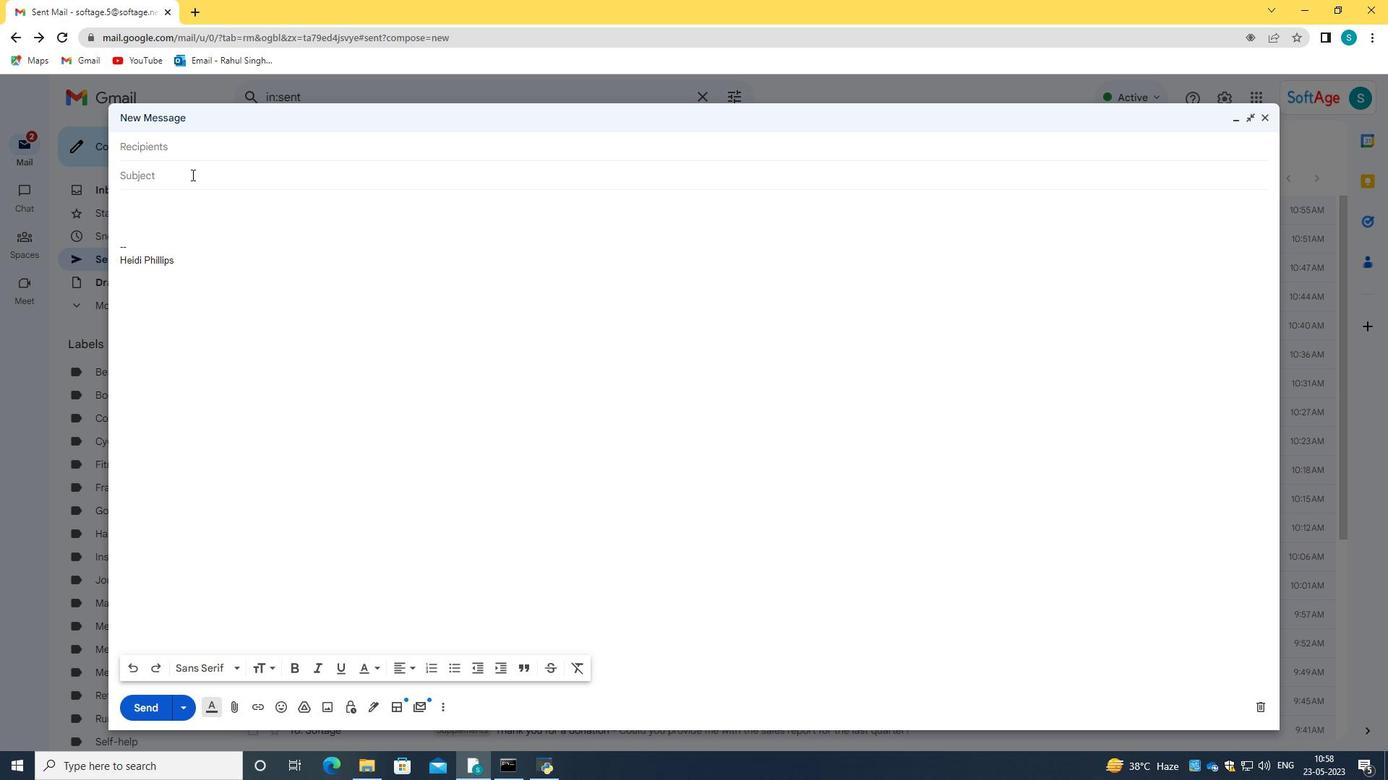 
Action: Key pressed <Key.caps_lock>r<Key.caps_lock>E<Key.backspace><Key.backspace>R<Key.caps_lock>equest<Key.space>for<Key.space>feedab<Key.backspace><Key.backspace>bak<Key.space><Key.backspace><Key.backspace>ck<Key.space>
Screenshot: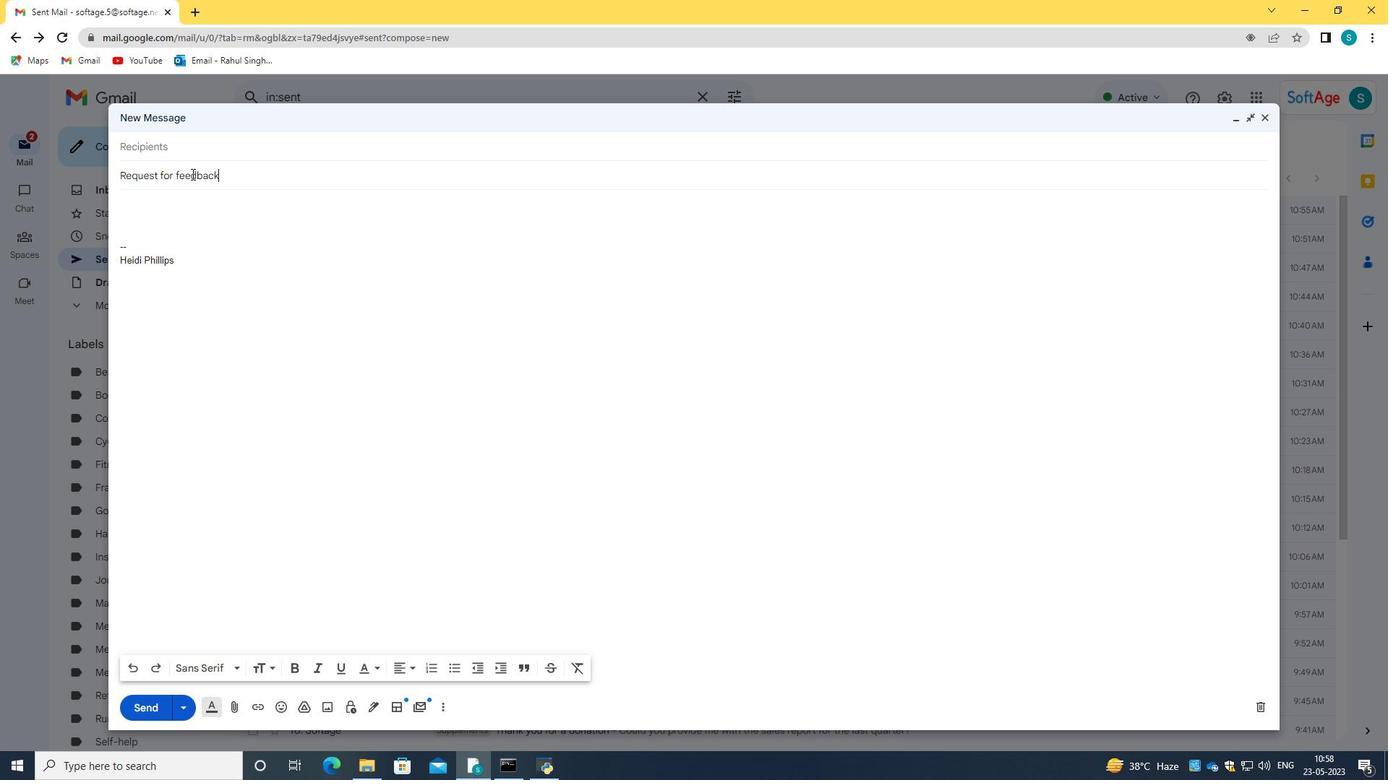 
Action: Mouse moved to (176, 197)
Screenshot: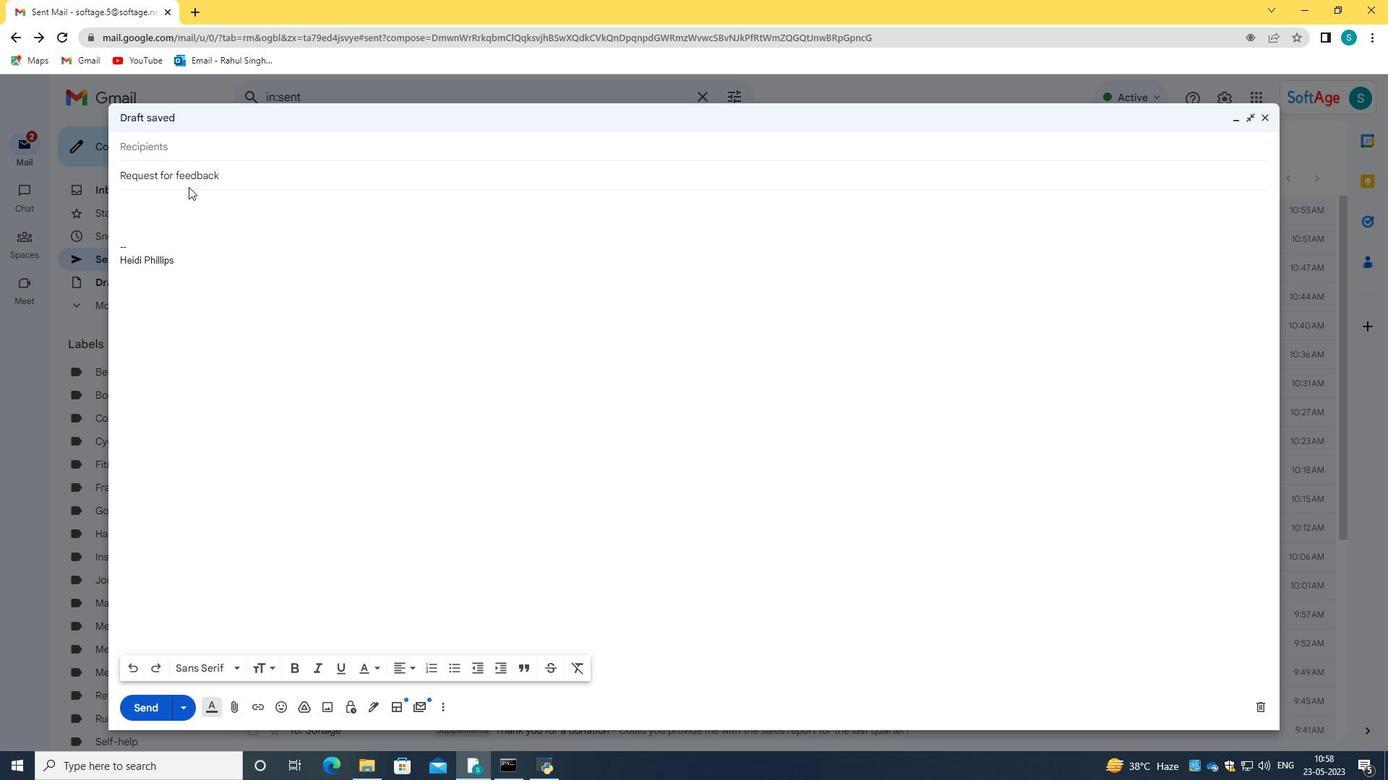 
Action: Mouse pressed left at (176, 197)
Screenshot: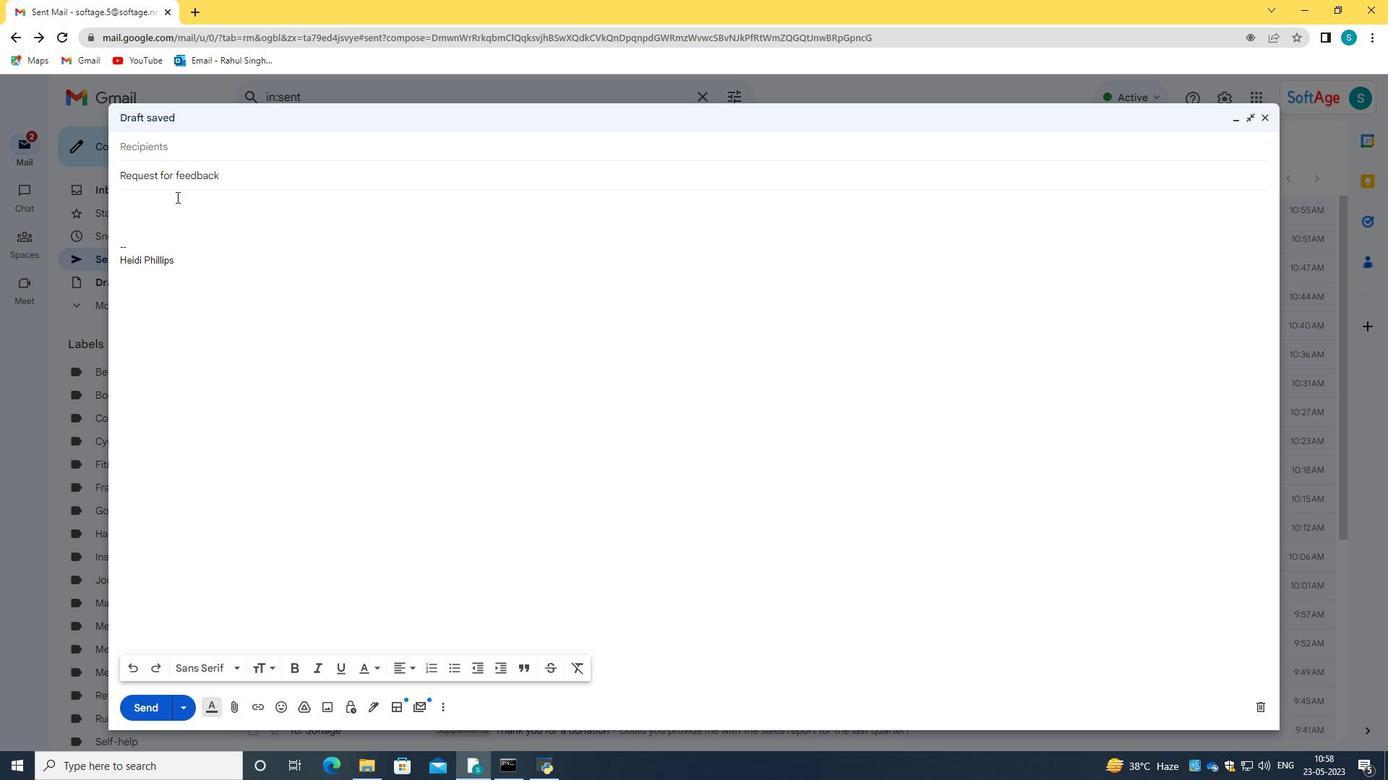
Action: Key pressed <Key.caps_lock>C<Key.caps_lock>ould<Key.space>you<Key.space>arrange<Key.space>a<Key.space>training<Key.space>session<Key.space>for<Key.space>the<Key.space>team<Key.space>on<Key.space>the<Key.space>new<Key.space>software<Key.shift_r>?
Screenshot: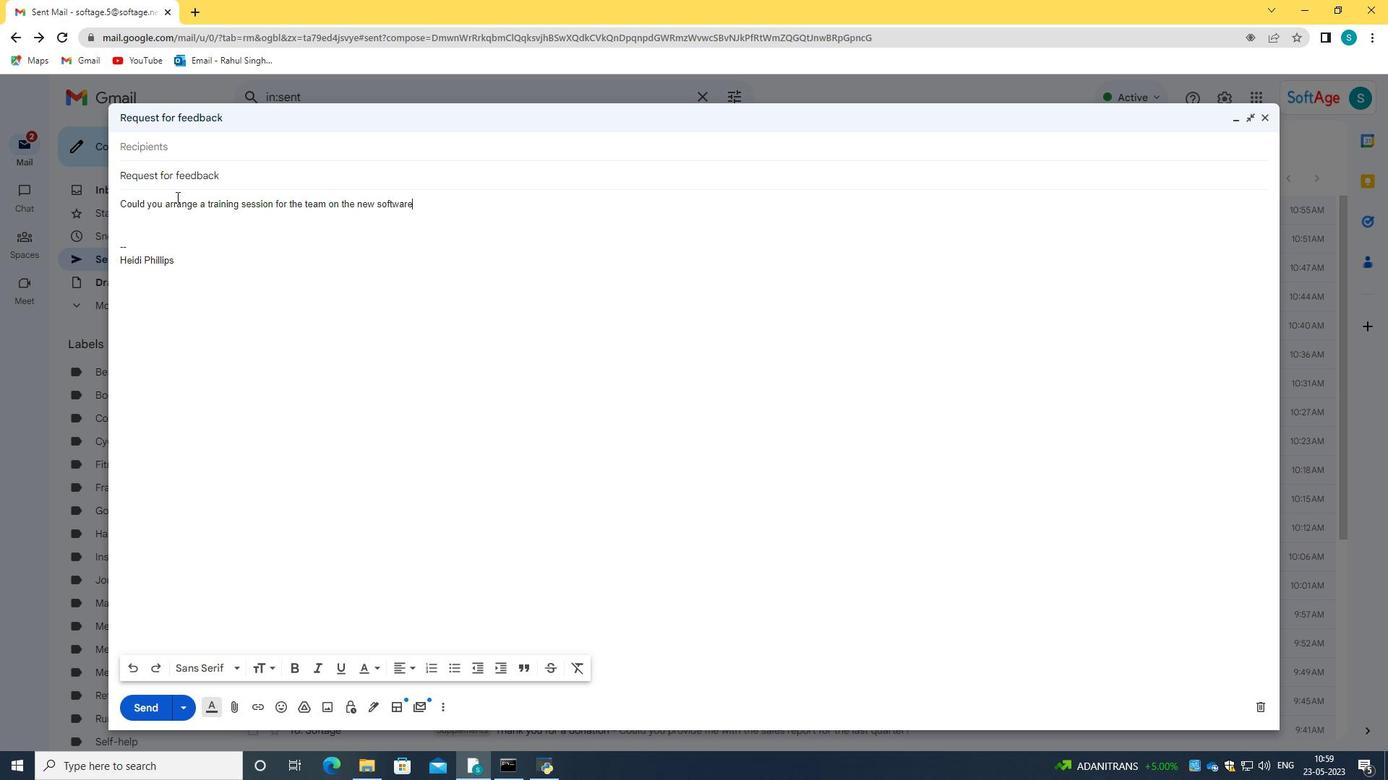 
Action: Mouse moved to (187, 146)
Screenshot: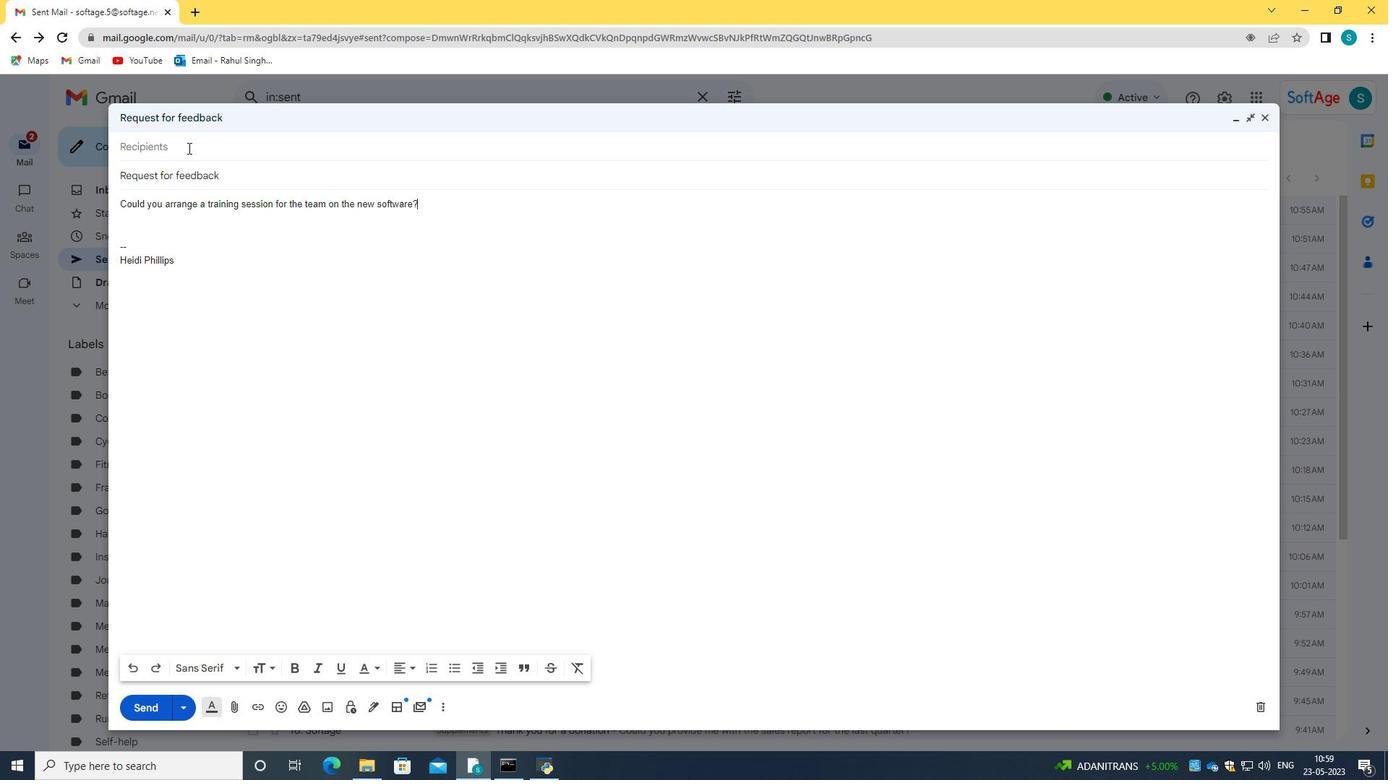 
Action: Mouse pressed left at (187, 146)
Screenshot: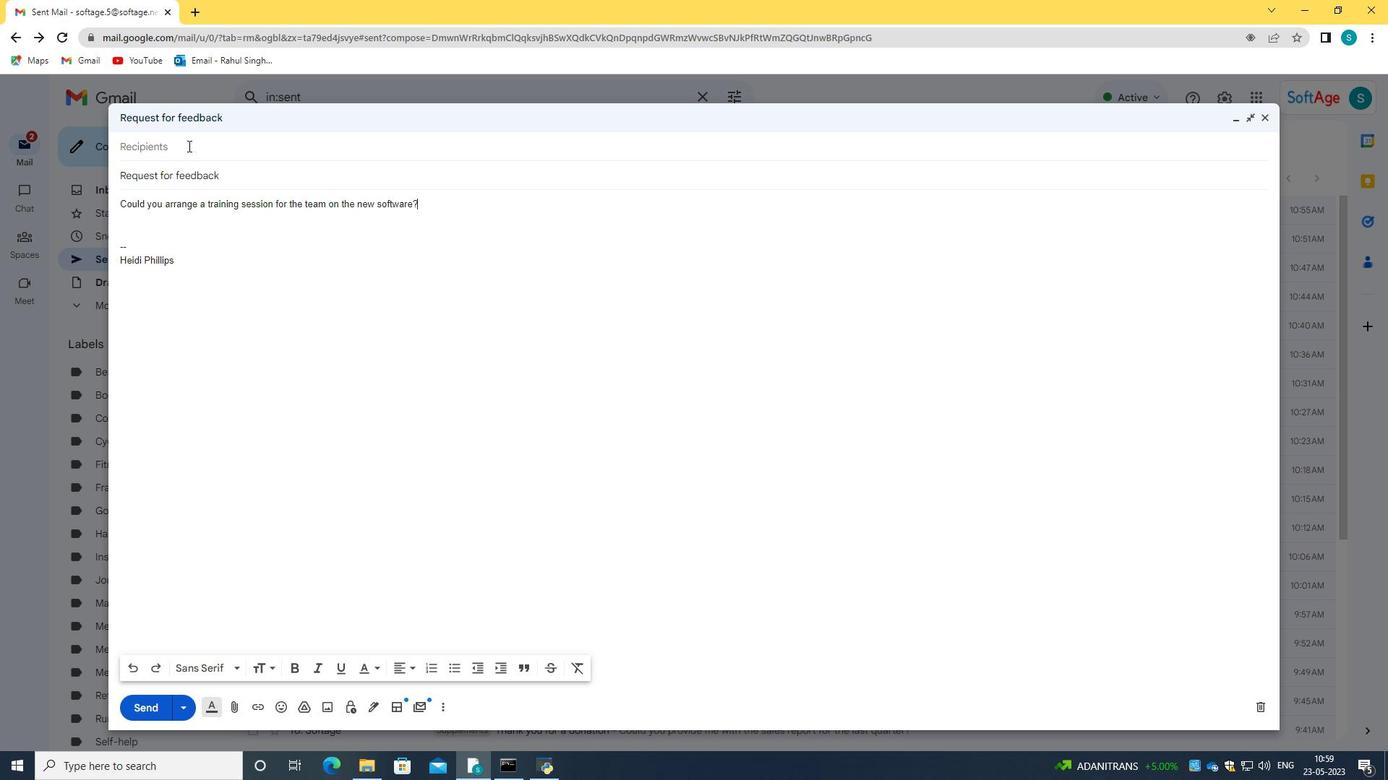 
Action: Key pressed softage.8<Key.shift>@softage.net
Screenshot: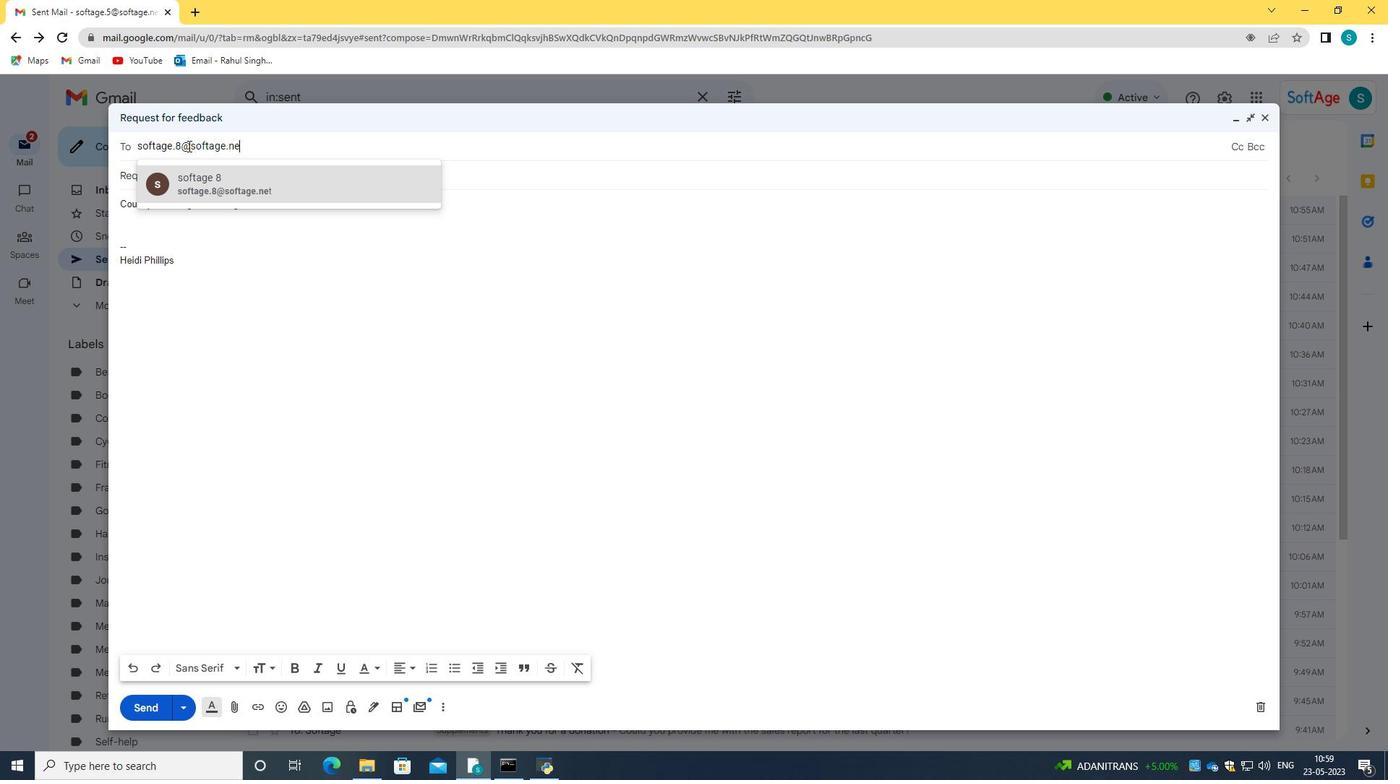 
Action: Mouse moved to (223, 180)
Screenshot: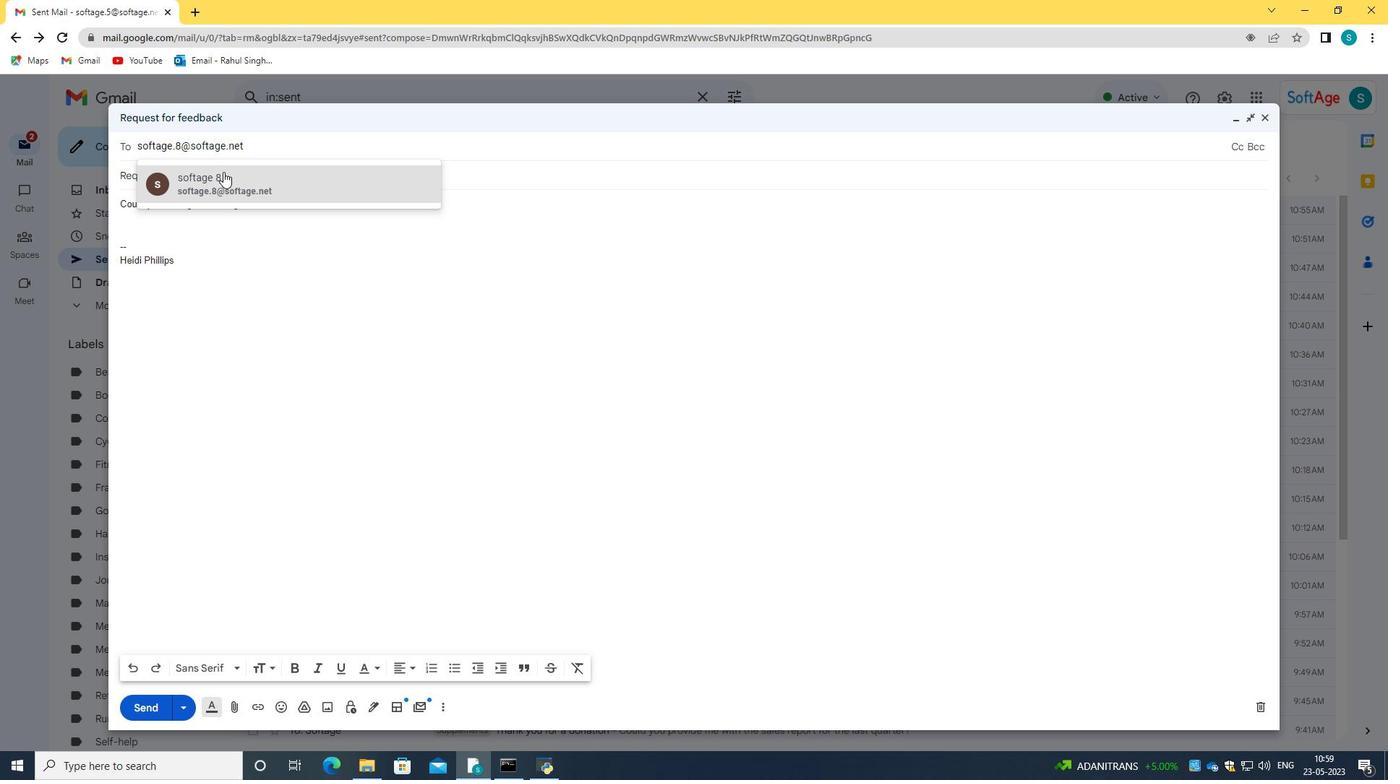 
Action: Mouse pressed left at (223, 180)
Screenshot: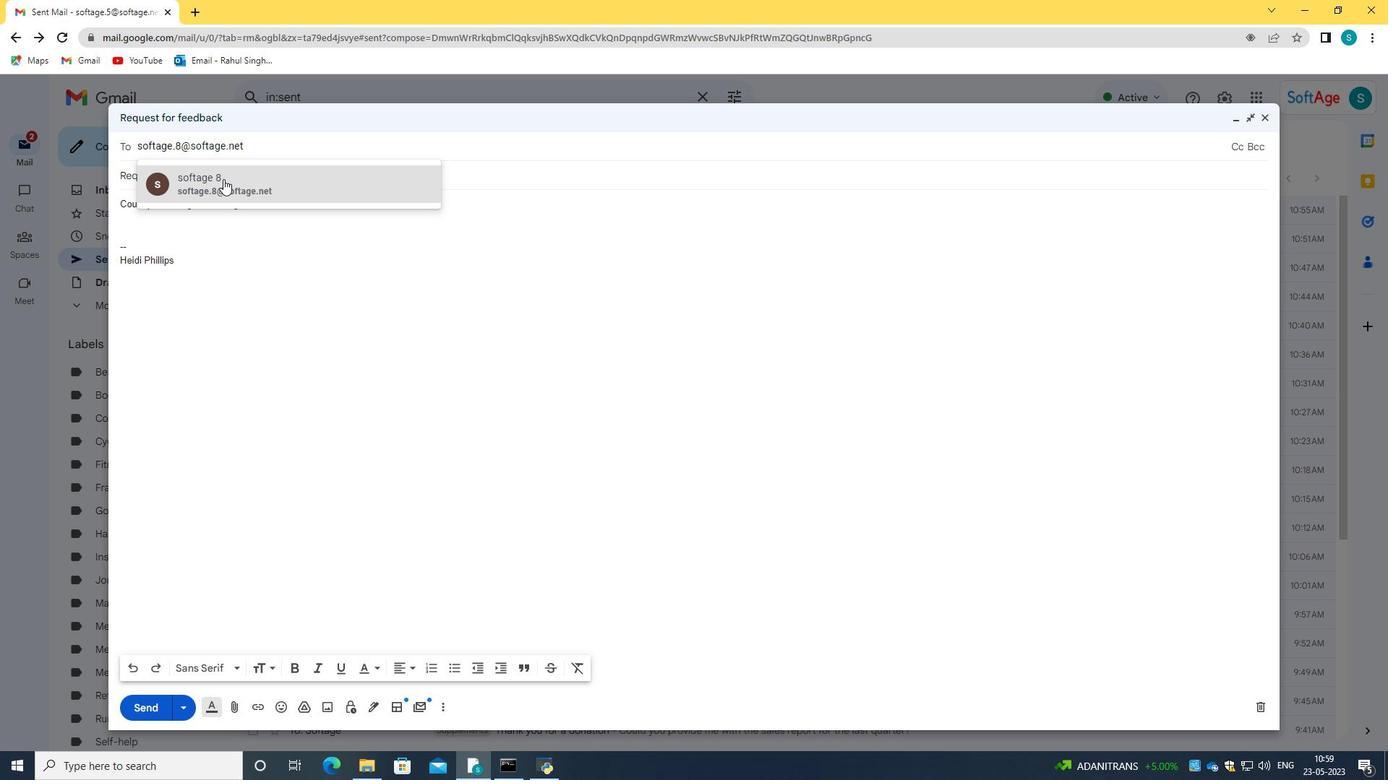 
Action: Mouse moved to (352, 219)
Screenshot: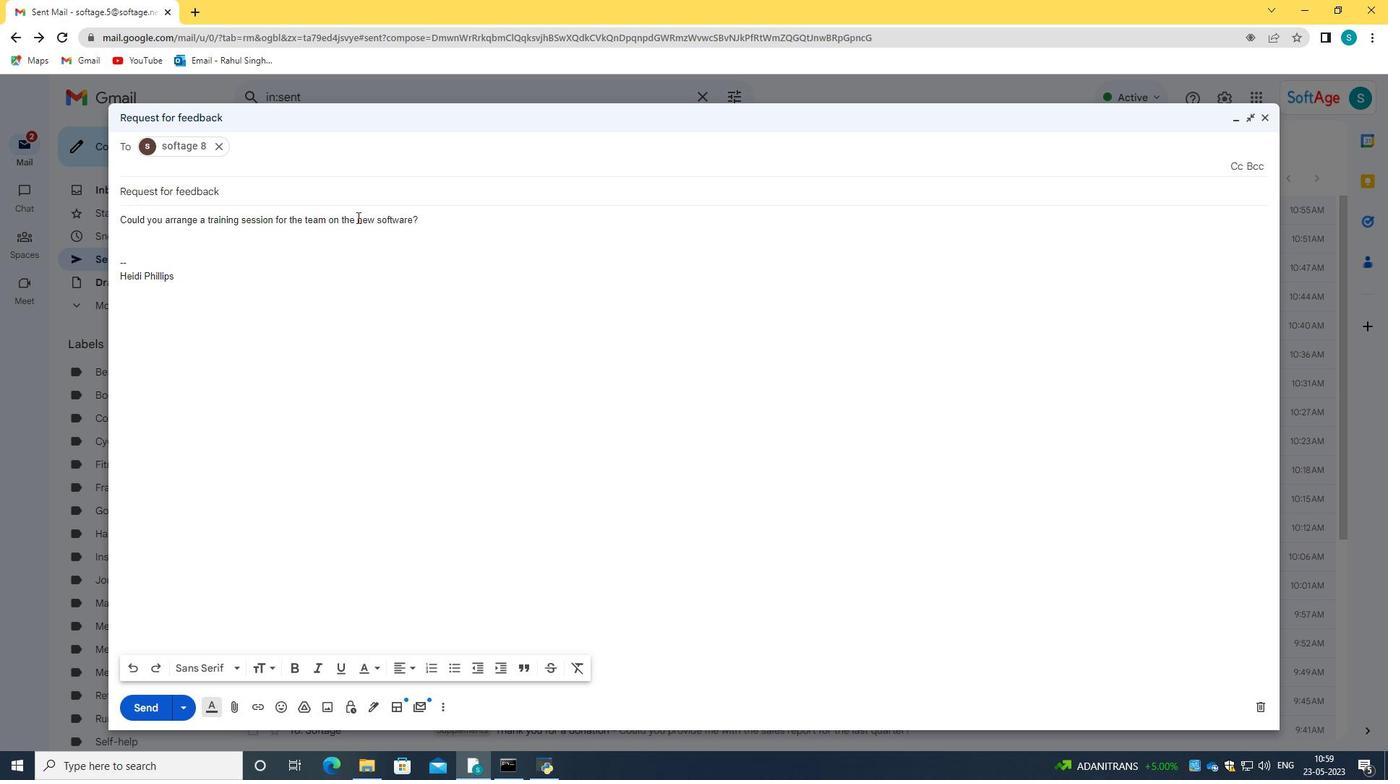 
Action: Mouse pressed left at (352, 219)
Screenshot: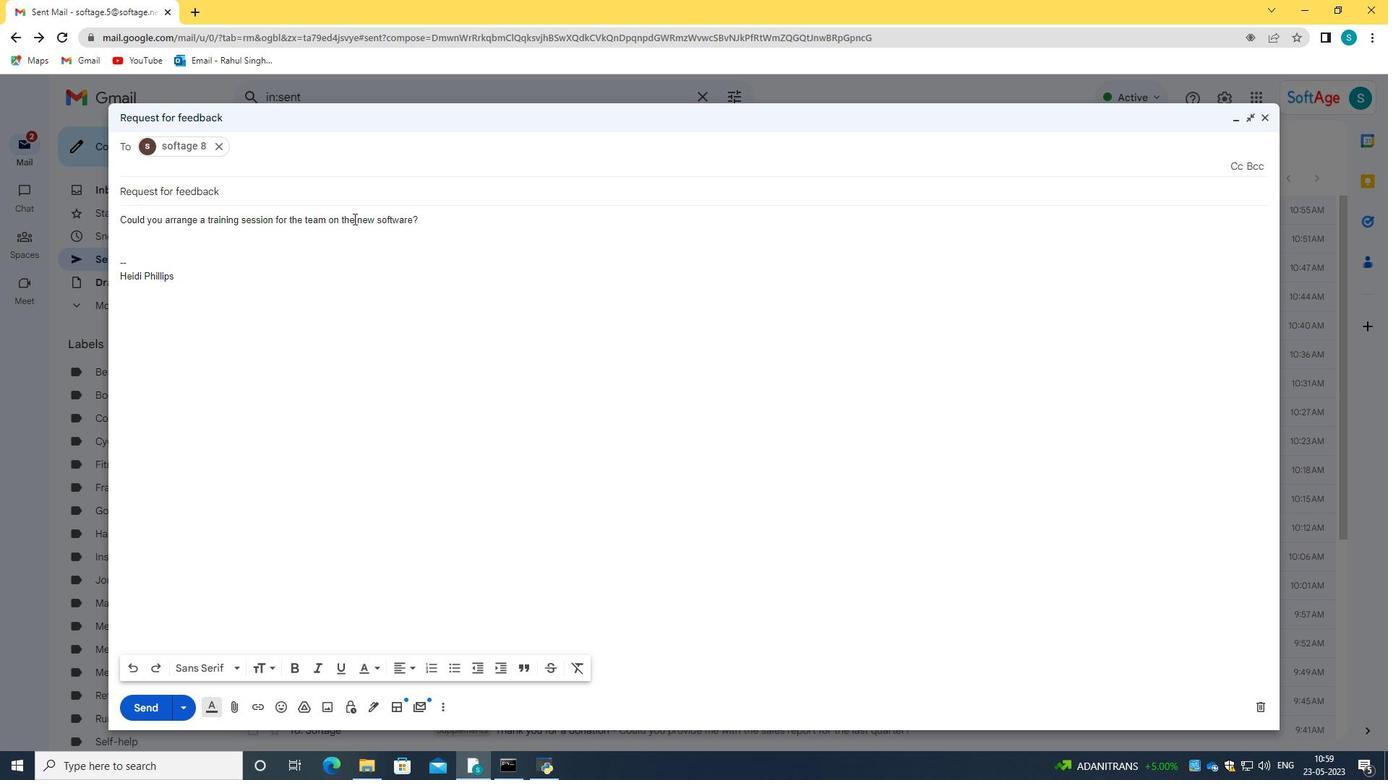 
Action: Mouse moved to (353, 200)
Screenshot: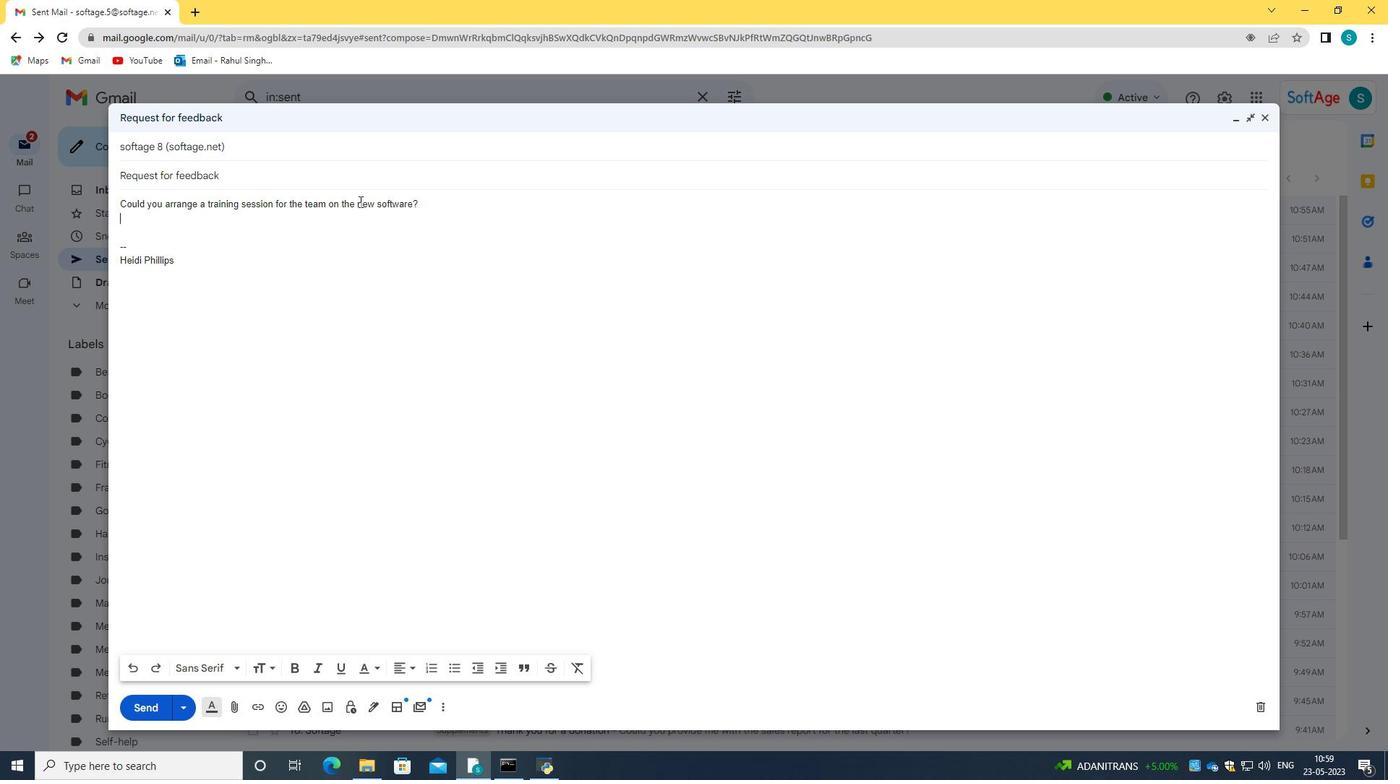 
Action: Mouse pressed left at (353, 200)
Screenshot: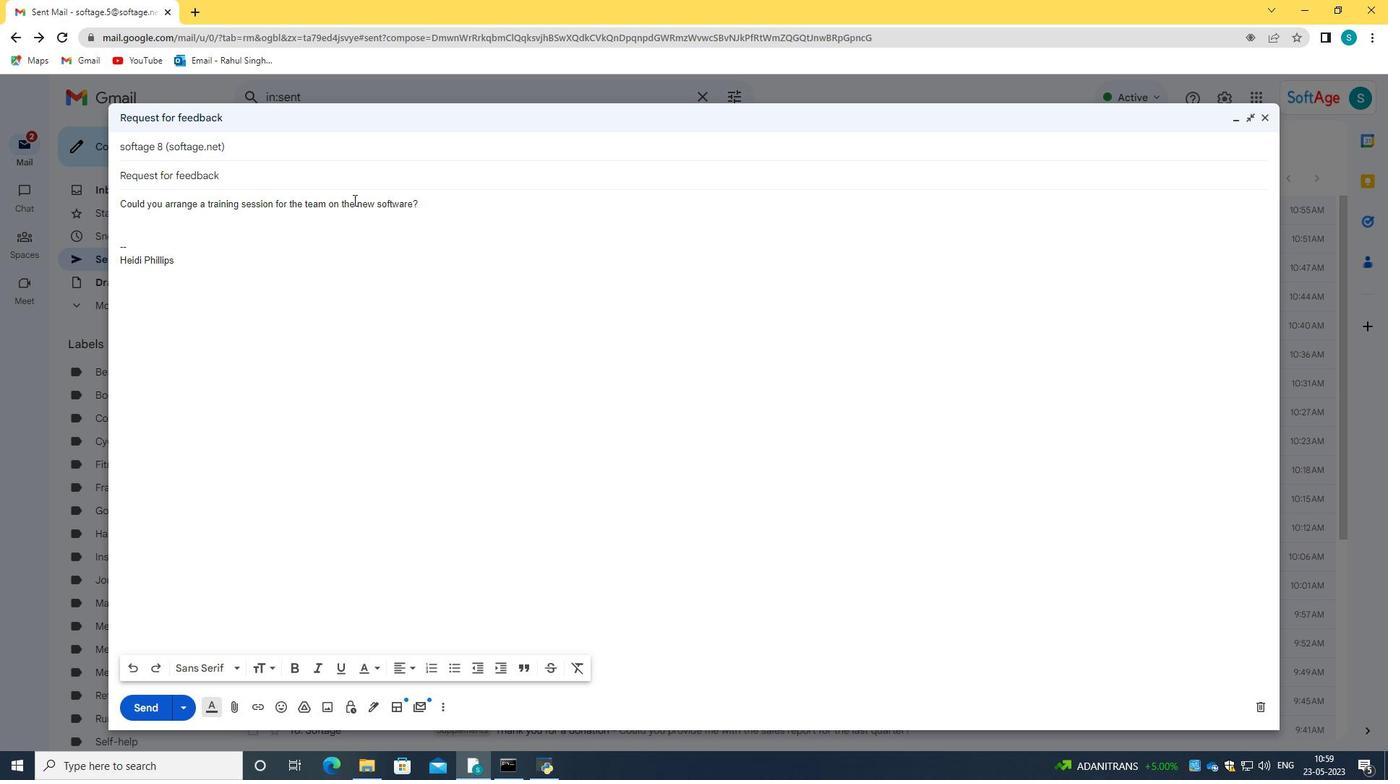 
Action: Mouse moved to (360, 203)
Screenshot: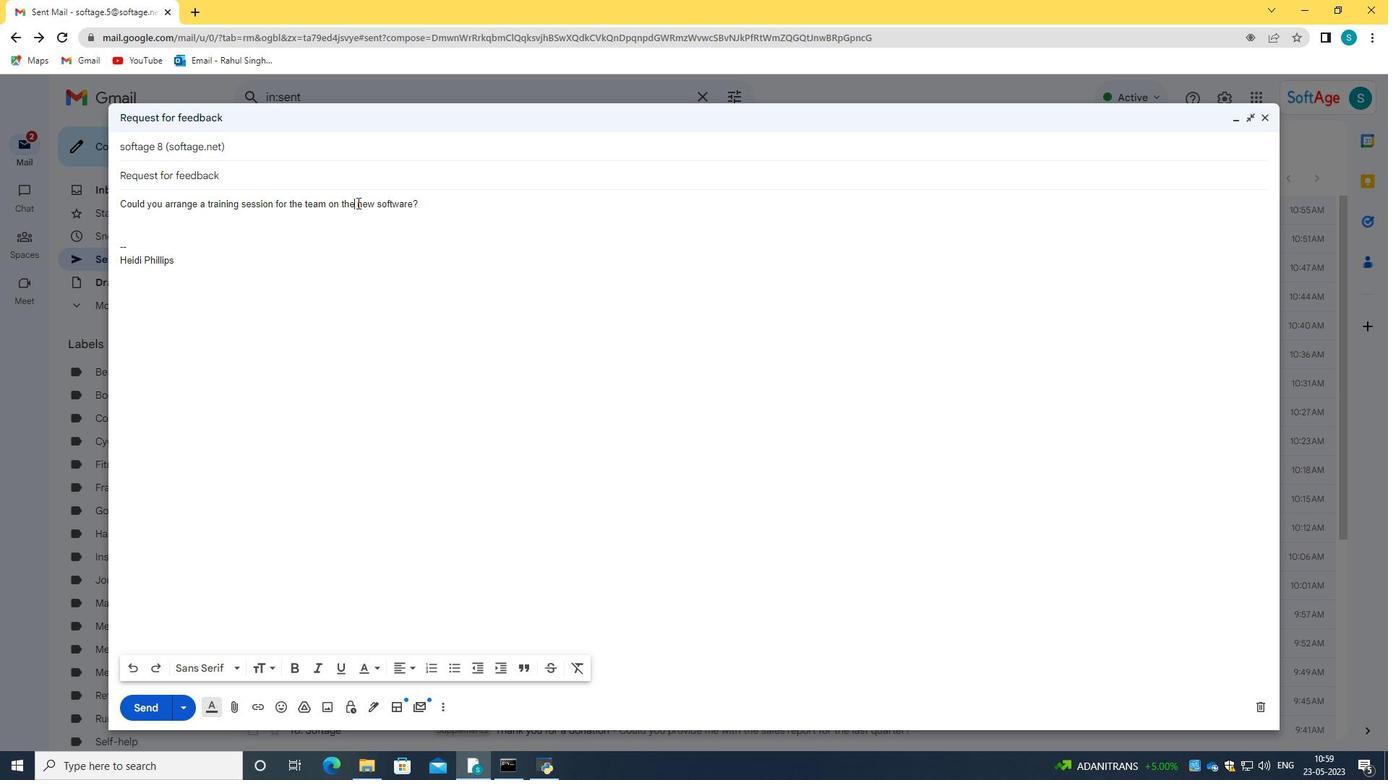 
Action: Mouse pressed left at (360, 203)
Screenshot: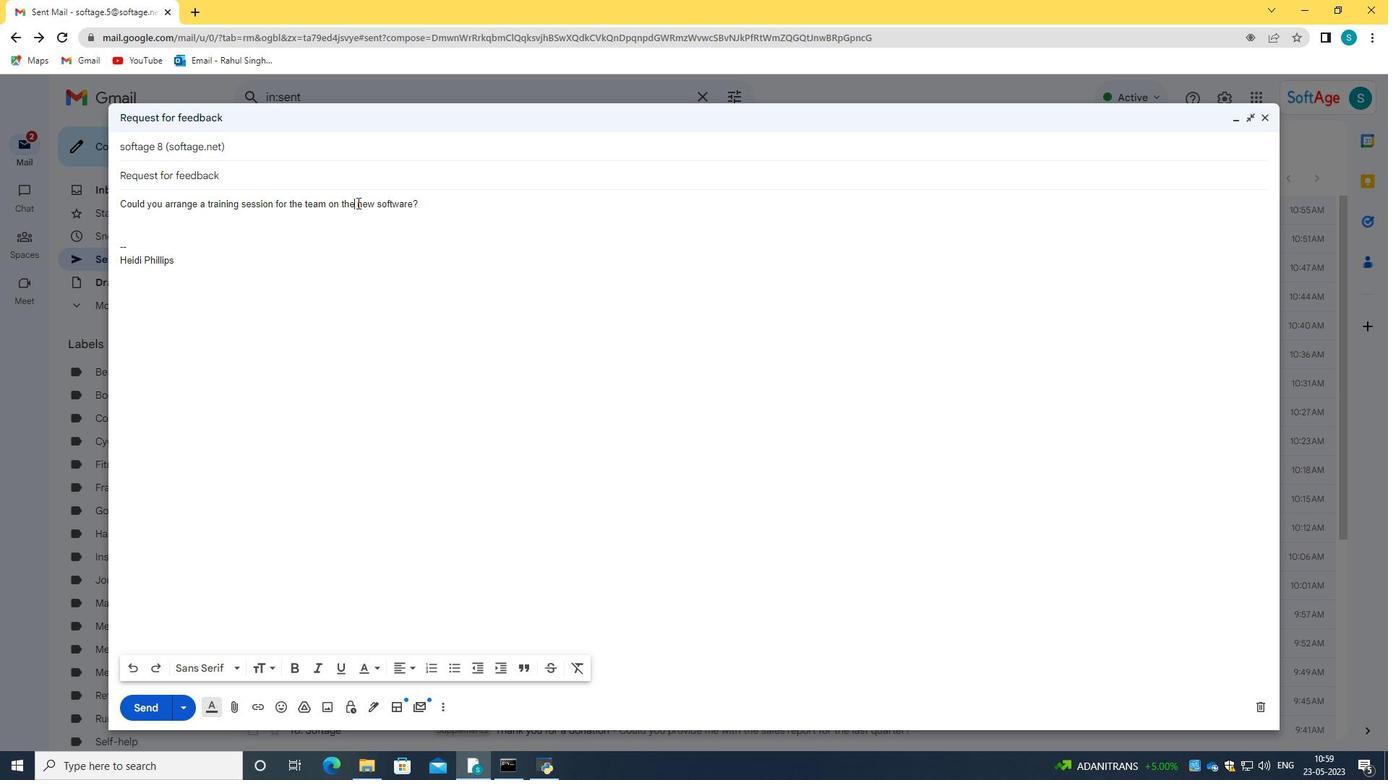 
Action: Mouse moved to (355, 205)
Screenshot: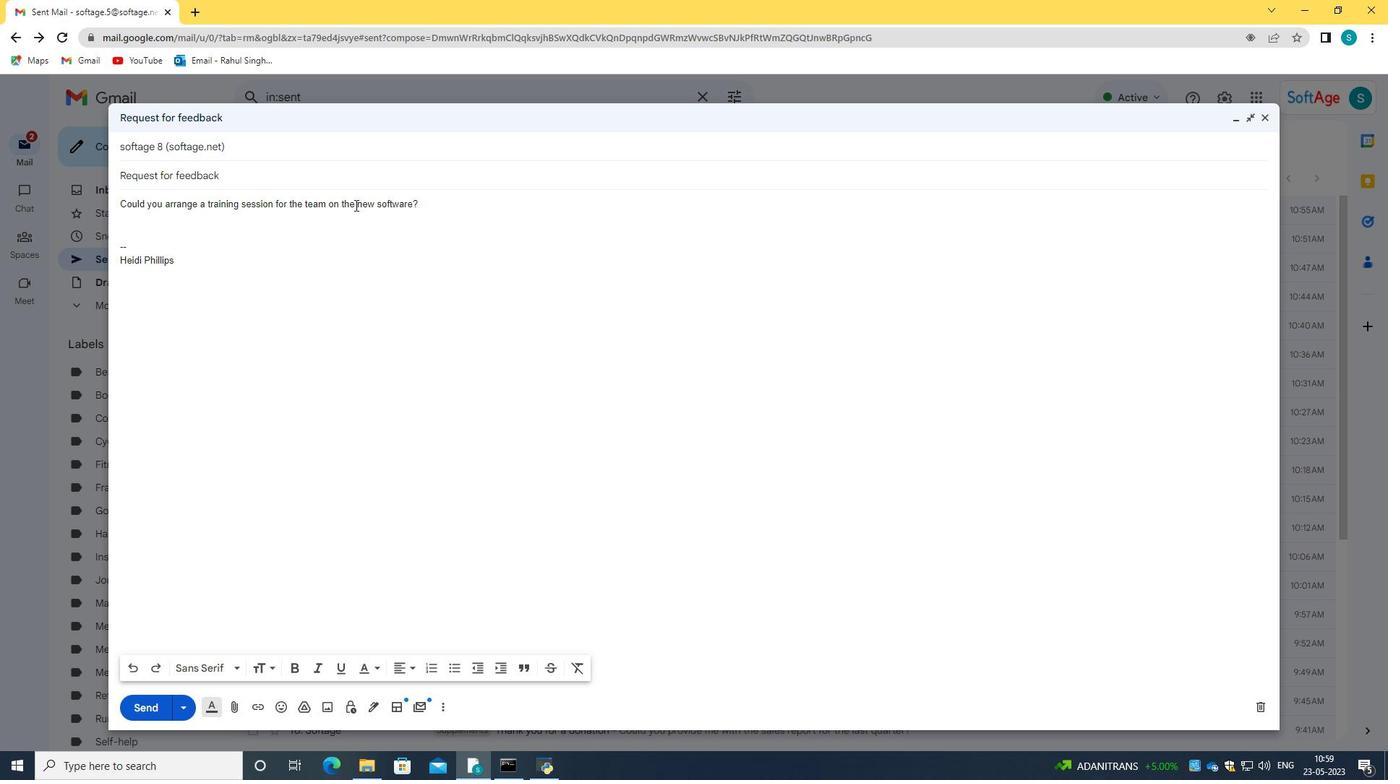 
Action: Mouse pressed left at (355, 205)
Screenshot: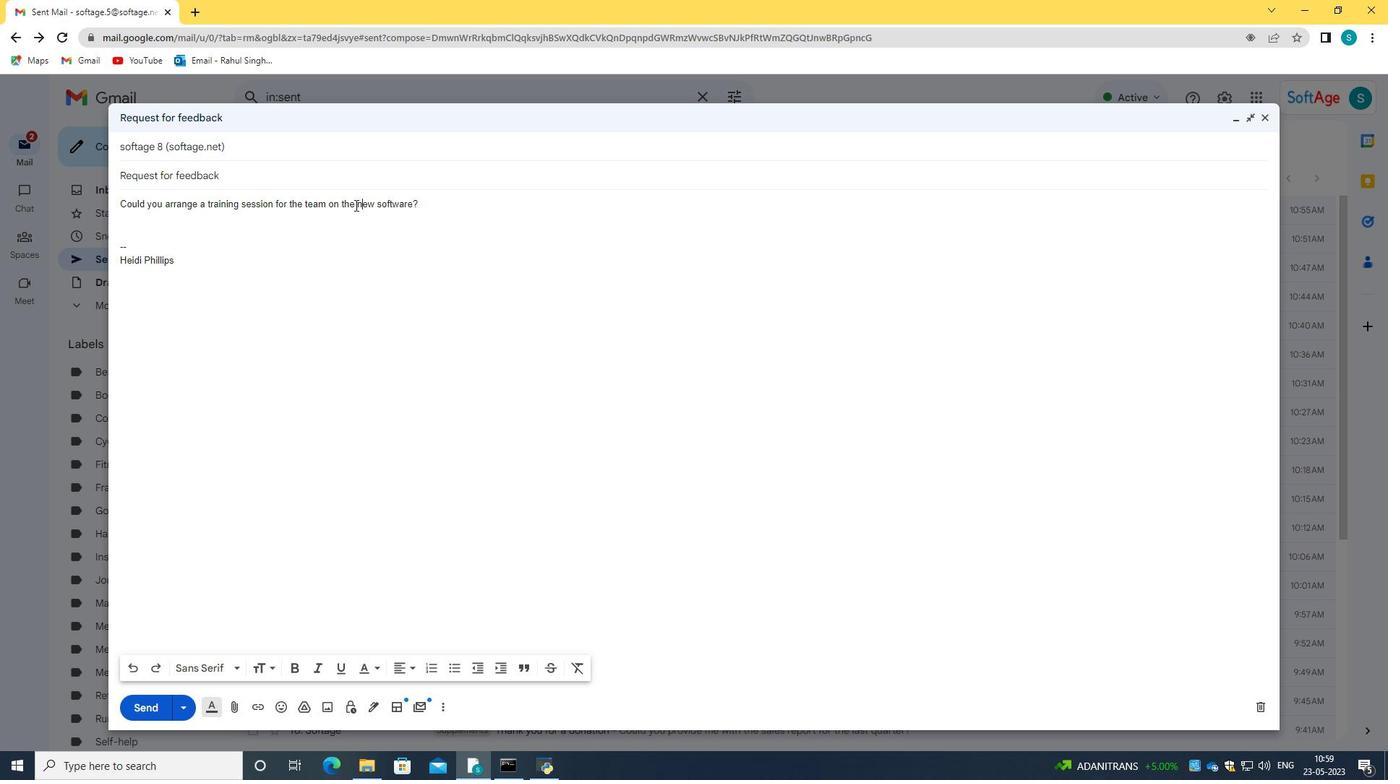 
Action: Mouse moved to (417, 203)
Screenshot: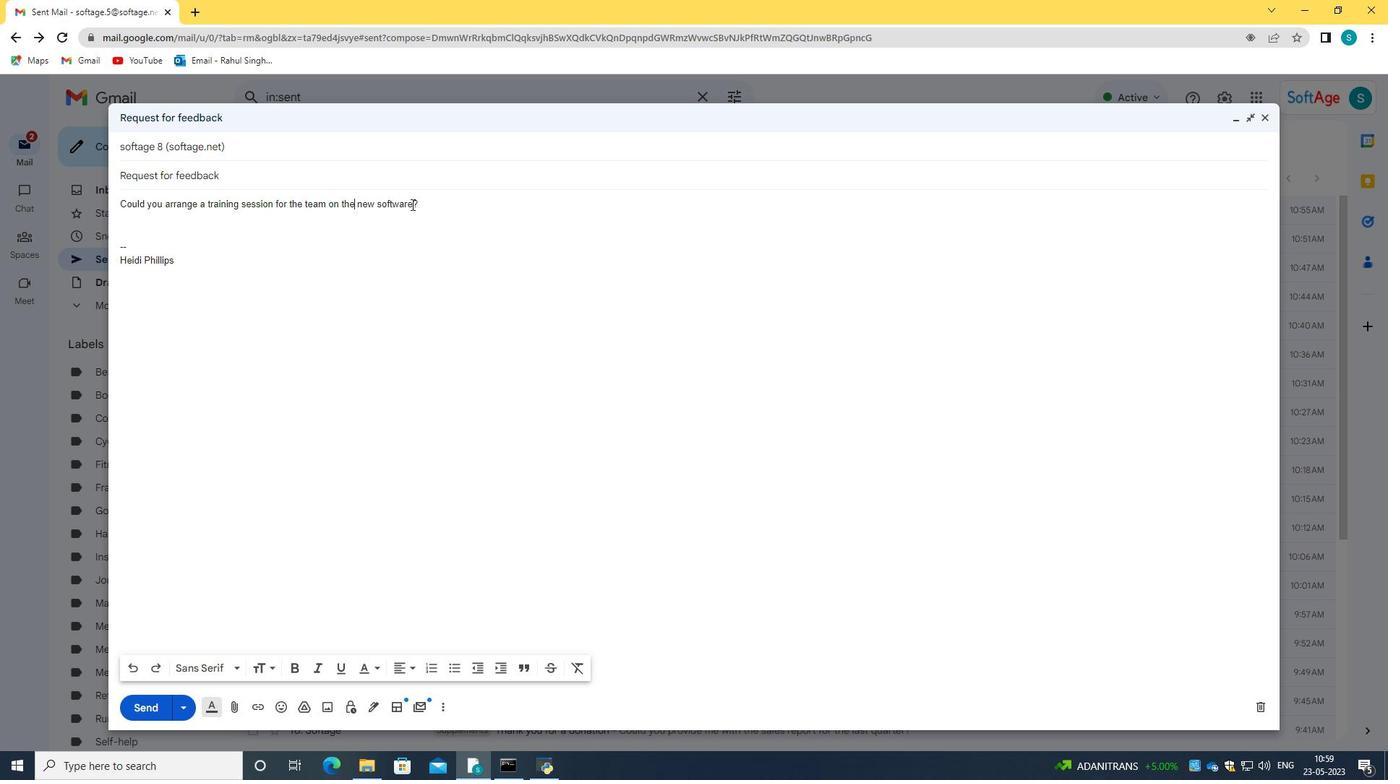 
Action: Mouse pressed left at (417, 203)
Screenshot: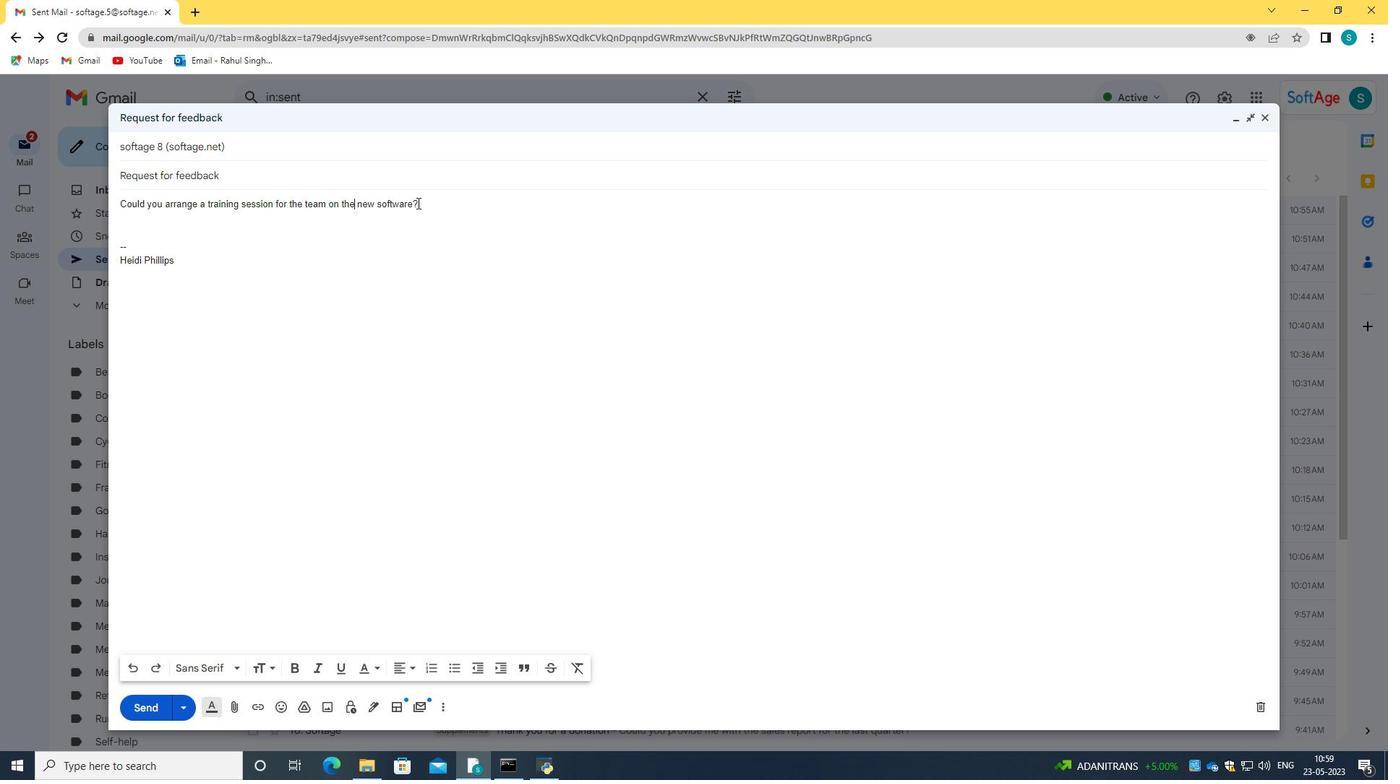 
Action: Mouse moved to (417, 203)
Screenshot: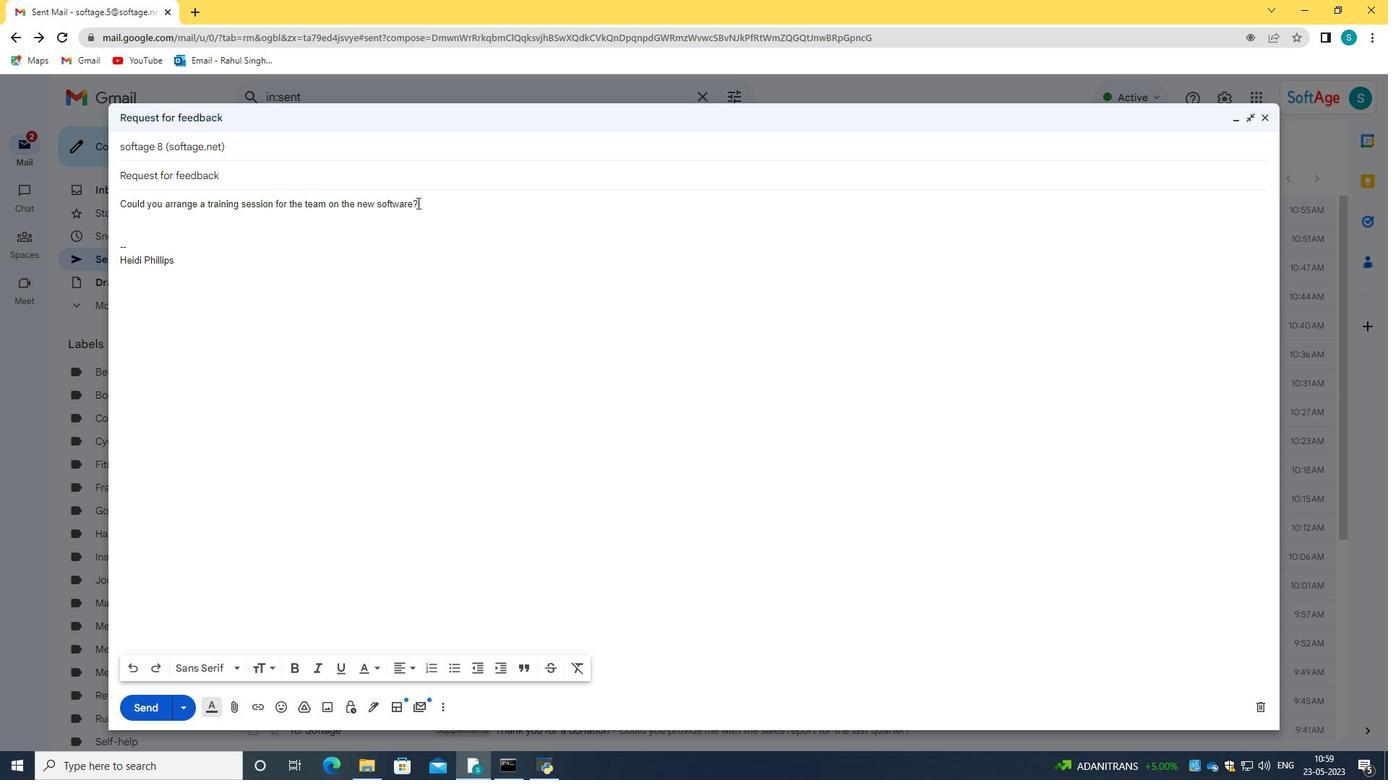 
Action: Key pressed <Key.shift_r><Key.left><Key.left><Key.left><Key.left><Key.left><Key.left><Key.left><Key.left><Key.left><Key.left><Key.left><Key.left><Key.left>
Screenshot: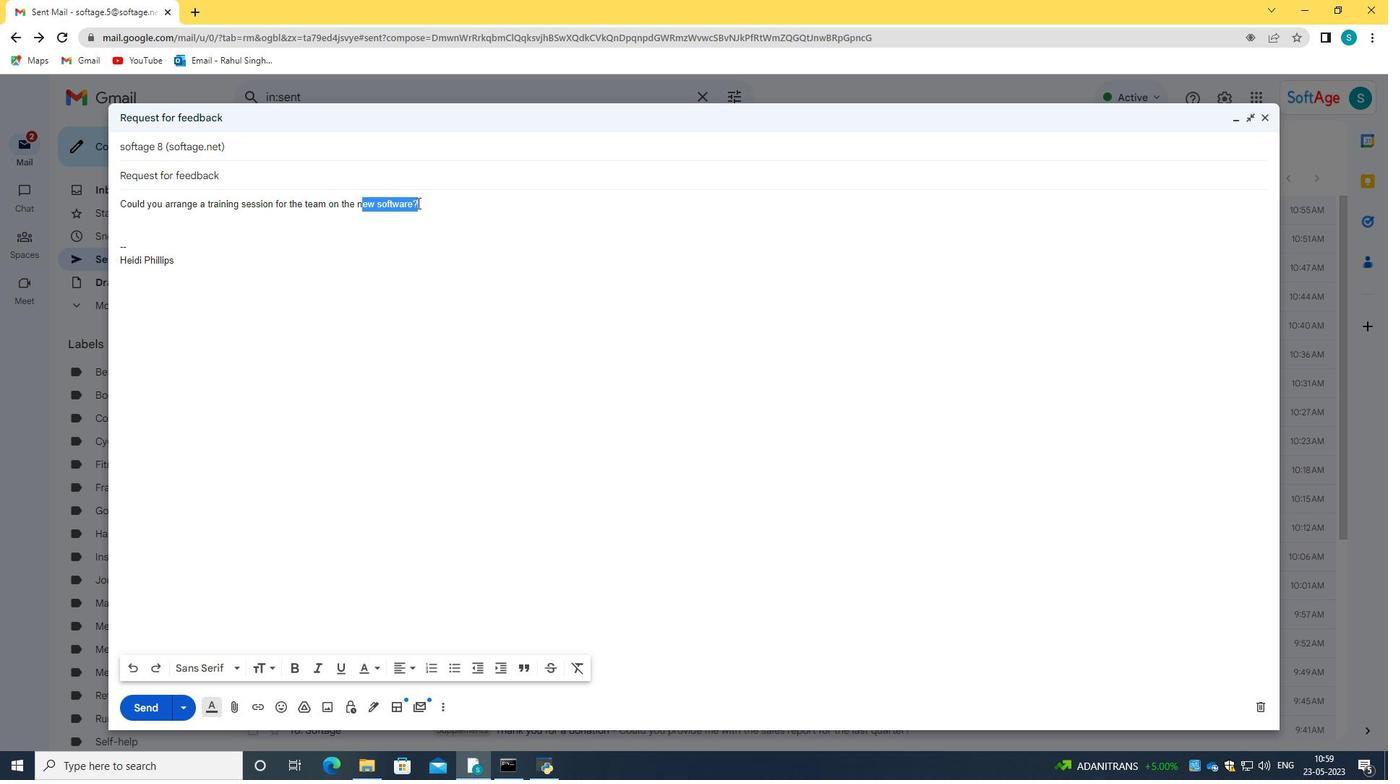 
Action: Mouse moved to (362, 668)
Screenshot: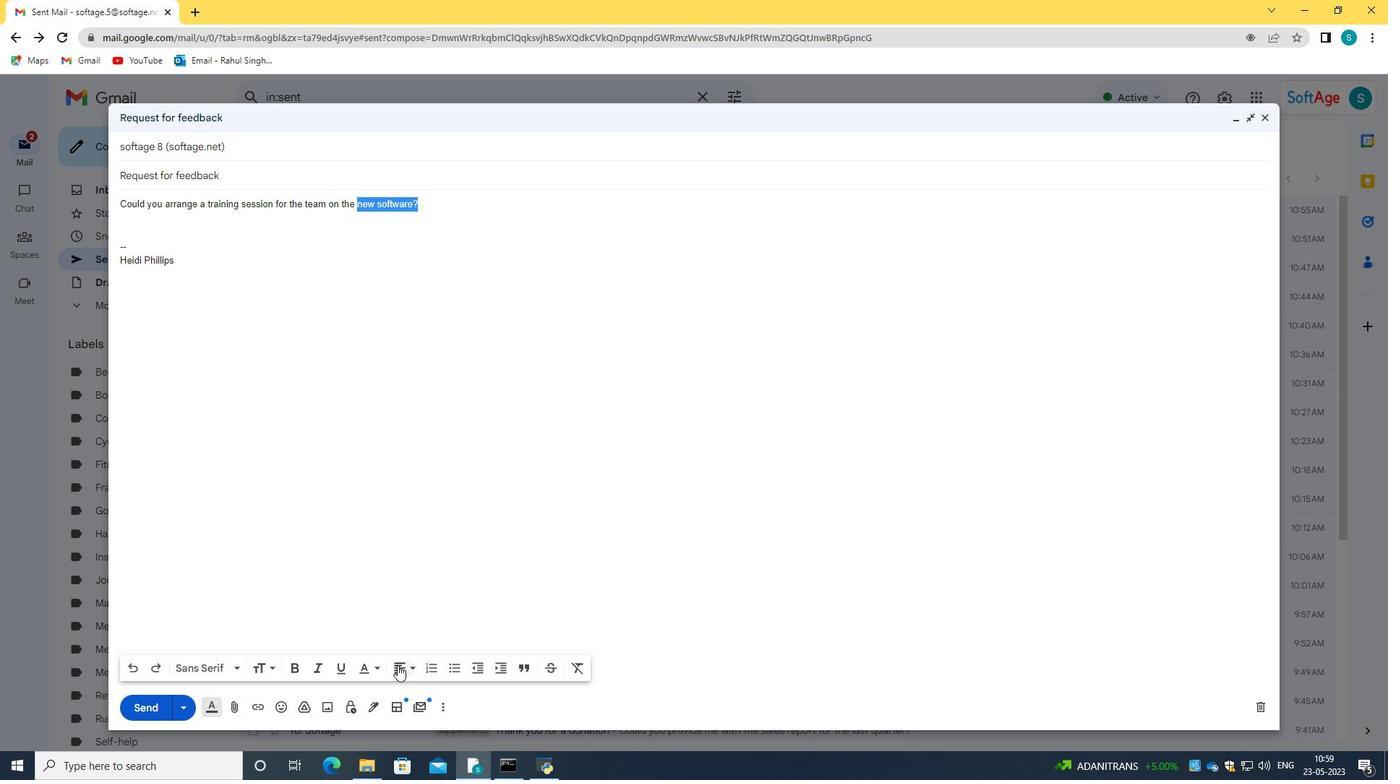 
Action: Mouse pressed left at (362, 668)
Screenshot: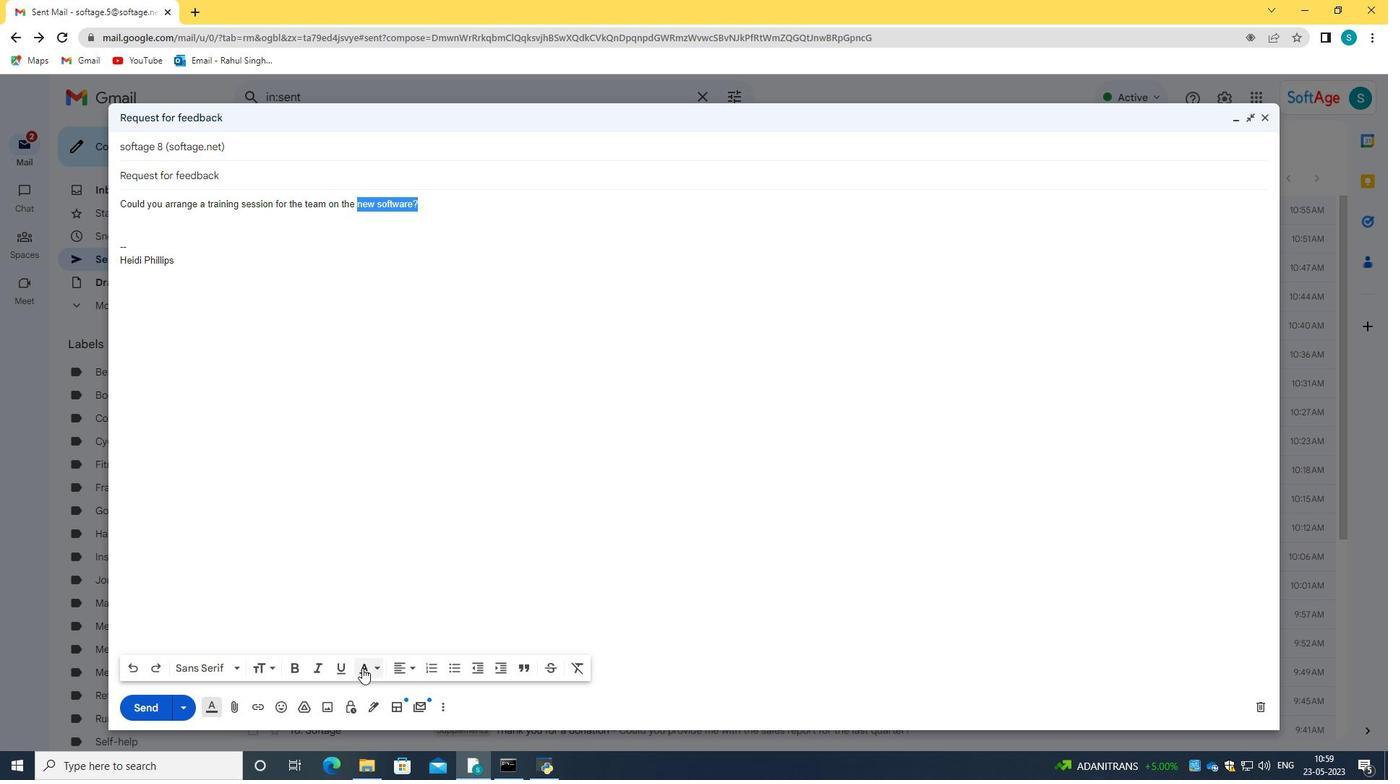 
Action: Mouse moved to (344, 564)
Screenshot: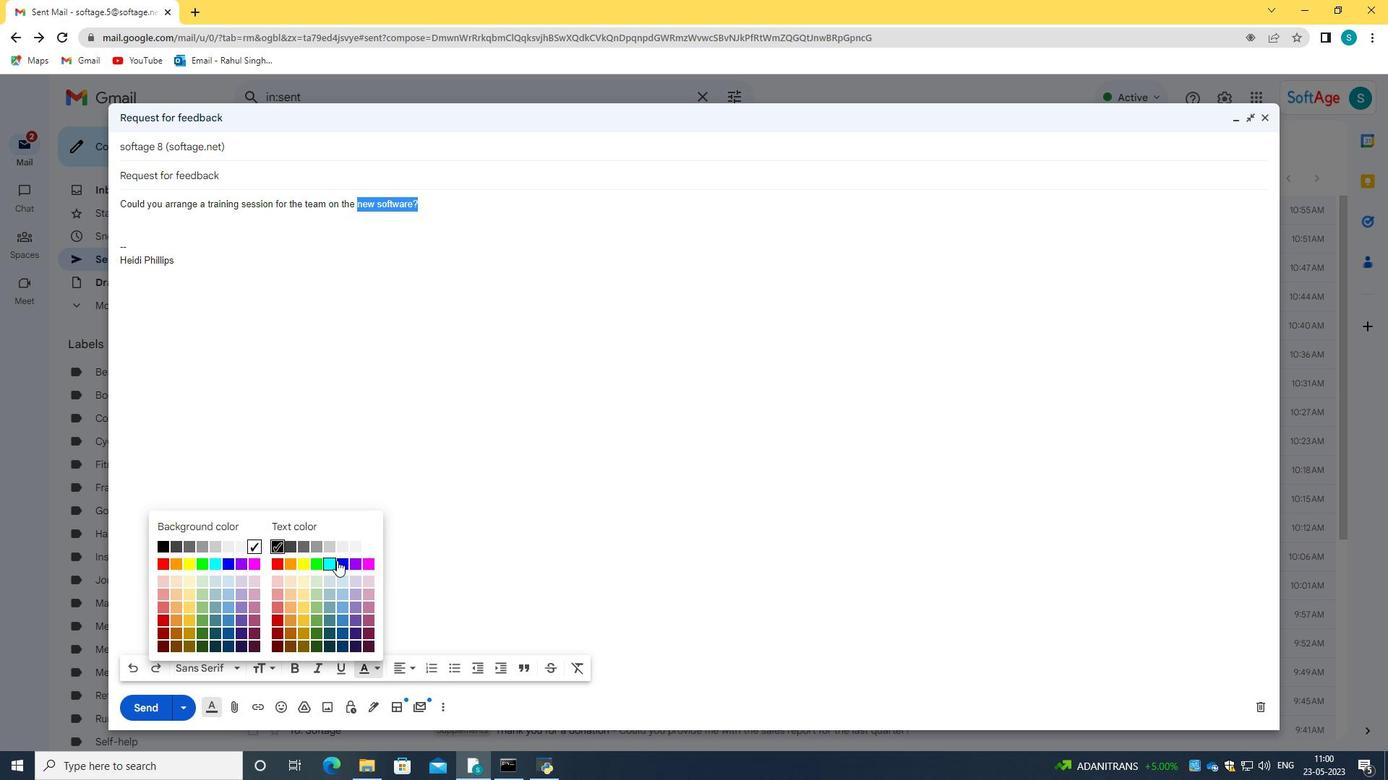 
Action: Mouse pressed left at (344, 564)
Screenshot: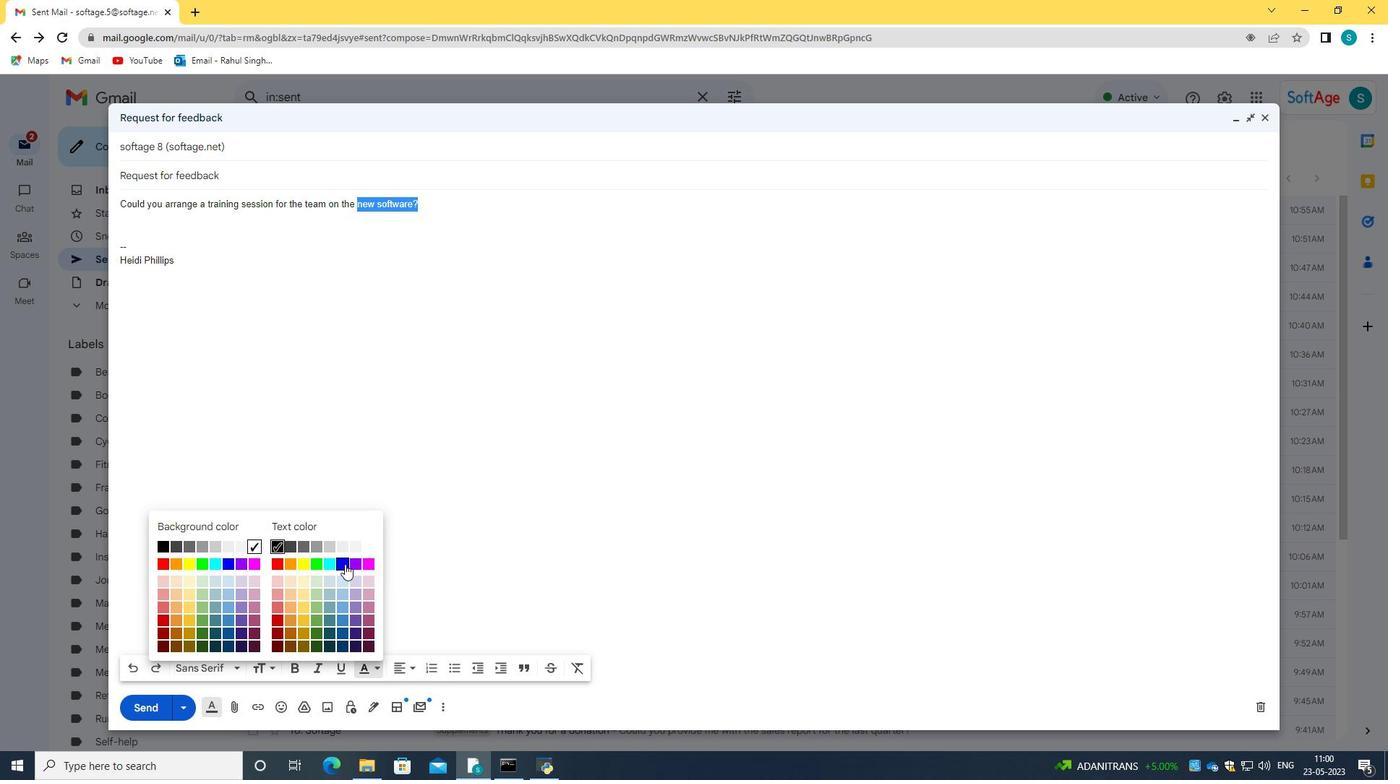 
Action: Mouse moved to (370, 668)
Screenshot: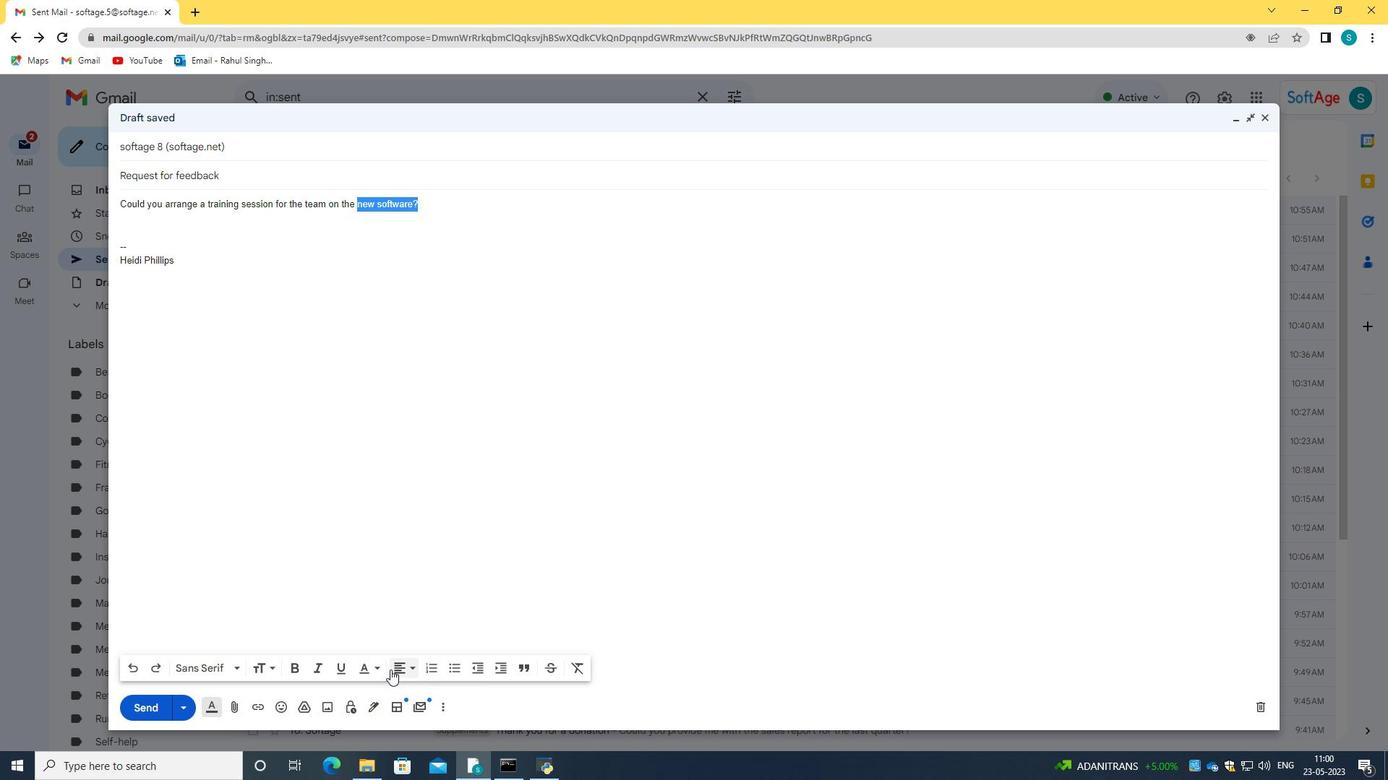 
Action: Mouse pressed left at (370, 668)
Screenshot: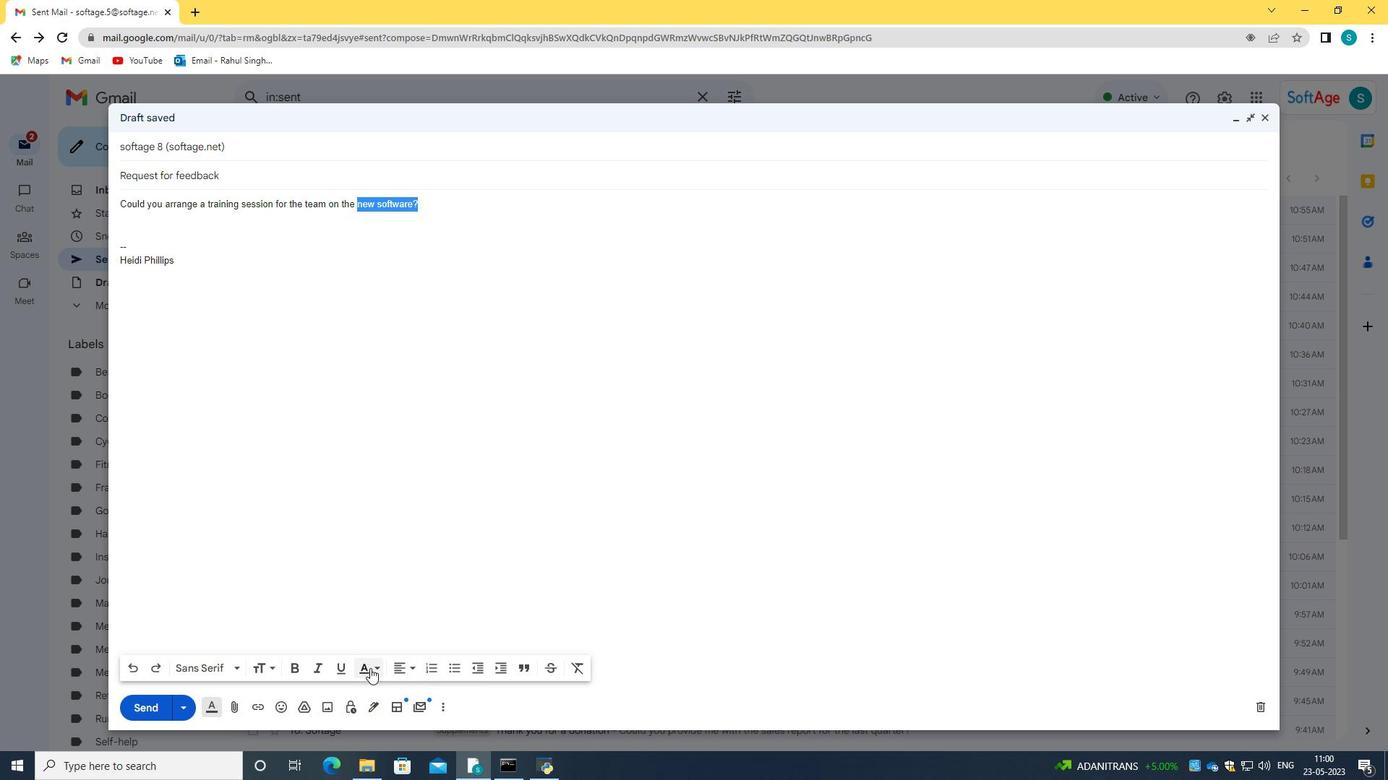 
Action: Mouse moved to (245, 621)
Screenshot: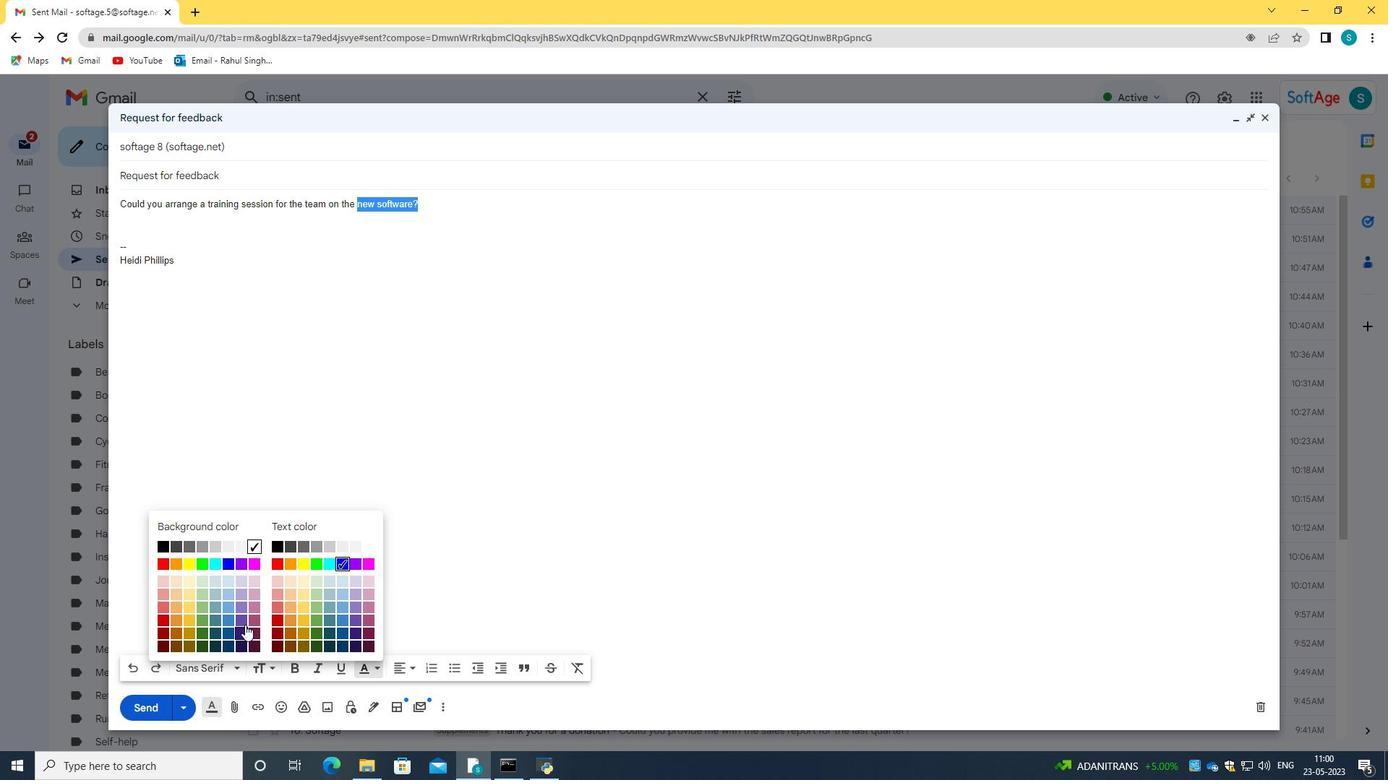 
Action: Mouse pressed left at (245, 621)
Screenshot: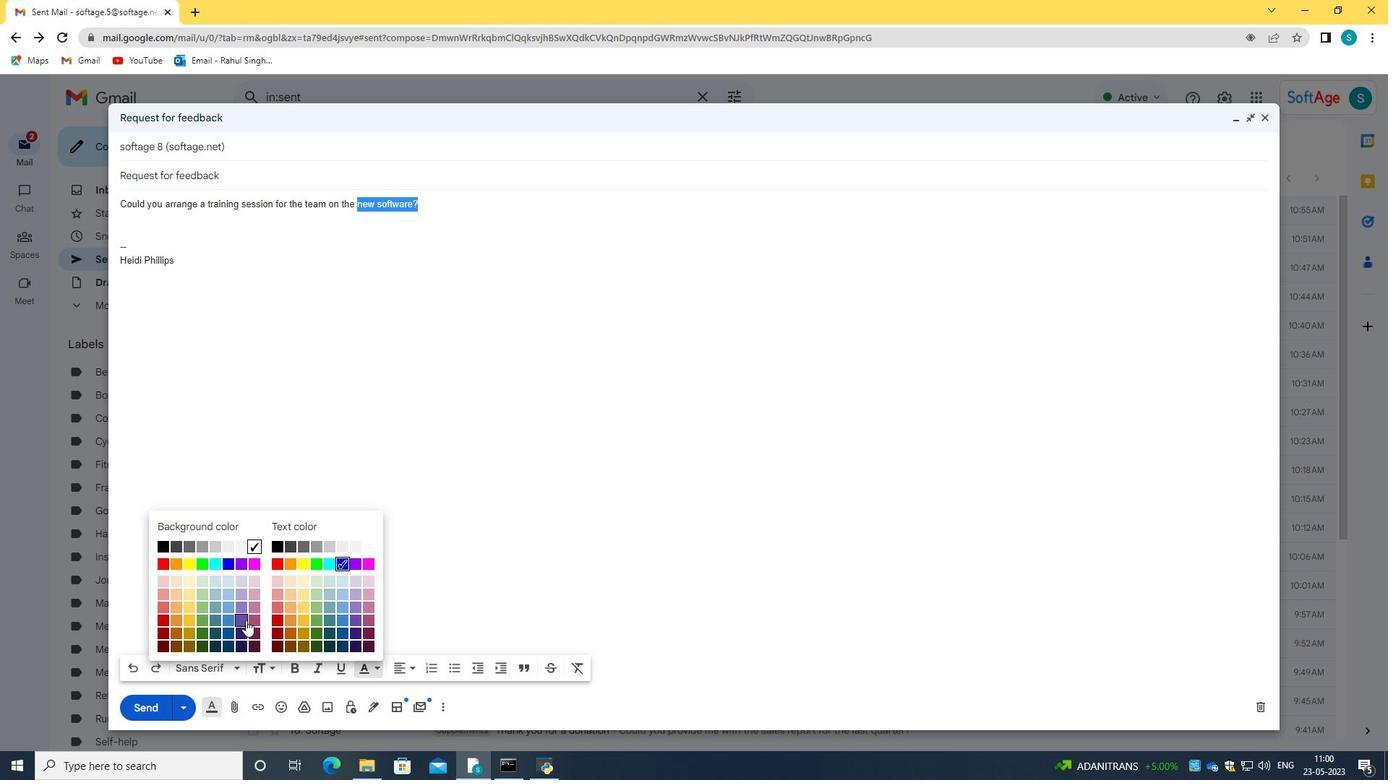 
Action: Mouse moved to (475, 507)
Screenshot: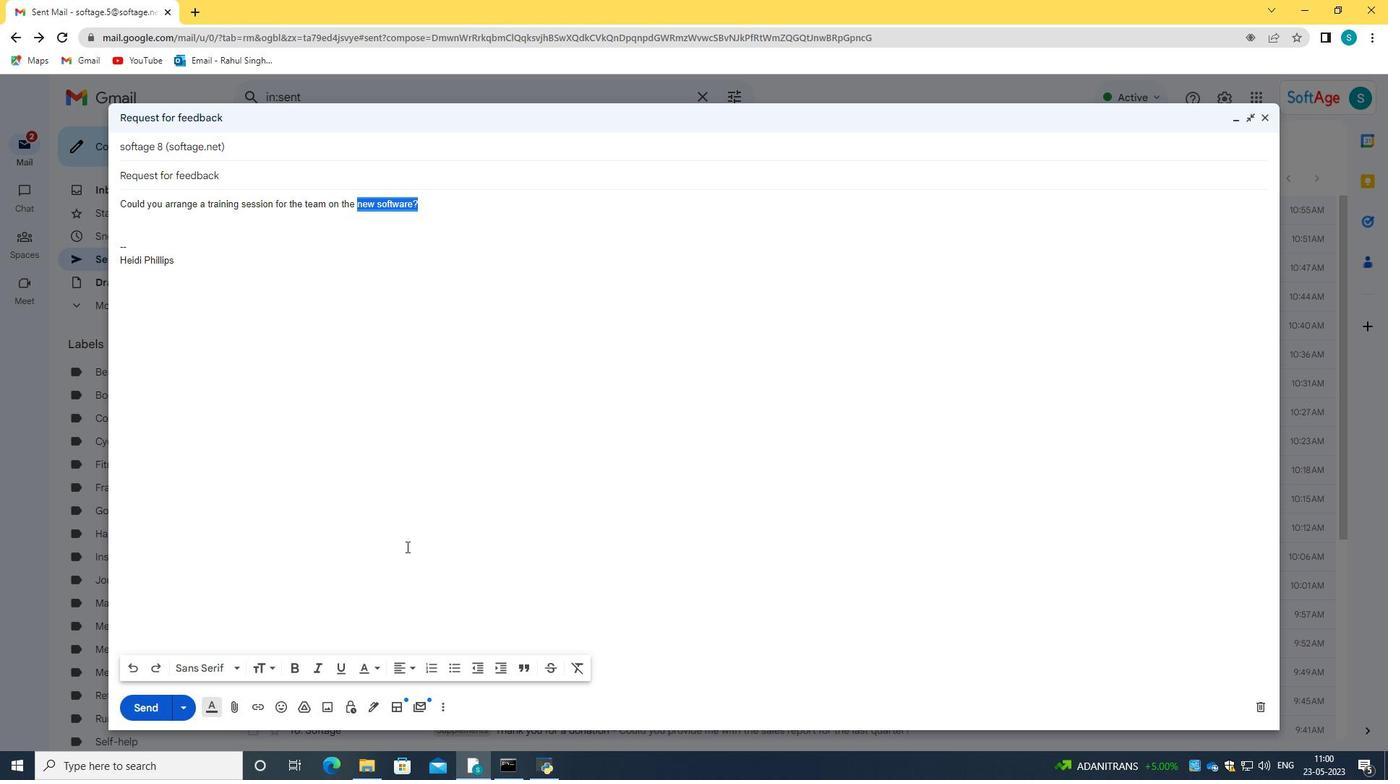 
Action: Mouse pressed left at (475, 507)
Screenshot: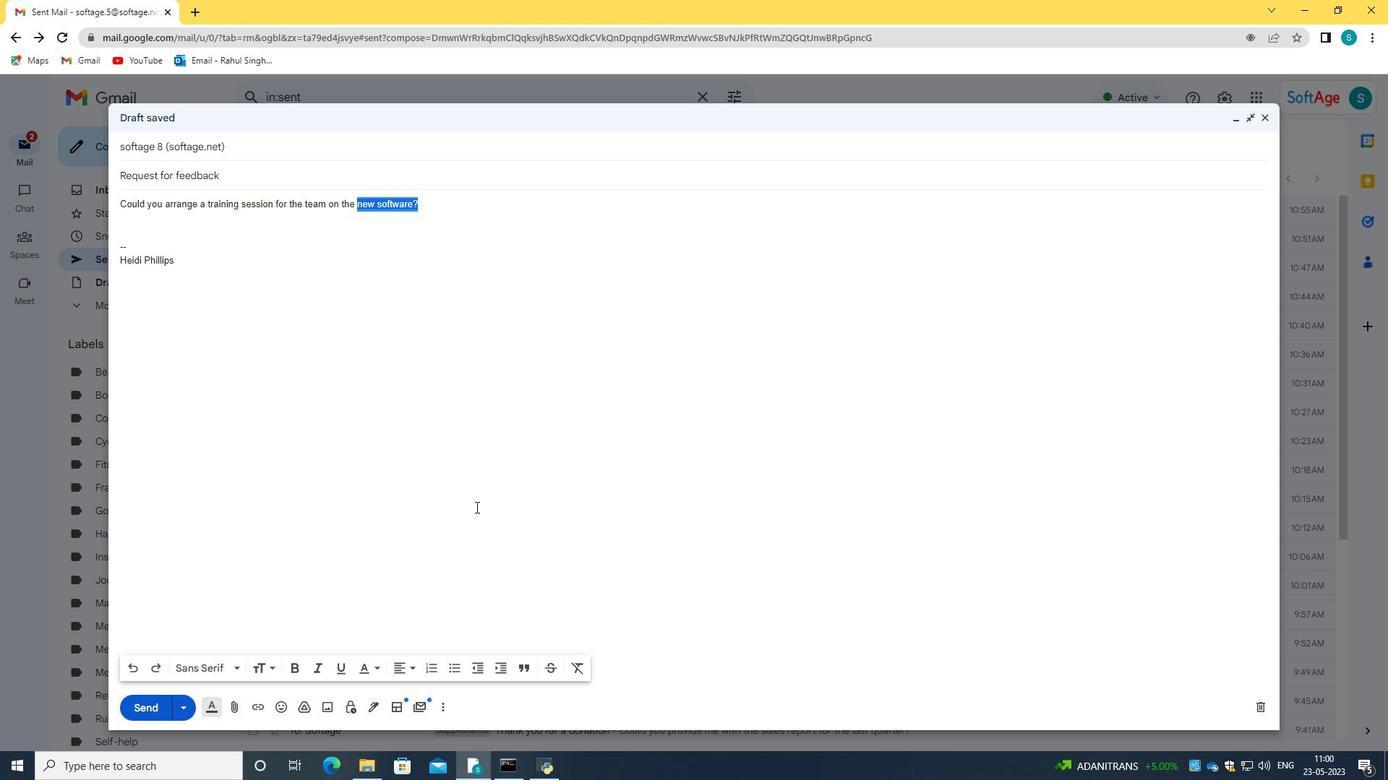 
Action: Mouse moved to (152, 708)
Screenshot: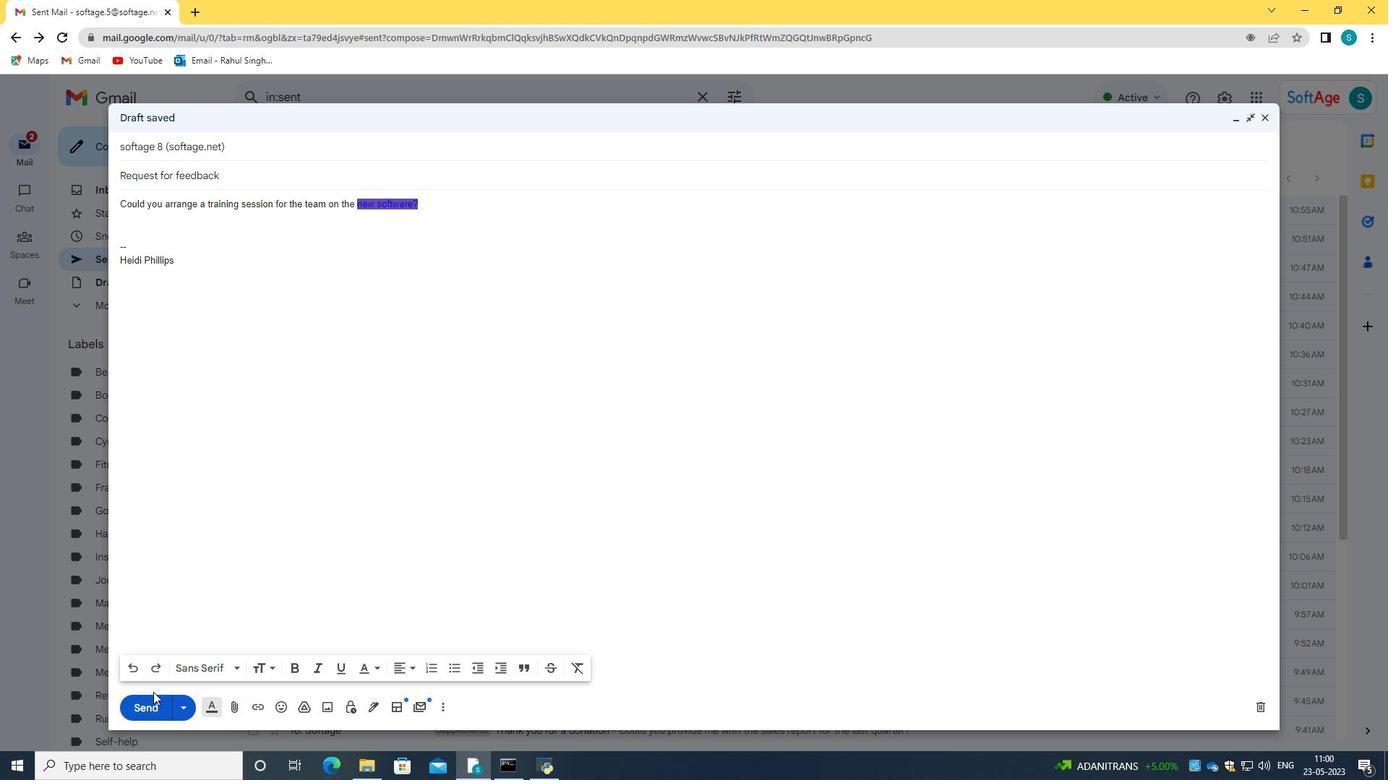 
Action: Mouse pressed left at (152, 708)
Screenshot: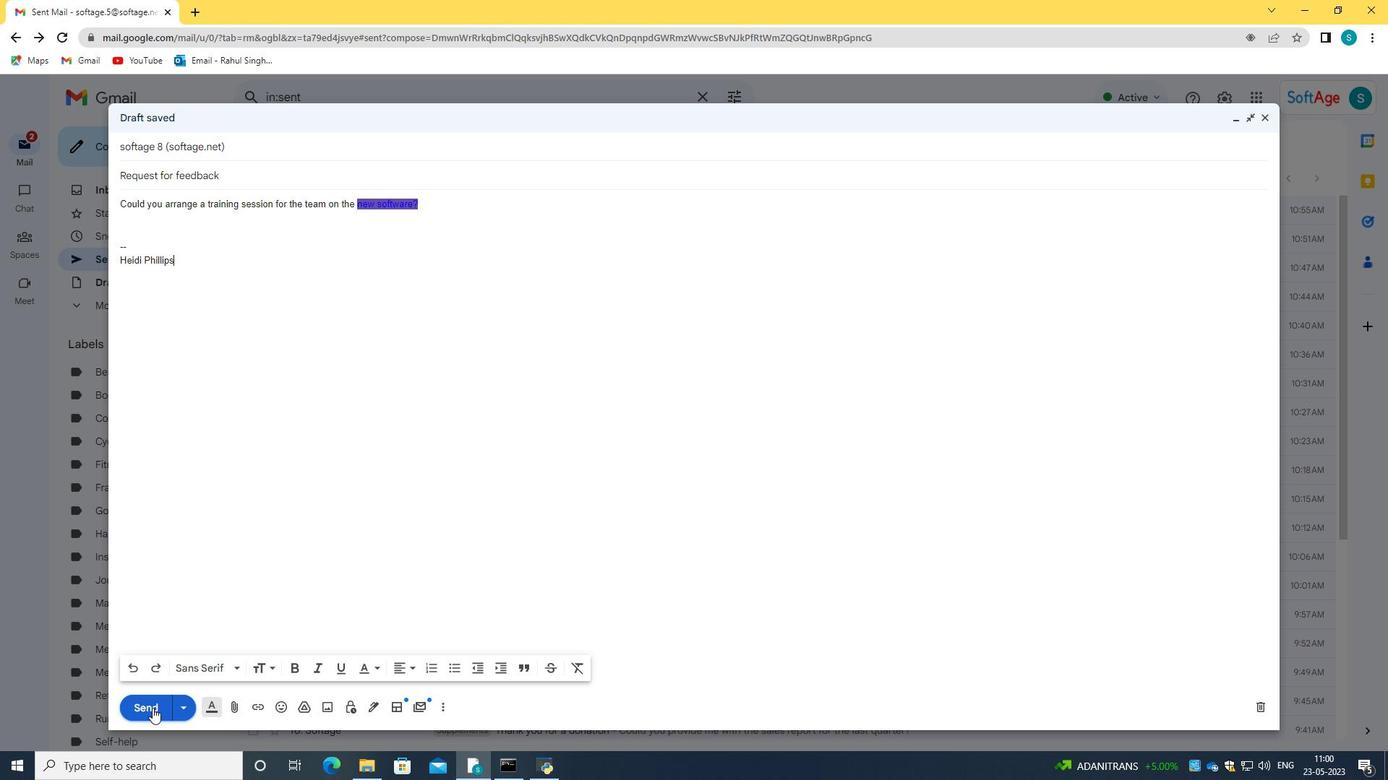 
Action: Mouse moved to (381, 211)
Screenshot: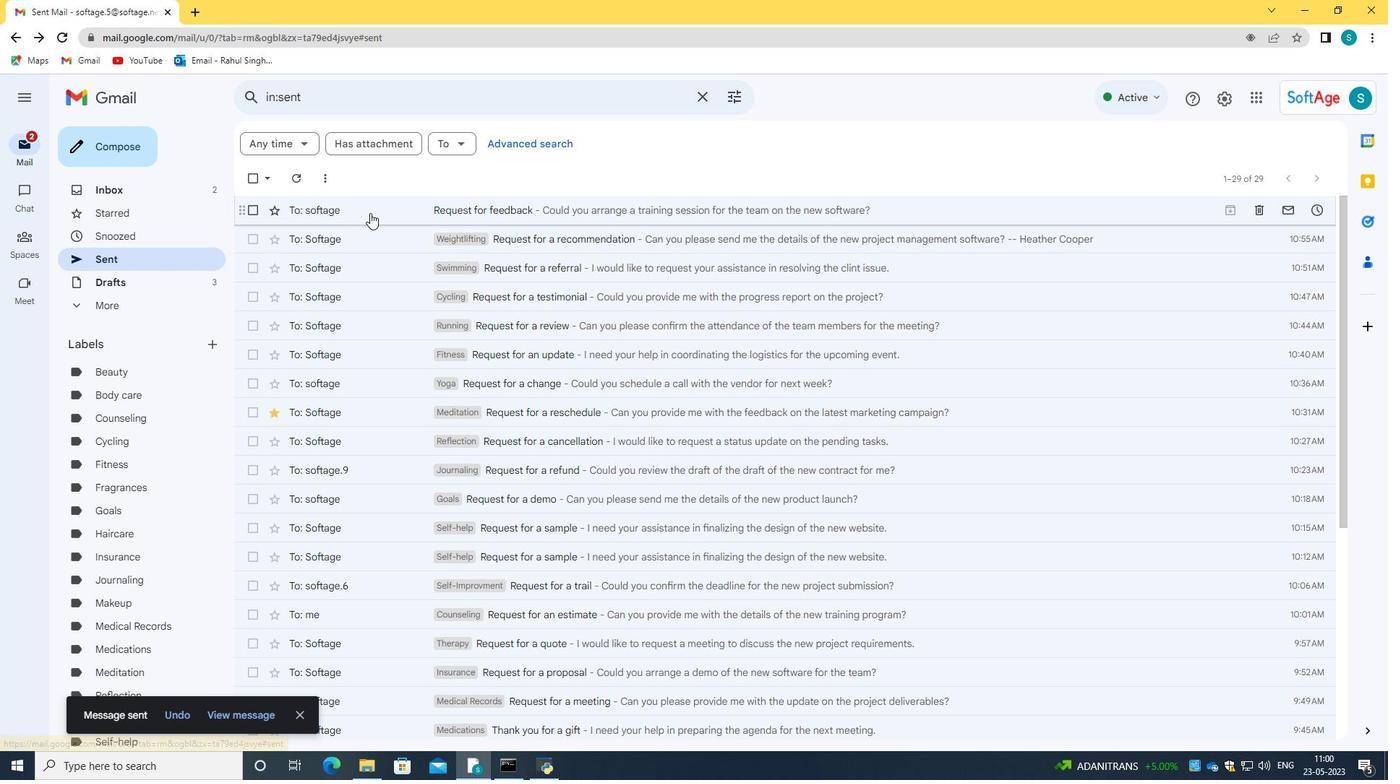 
Action: Mouse pressed left at (381, 211)
Screenshot: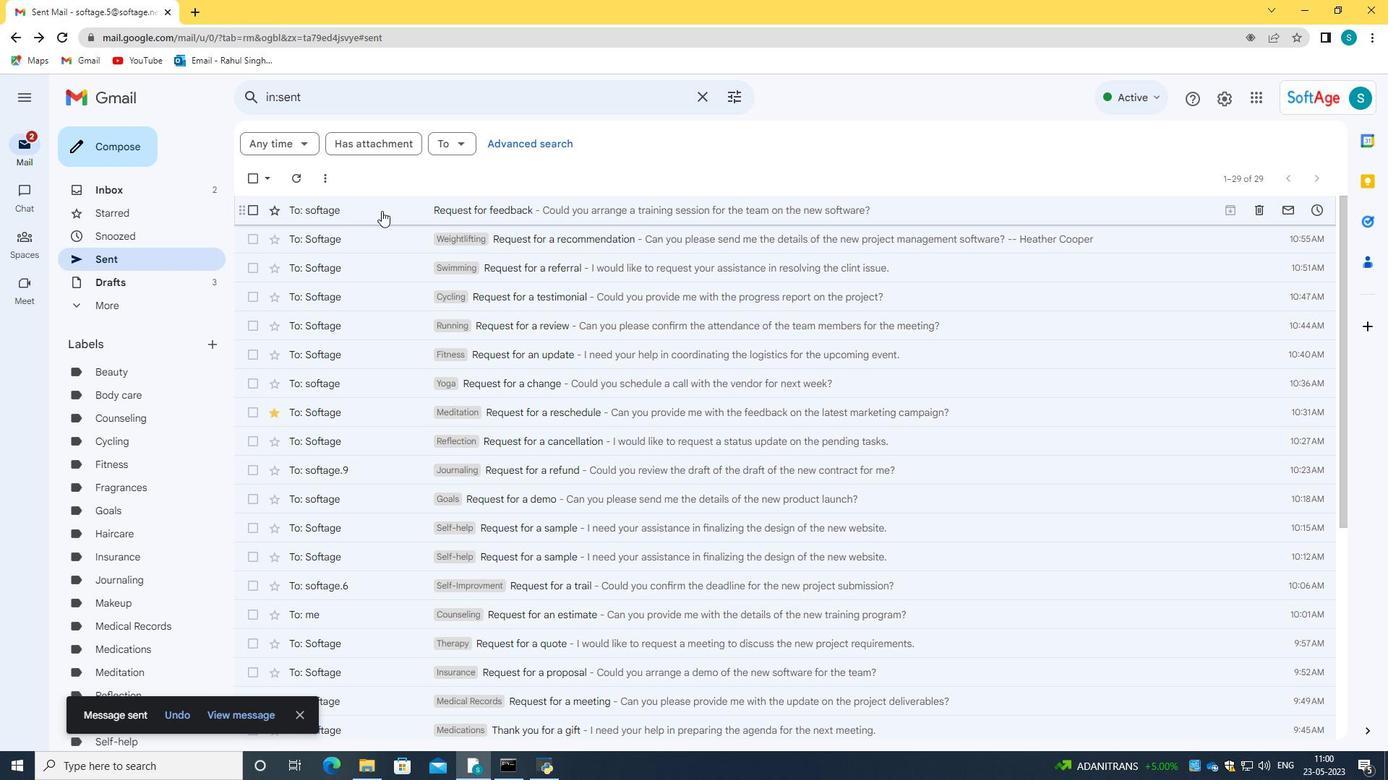 
Action: Mouse moved to (249, 136)
Screenshot: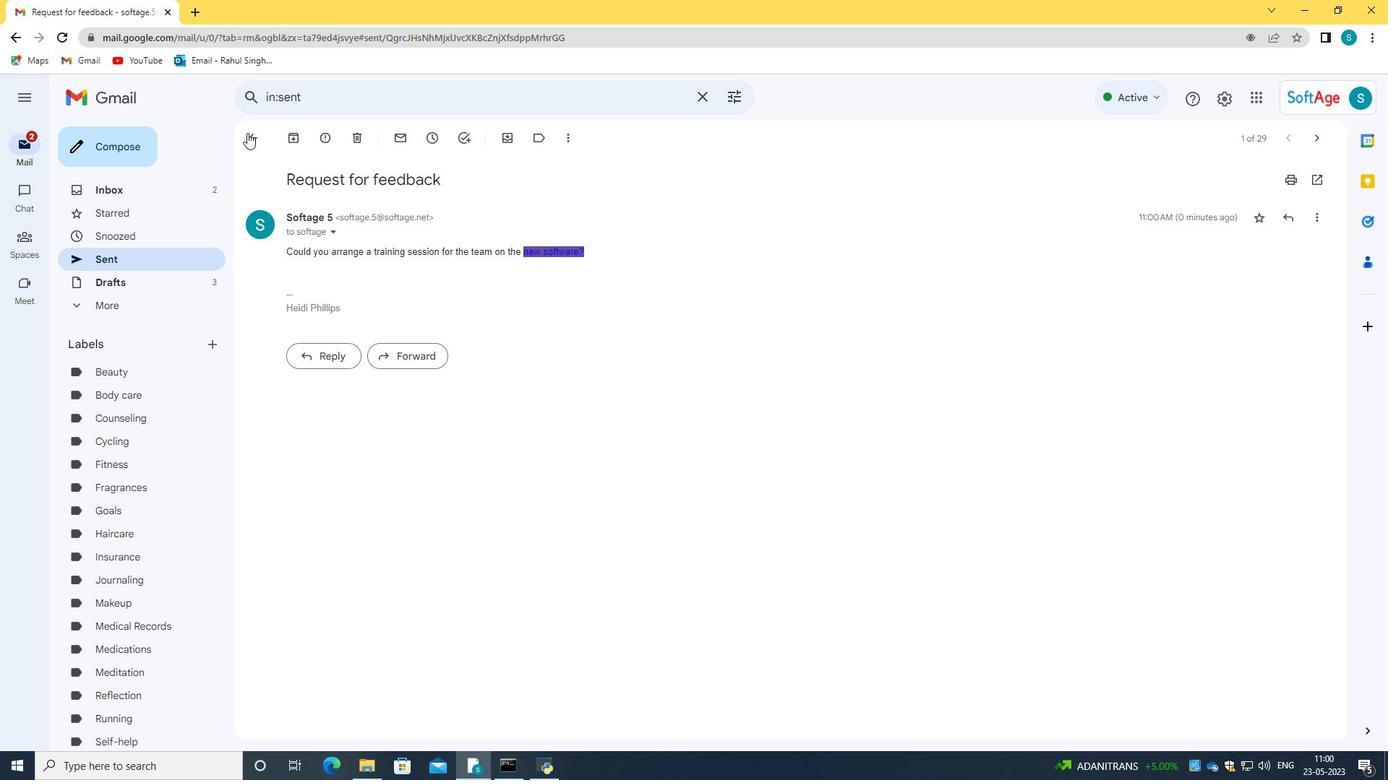 
Action: Mouse pressed left at (249, 136)
Screenshot: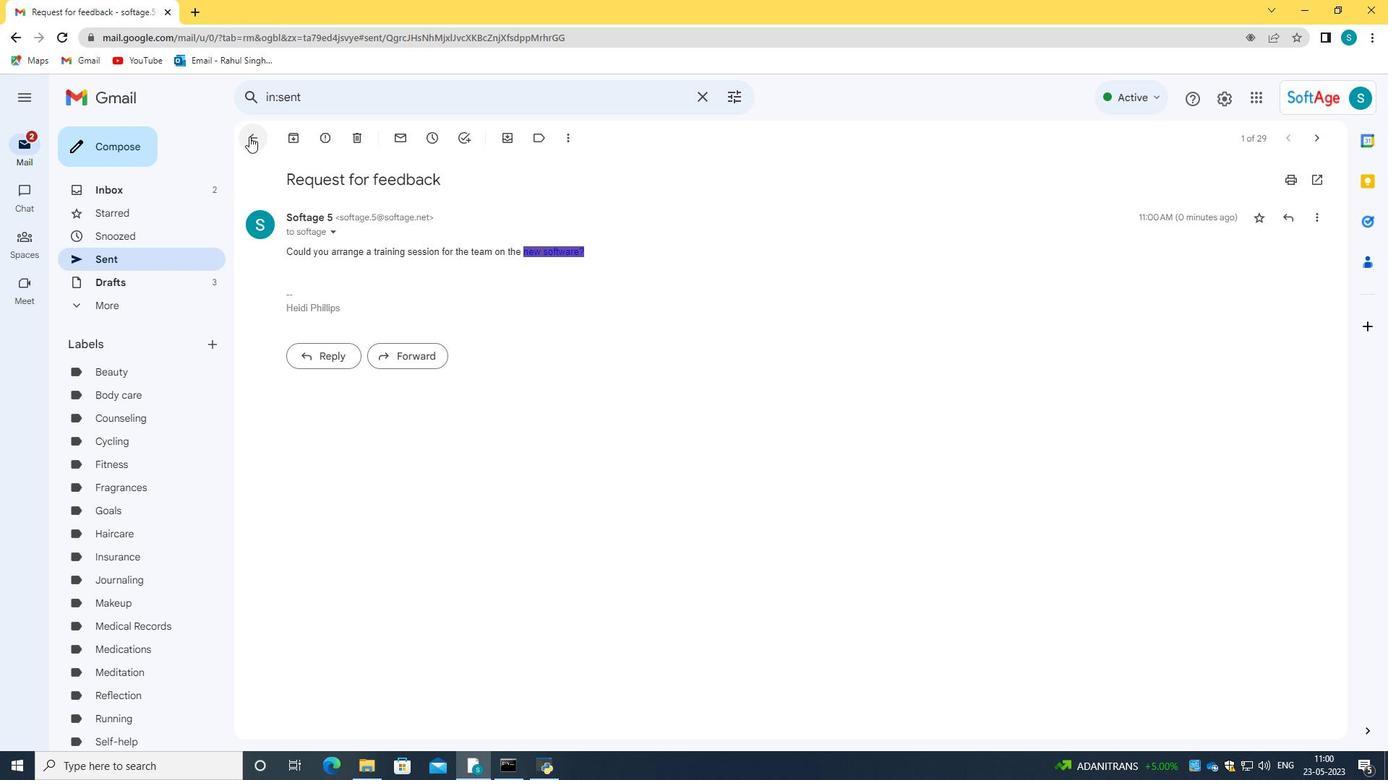 
Action: Mouse moved to (254, 209)
Screenshot: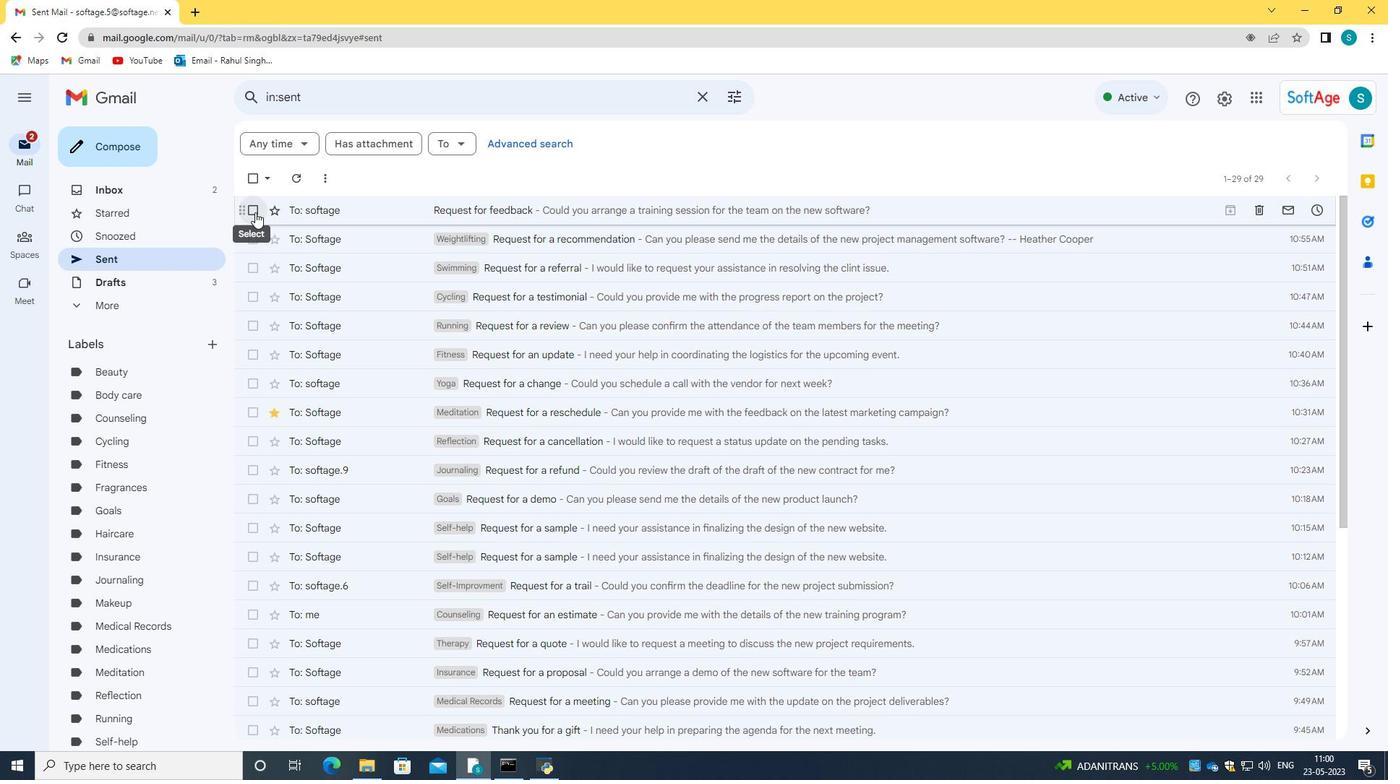 
Action: Mouse pressed left at (254, 209)
Screenshot: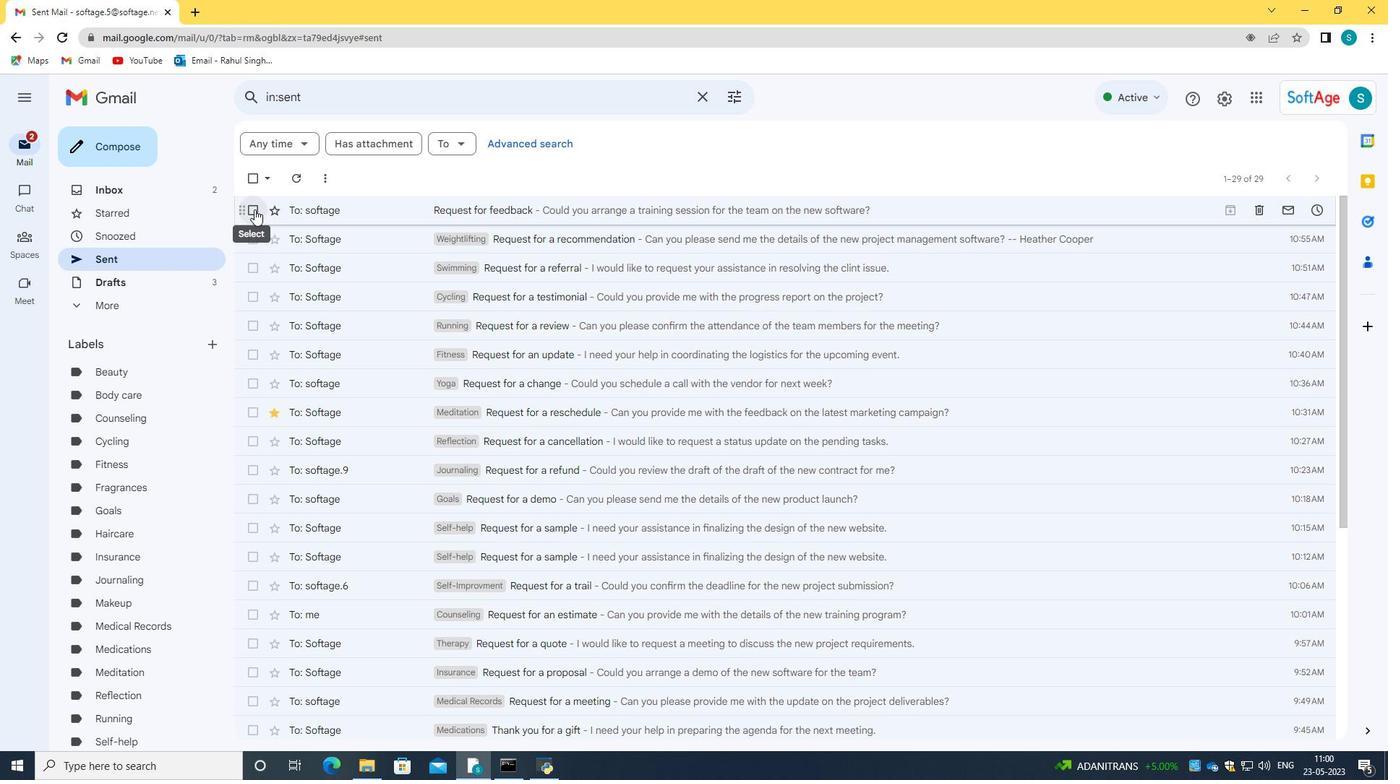 
Action: Mouse moved to (383, 210)
Screenshot: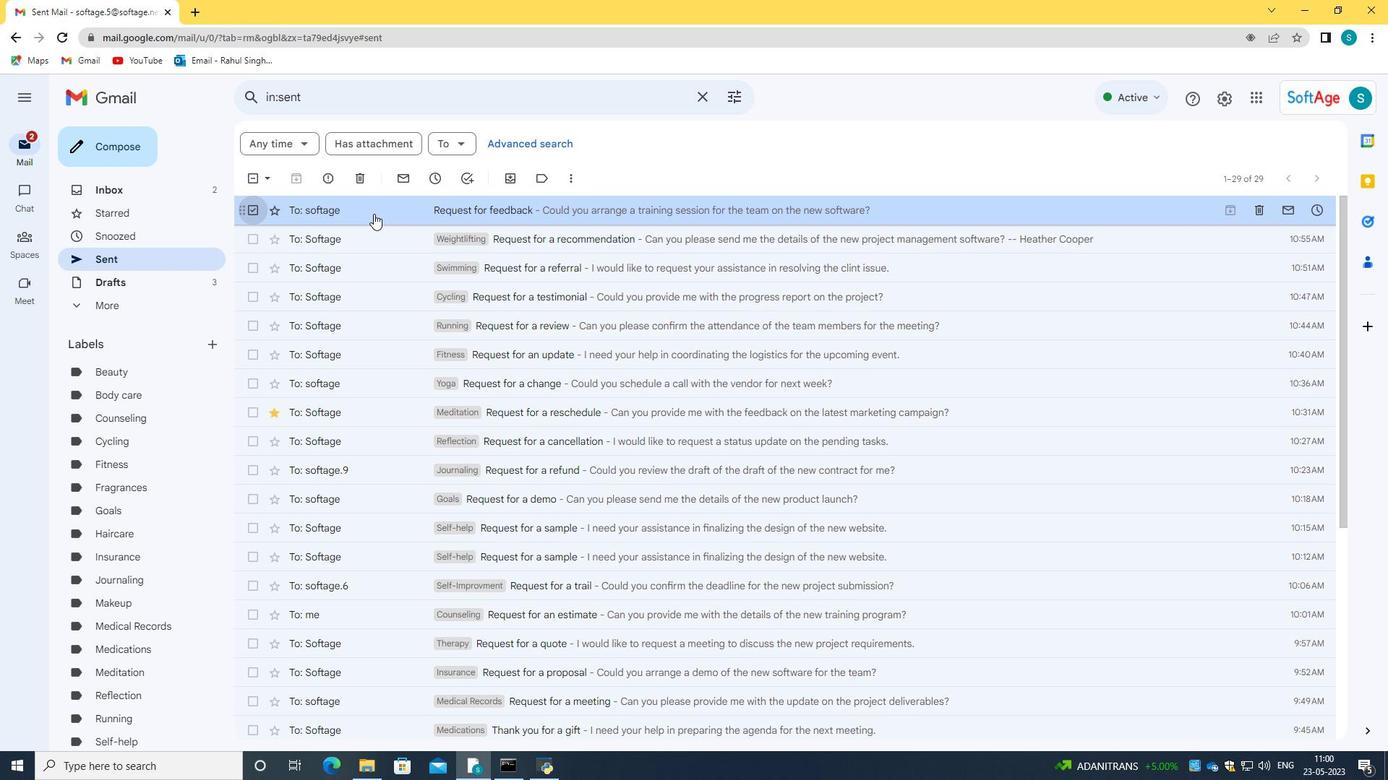 
Action: Mouse pressed right at (383, 210)
Screenshot: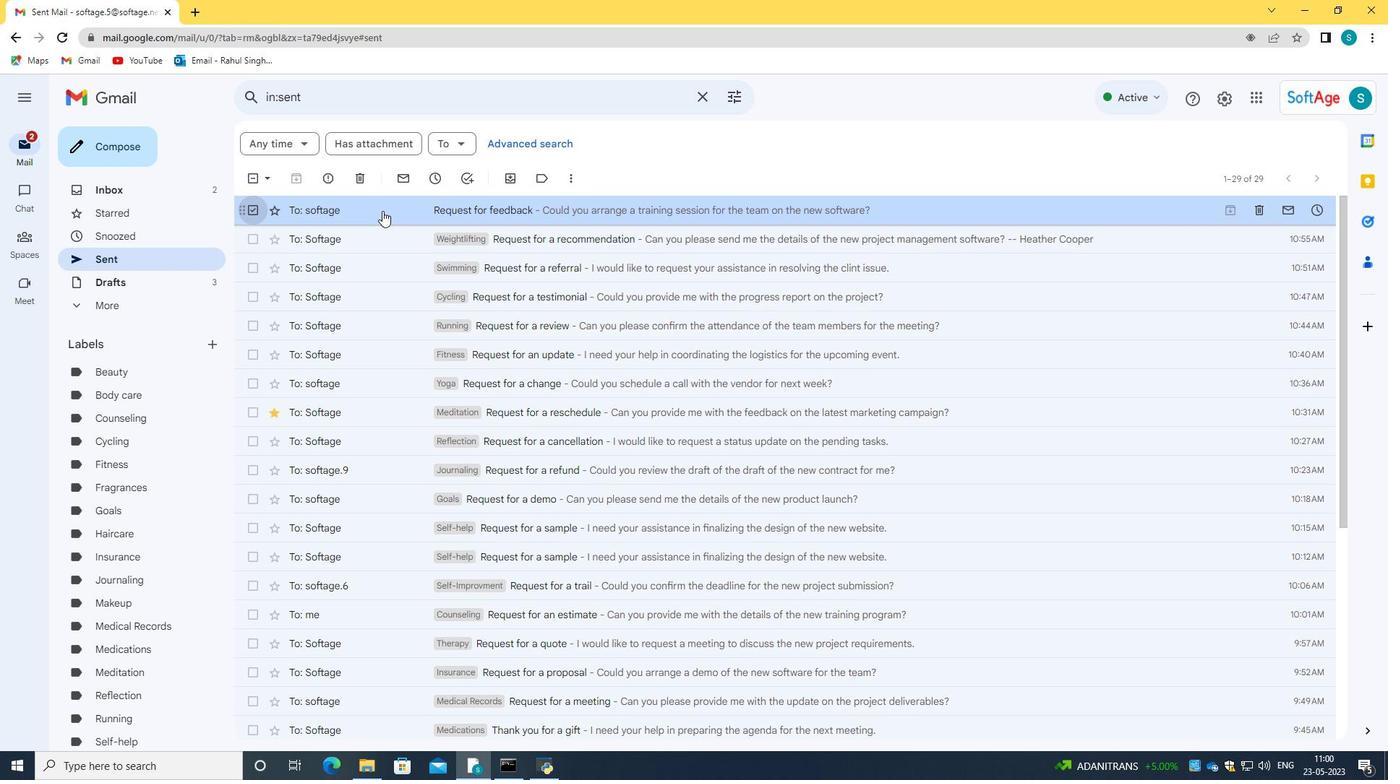 
Action: Mouse moved to (638, 422)
Screenshot: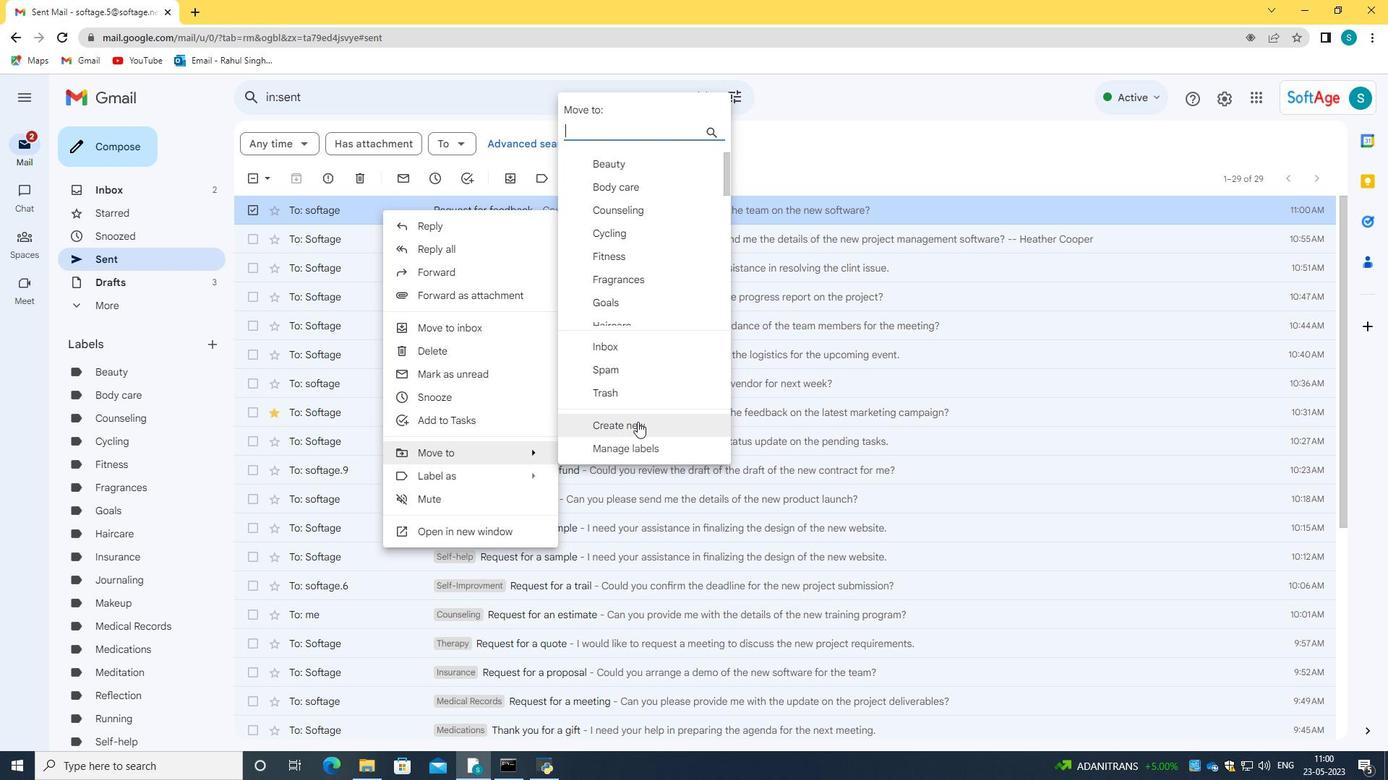 
Action: Mouse pressed left at (638, 422)
Screenshot: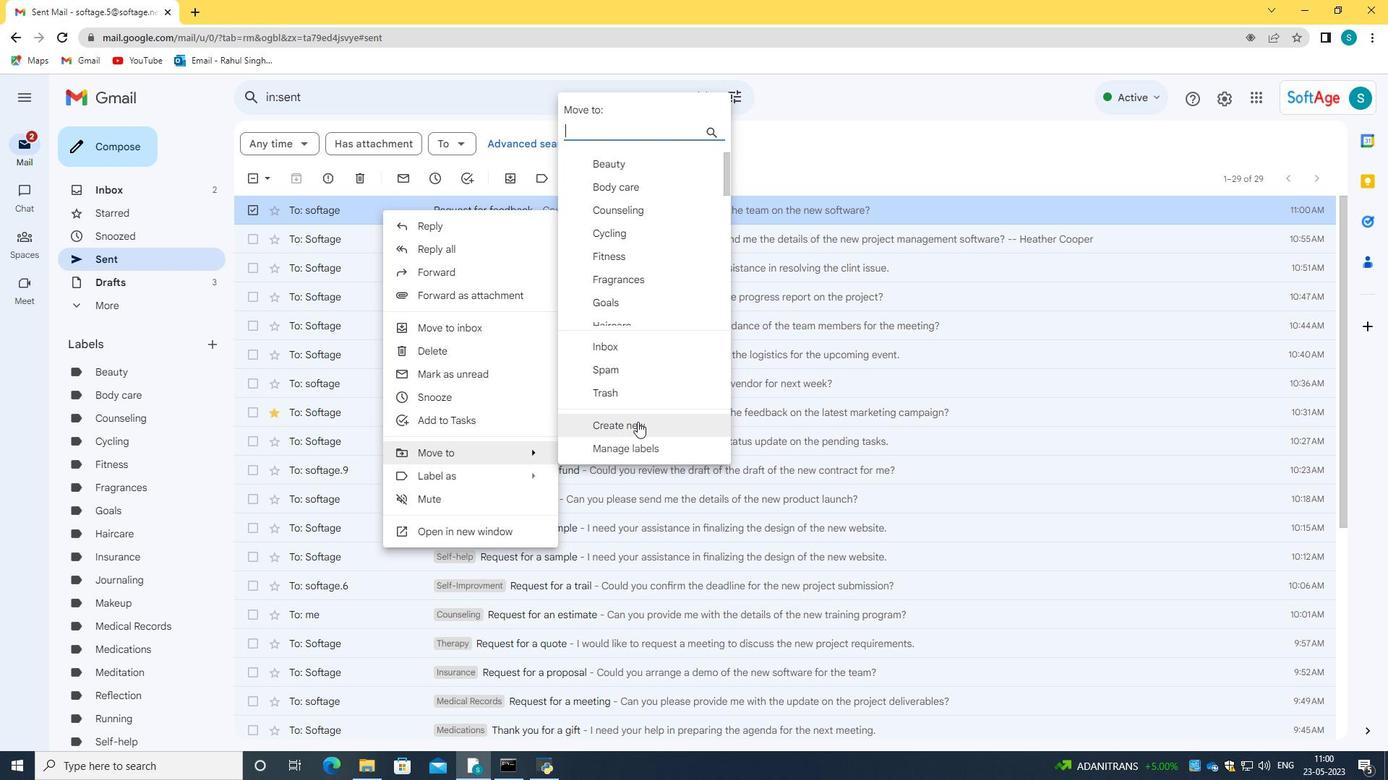 
Action: Key pressed <Key.caps_lock>S<Key.caps_lock>ports<Key.space><Key.caps_lock>T<Key.caps_lock>raining
Screenshot: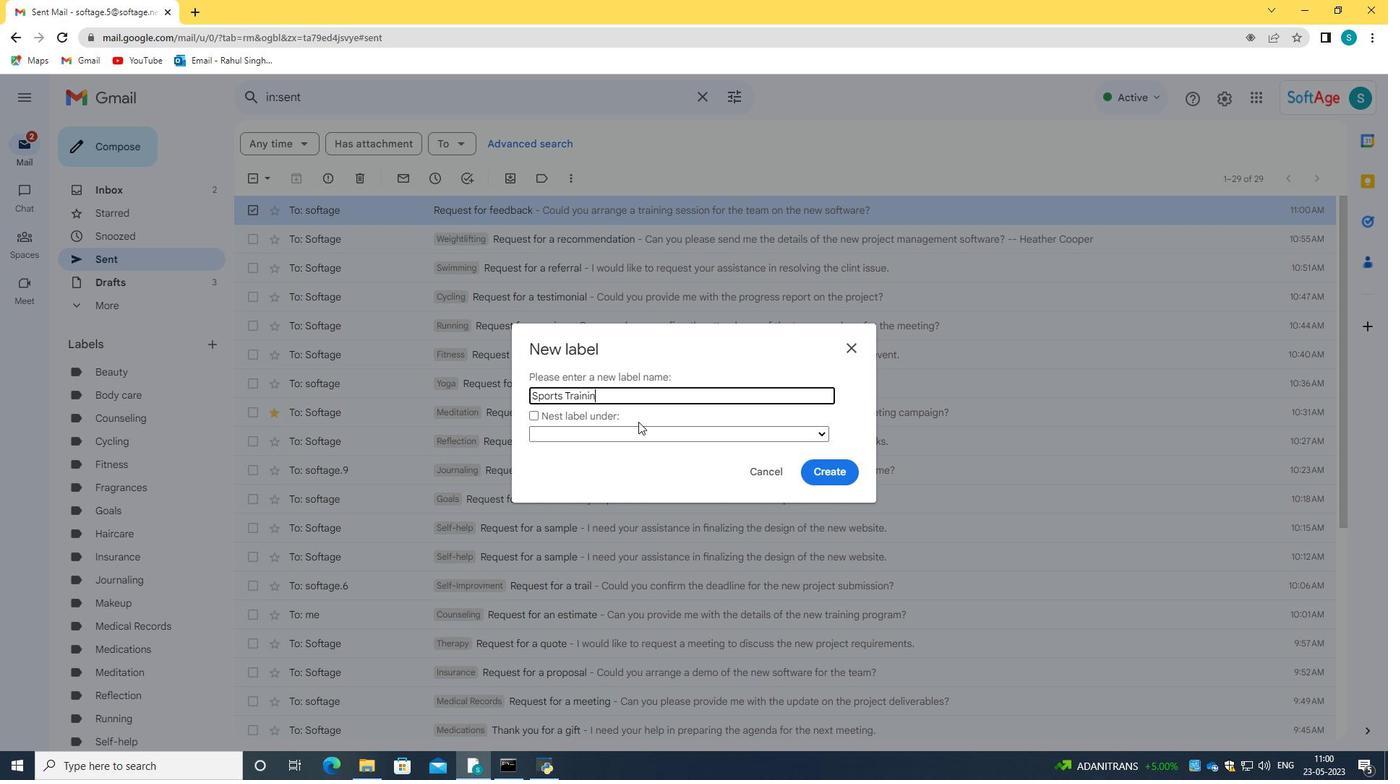 
Action: Mouse moved to (807, 466)
Screenshot: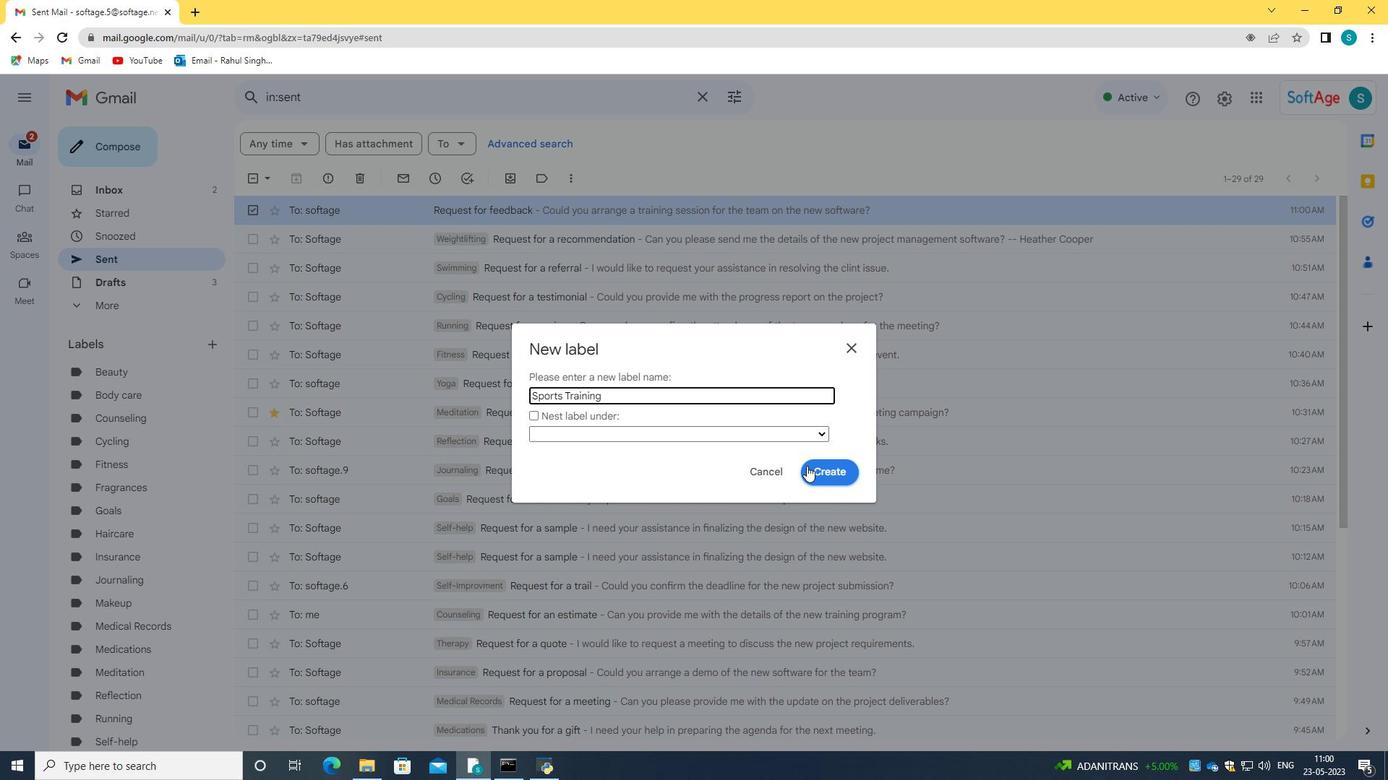 
Action: Mouse pressed left at (807, 466)
Screenshot: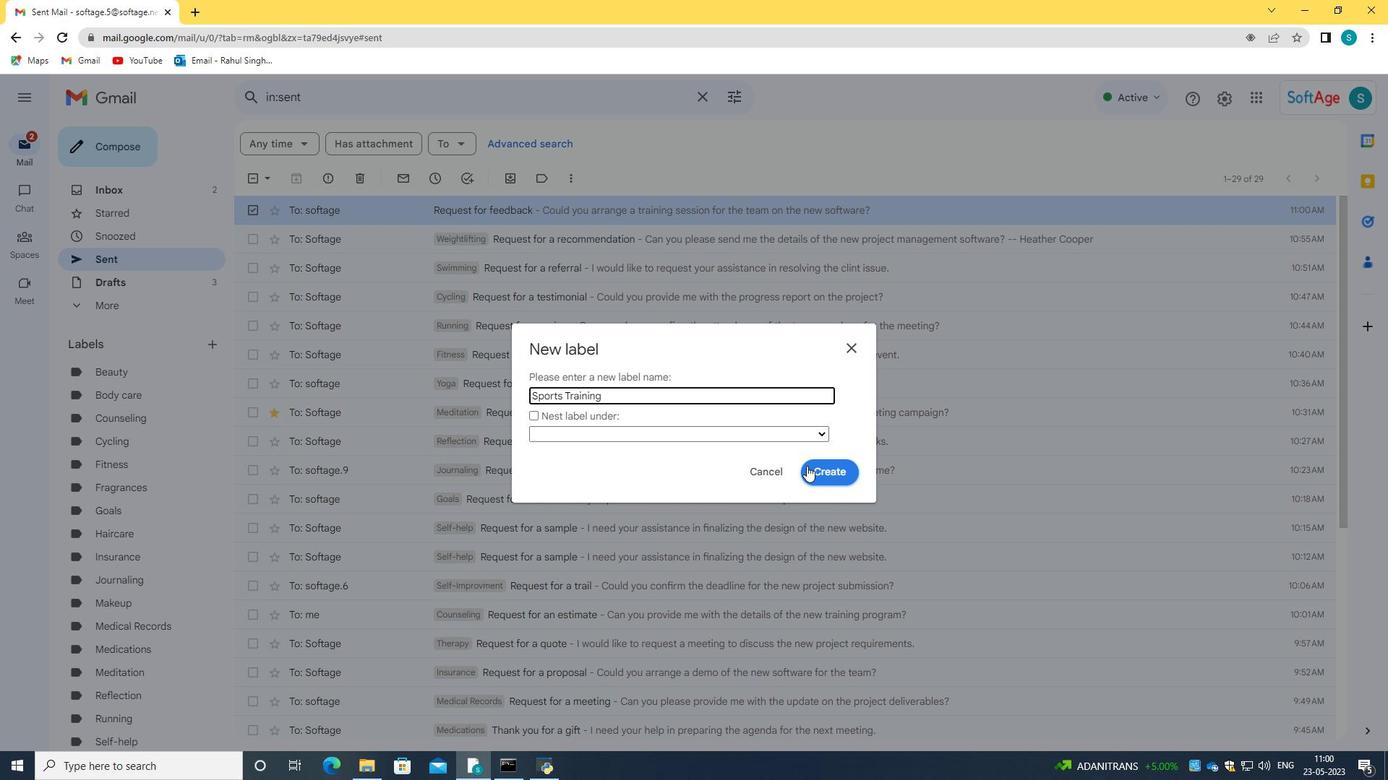 
Action: Mouse moved to (394, 378)
Screenshot: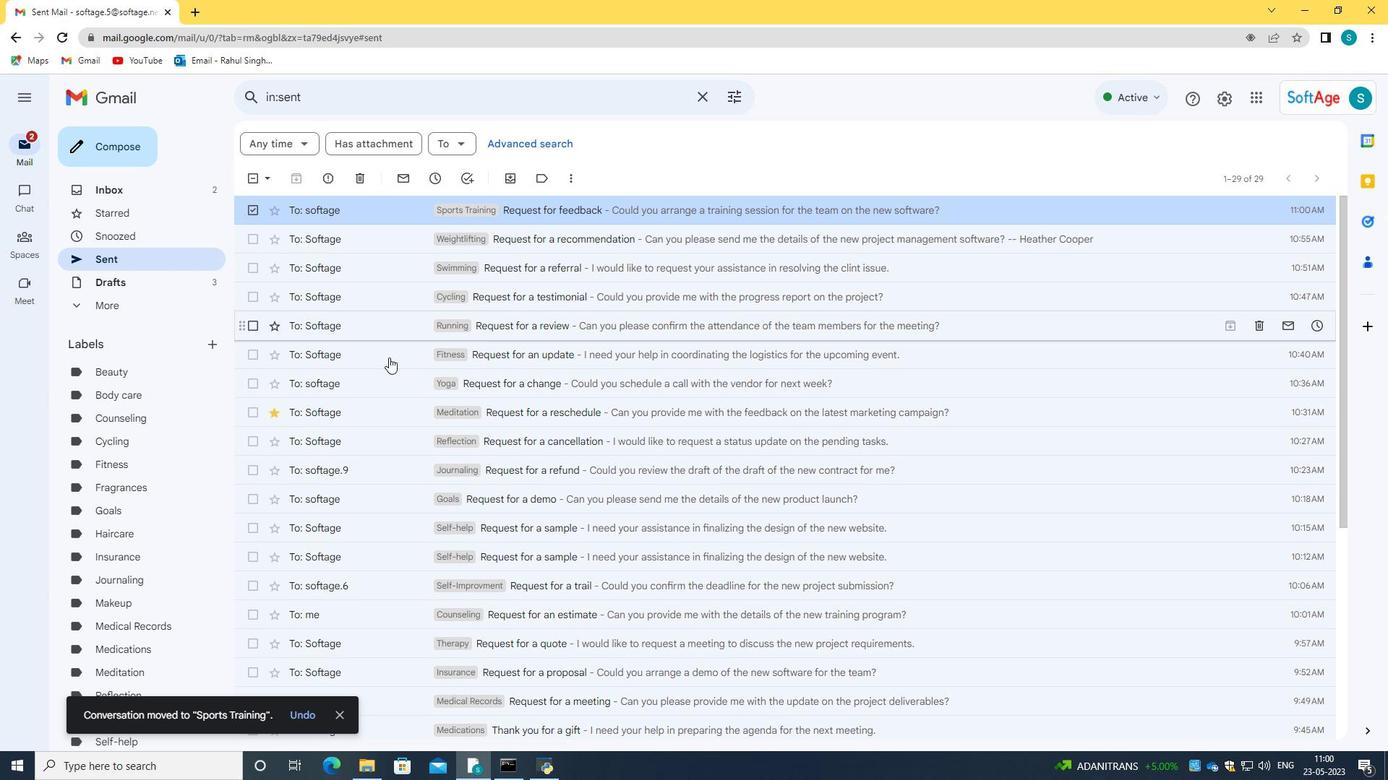 
Action: Mouse scrolled (394, 378) with delta (0, 0)
Screenshot: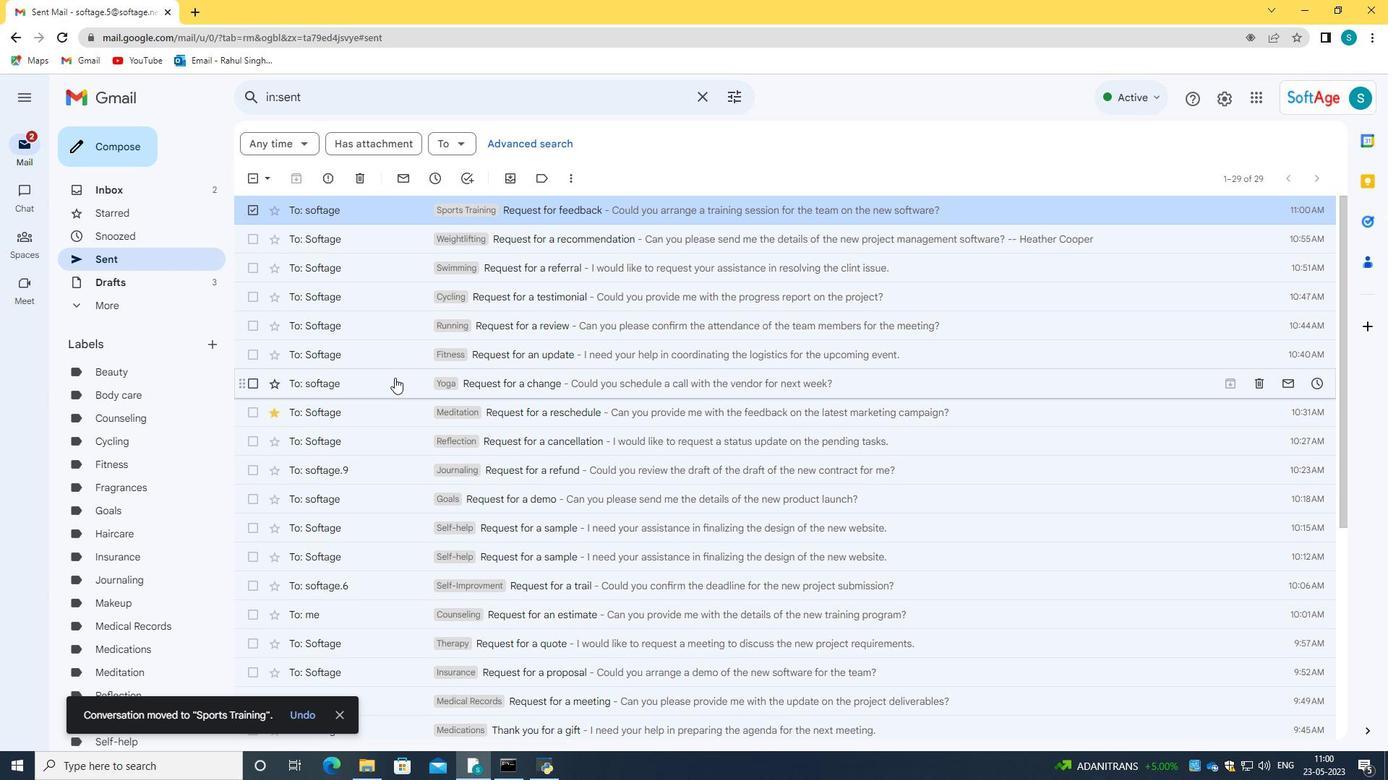 
Action: Mouse scrolled (394, 378) with delta (0, 0)
Screenshot: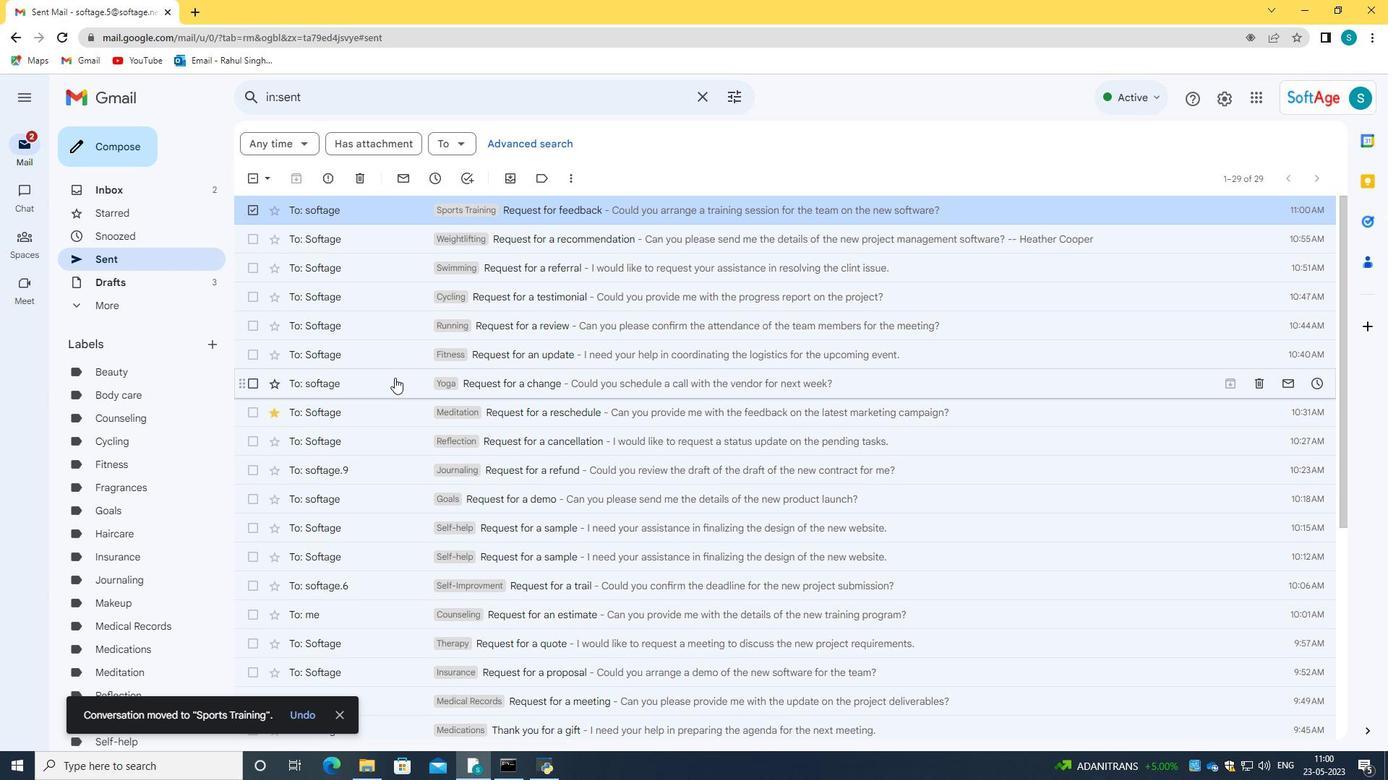 
Action: Mouse scrolled (394, 377) with delta (0, 0)
Screenshot: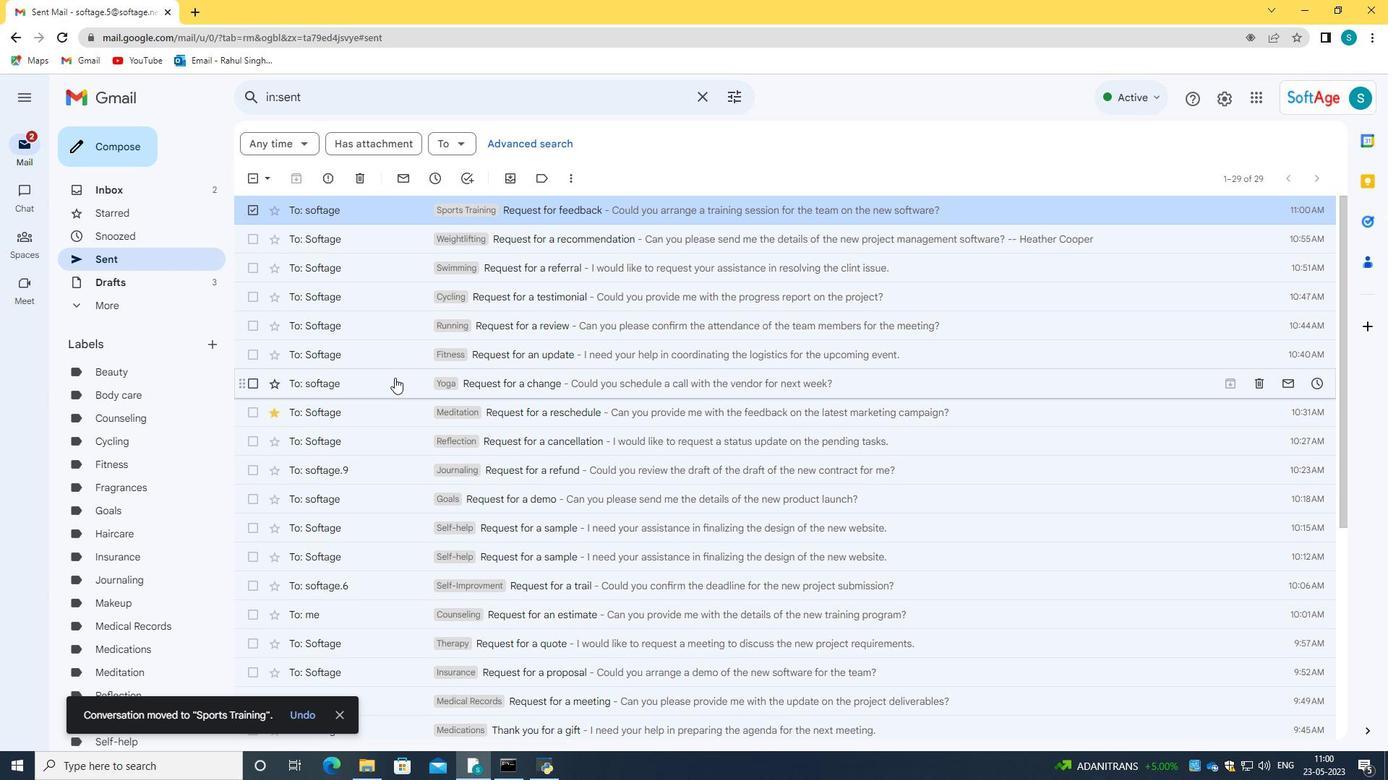 
Action: Mouse scrolled (394, 377) with delta (0, 0)
Screenshot: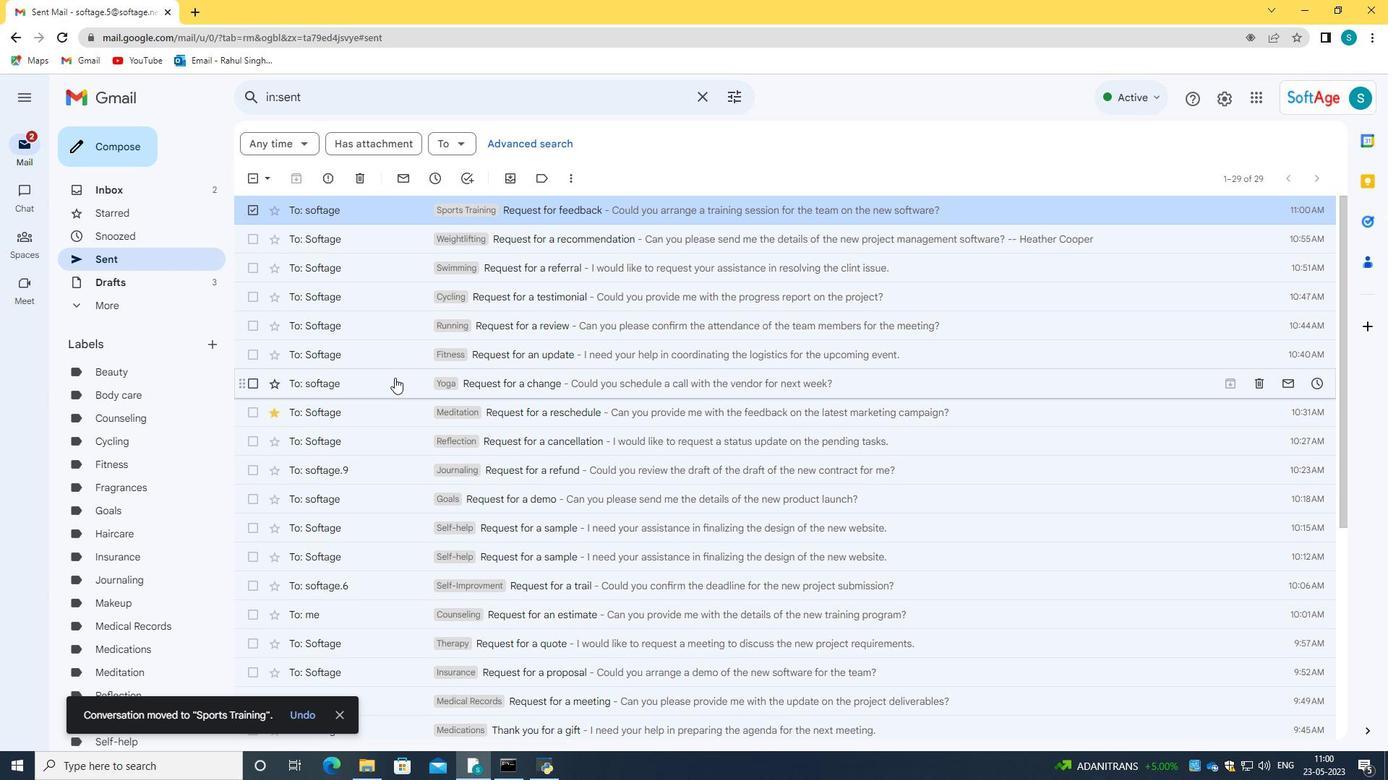 
Action: Mouse scrolled (394, 377) with delta (0, 0)
Screenshot: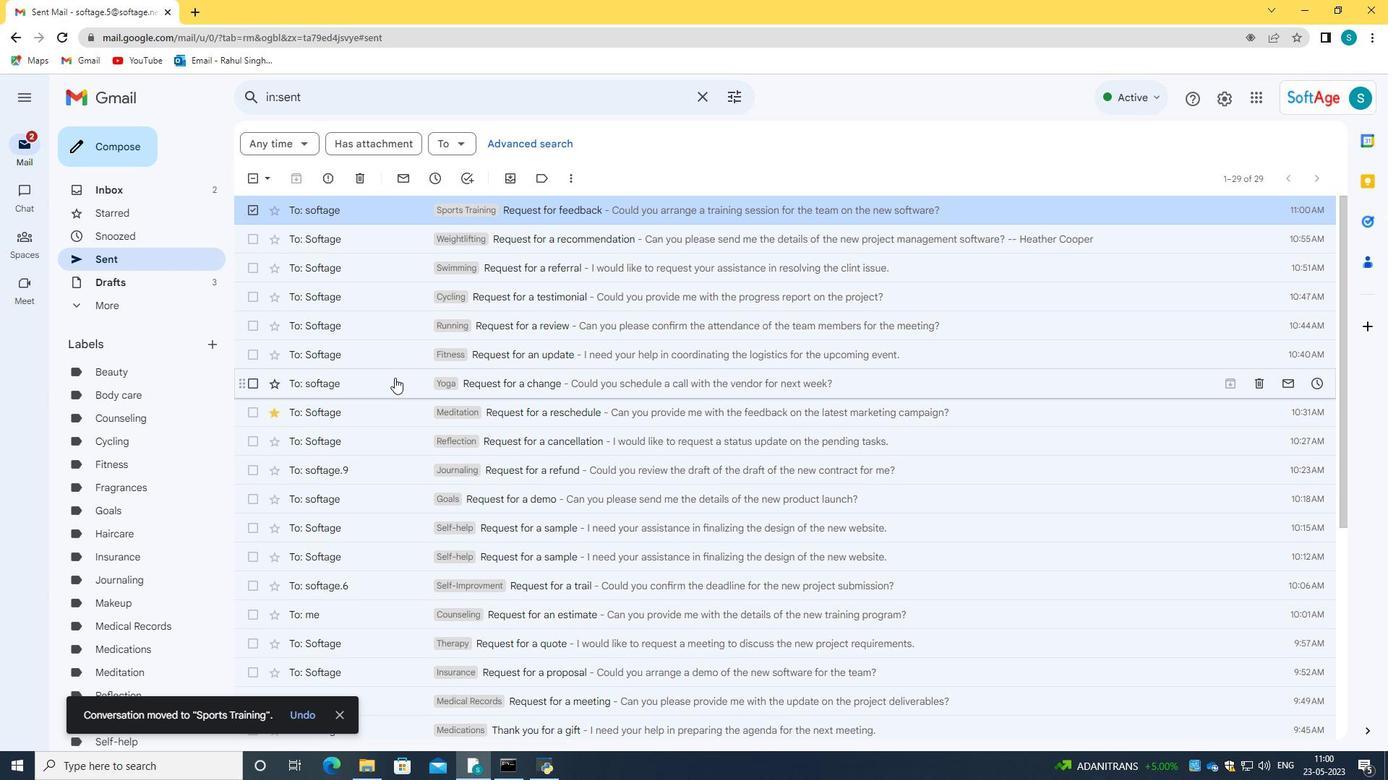 
Action: Mouse moved to (375, 263)
Screenshot: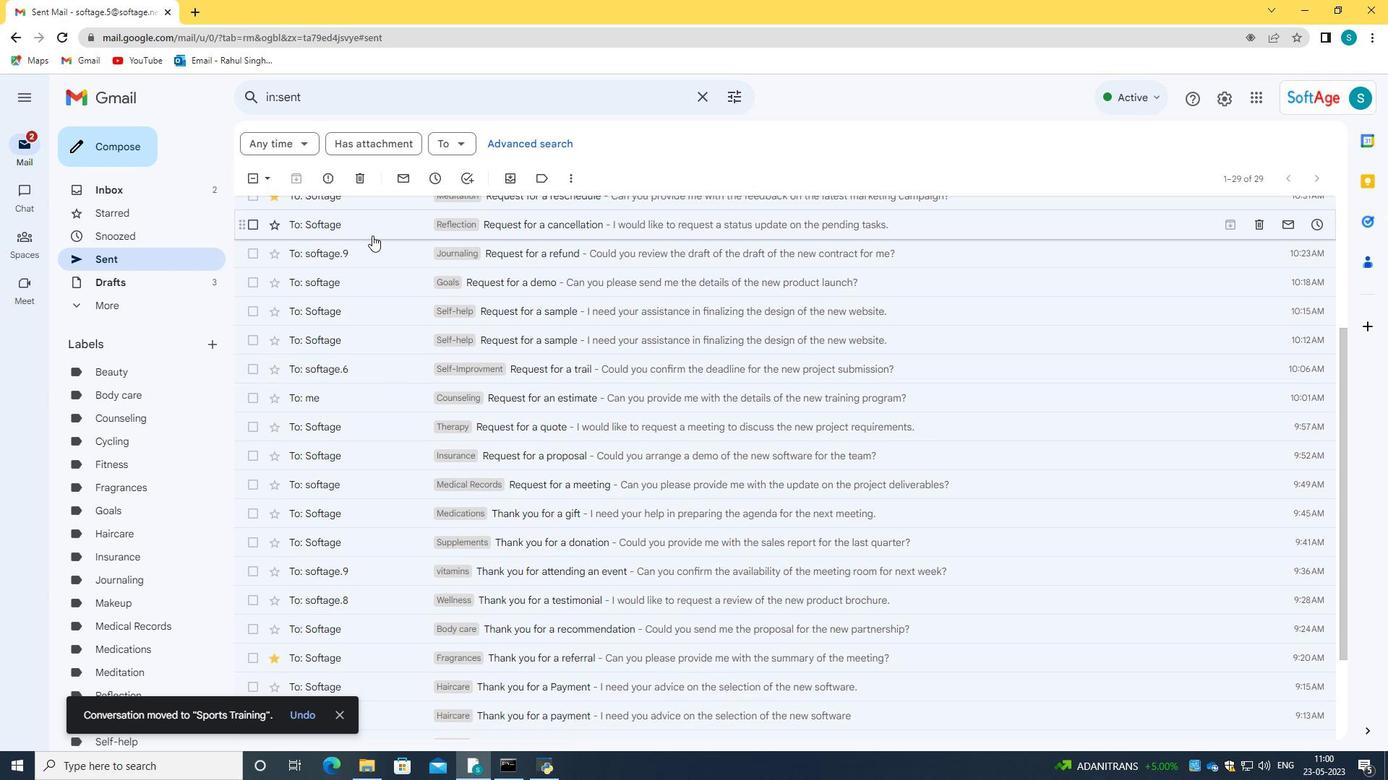 
Action: Mouse scrolled (375, 263) with delta (0, 0)
Screenshot: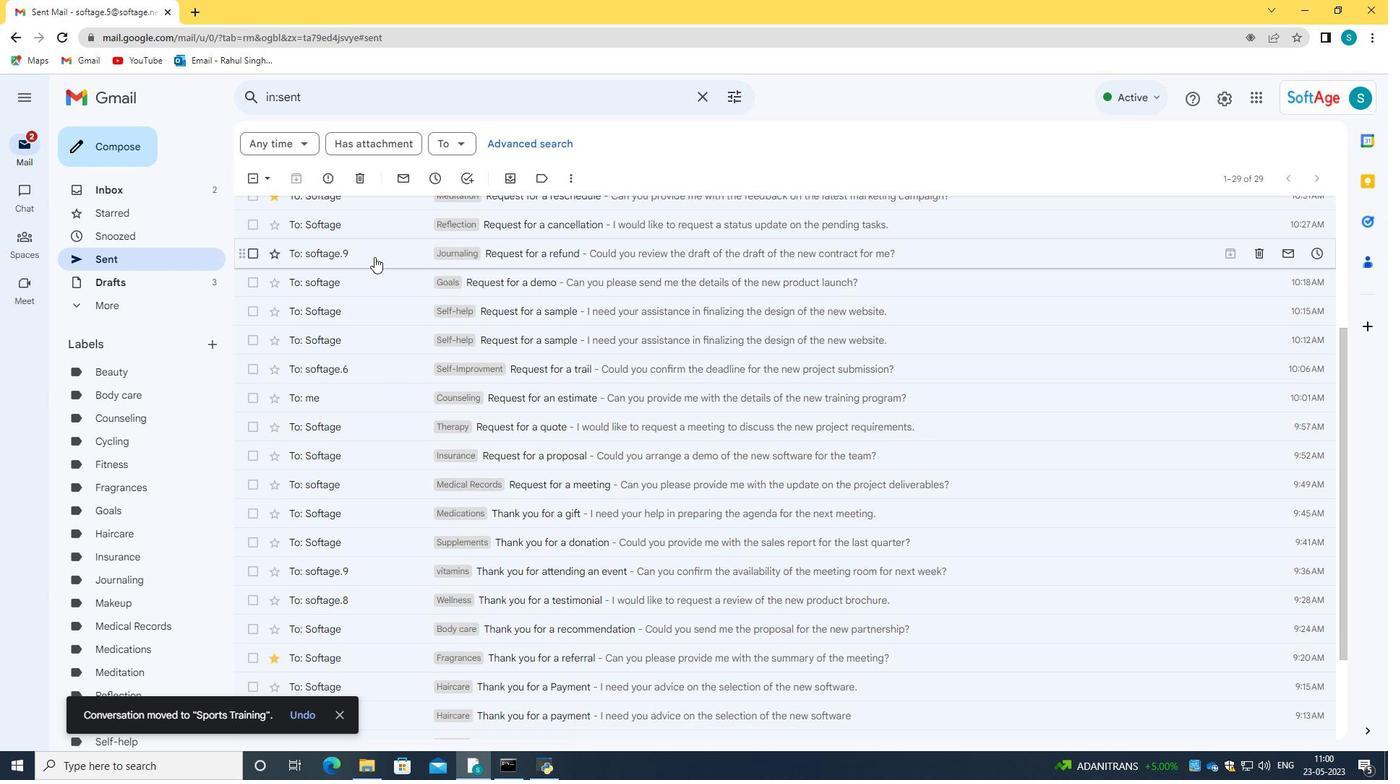 
Action: Mouse scrolled (375, 263) with delta (0, 0)
Screenshot: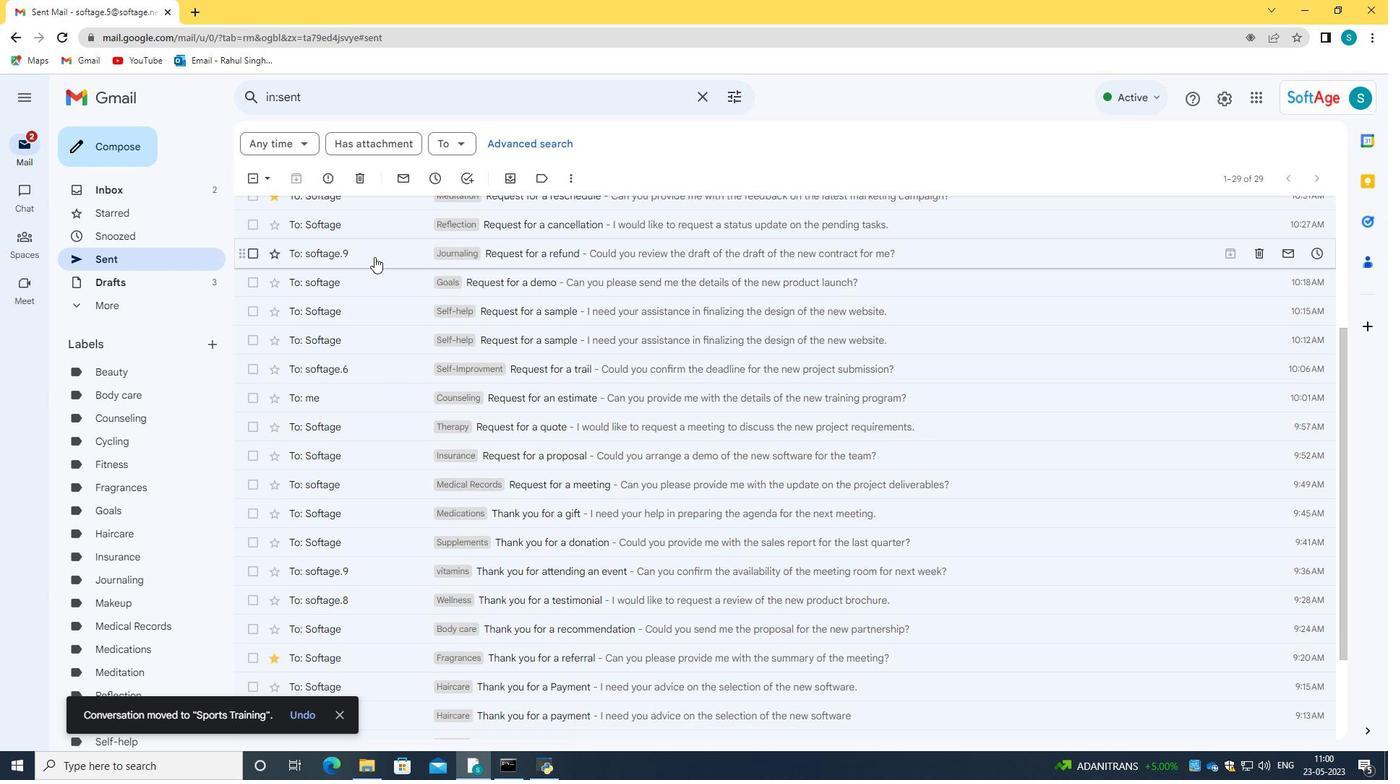 
Action: Mouse scrolled (375, 263) with delta (0, 0)
Screenshot: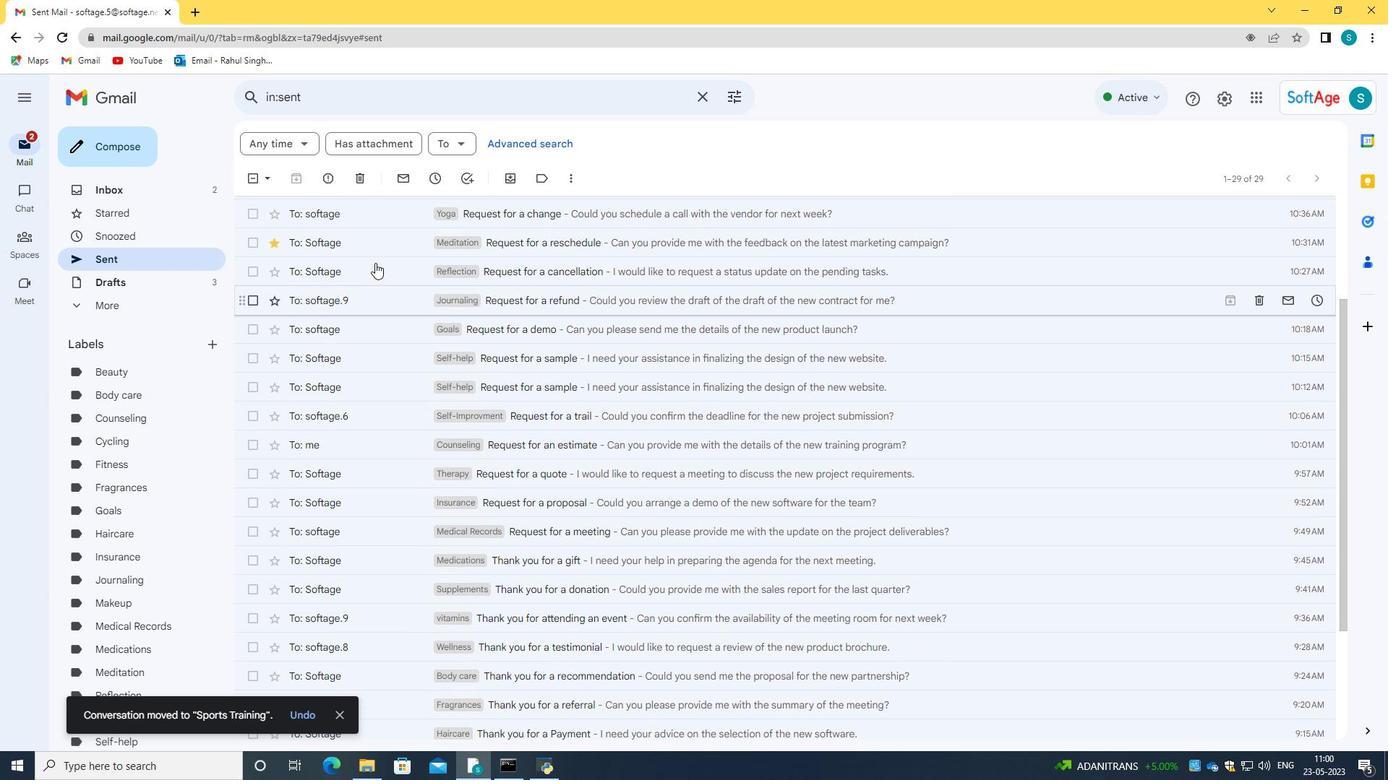 
Action: Mouse moved to (375, 263)
Screenshot: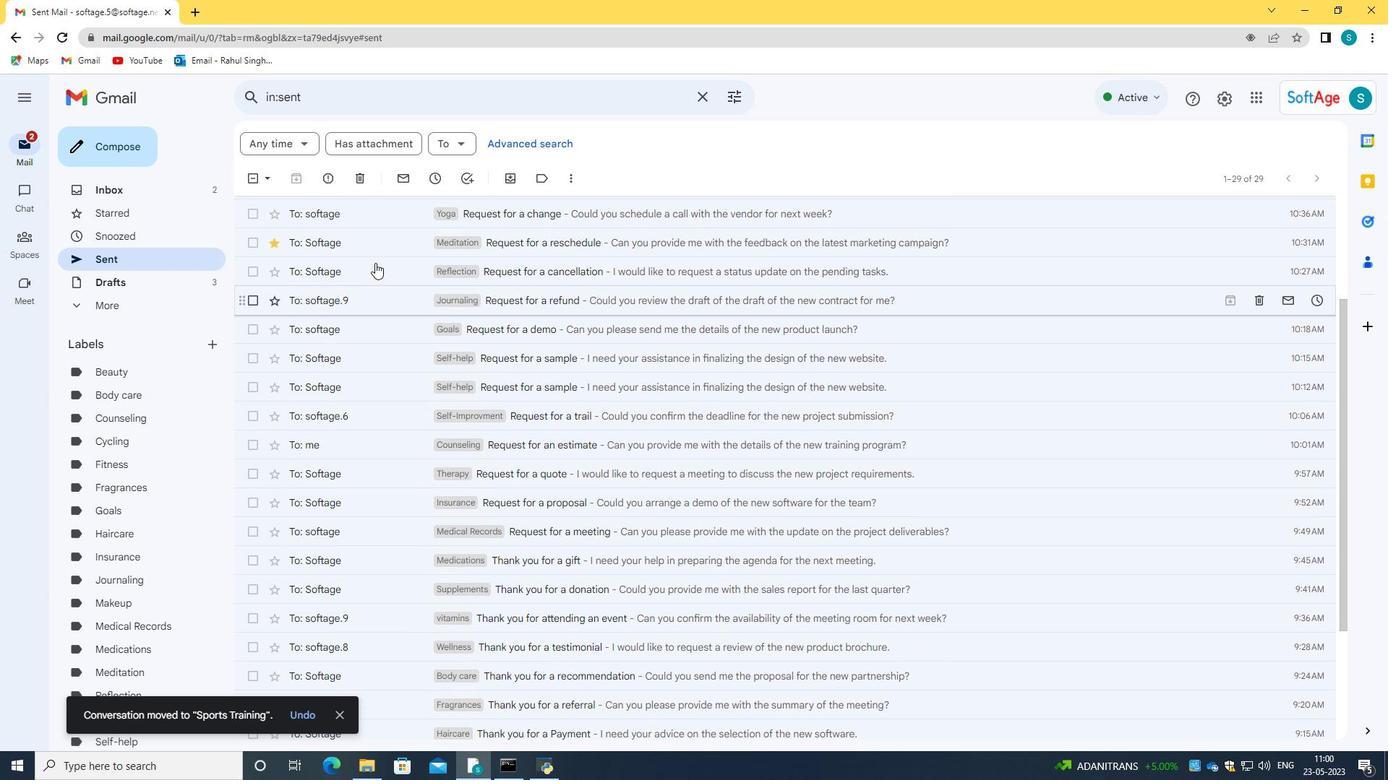 
Action: Mouse scrolled (375, 263) with delta (0, 0)
Screenshot: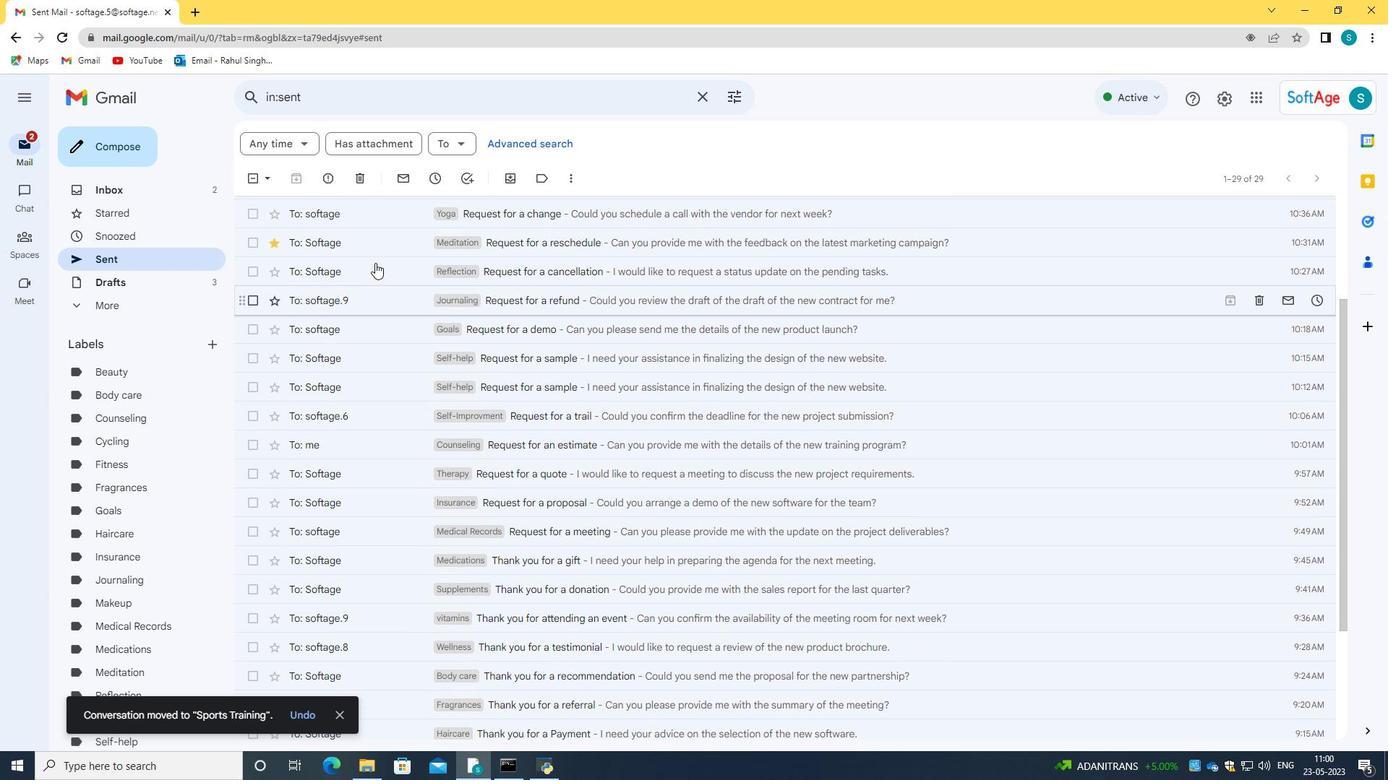 
Action: Mouse moved to (370, 208)
Screenshot: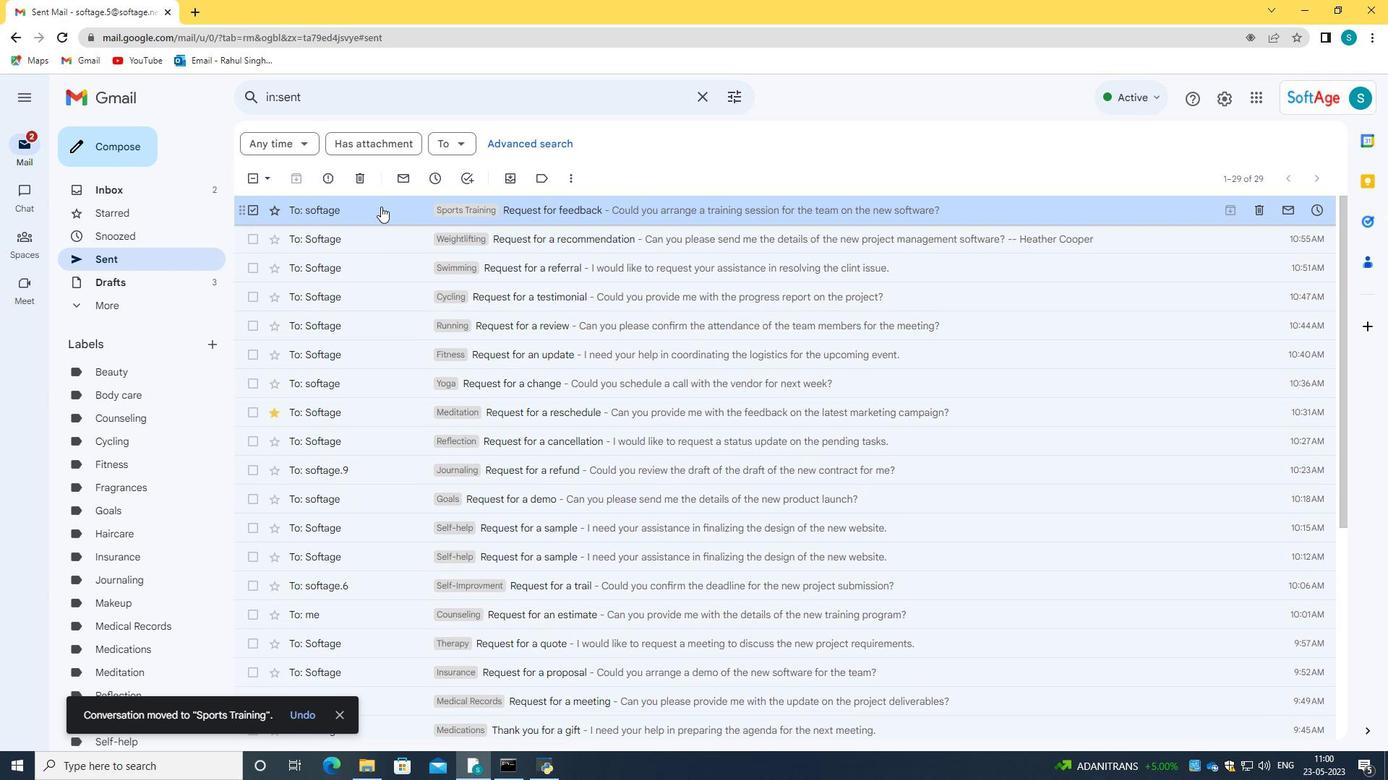 
Action: Mouse pressed left at (370, 208)
Screenshot: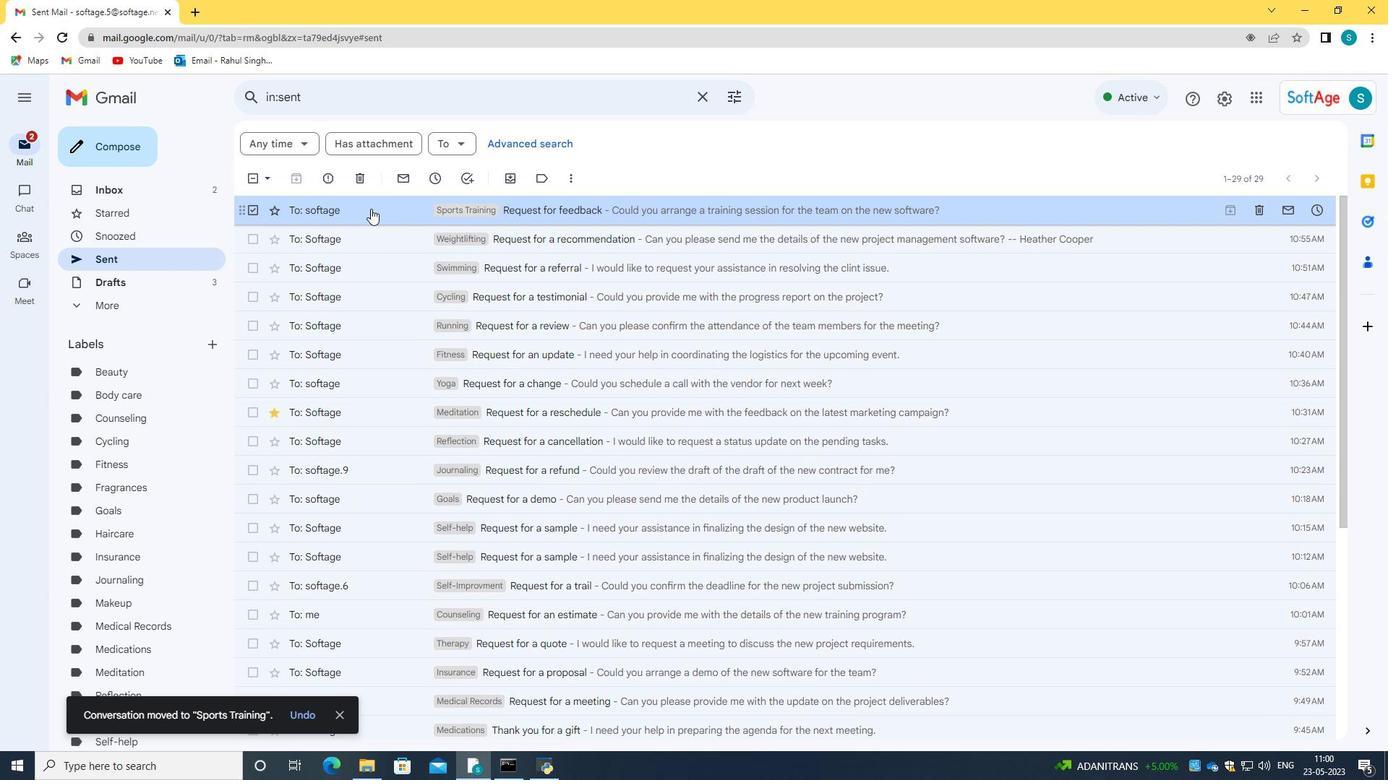 
Action: Mouse moved to (474, 356)
Screenshot: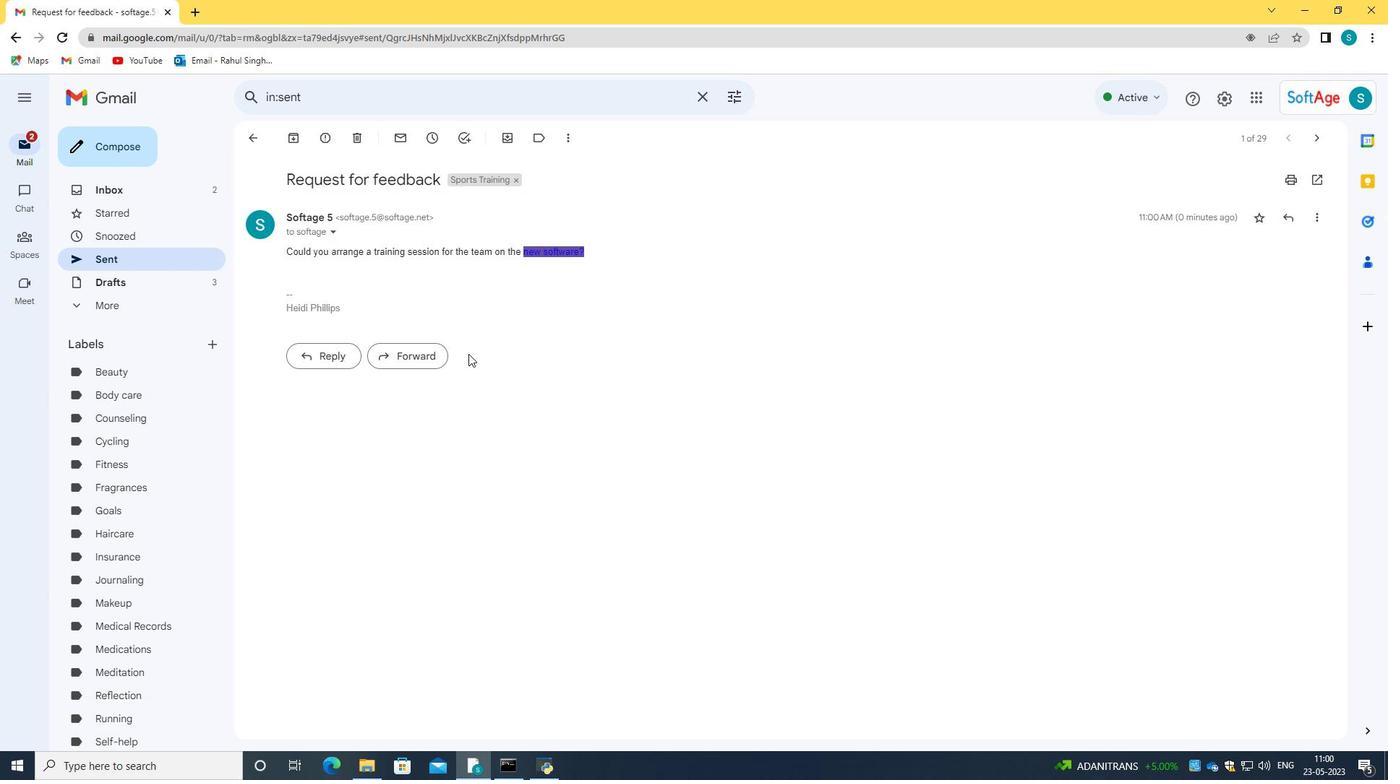 
